 Task: Open a blank worksheet and write heading  Catalyst Sales. Add 10 people name  'Alexander Cooper, Victoria Hayes, Daniel Carter, Chloe Murphy, Christopher Ross, Natalie Price, Jack Peterson, Harper Foster, Joseph Gray, Lily Reed'Item code in between  450-900. Product range in between  1000-10000. Add Products  Nike shoe, Adidas shoe, Gucci T-shirt, Louis Vuitton bag, Zara Shirt, H&M jeans, Chanel perfume, Versace perfume, Ralph Lauren, Prada ShirtChoose quantity  1 to 10 Tax 12 percent commission 2 percent Total Add Amount. Save page Attendance Monitoring Sheetbook
Action: Mouse moved to (5, 26)
Screenshot: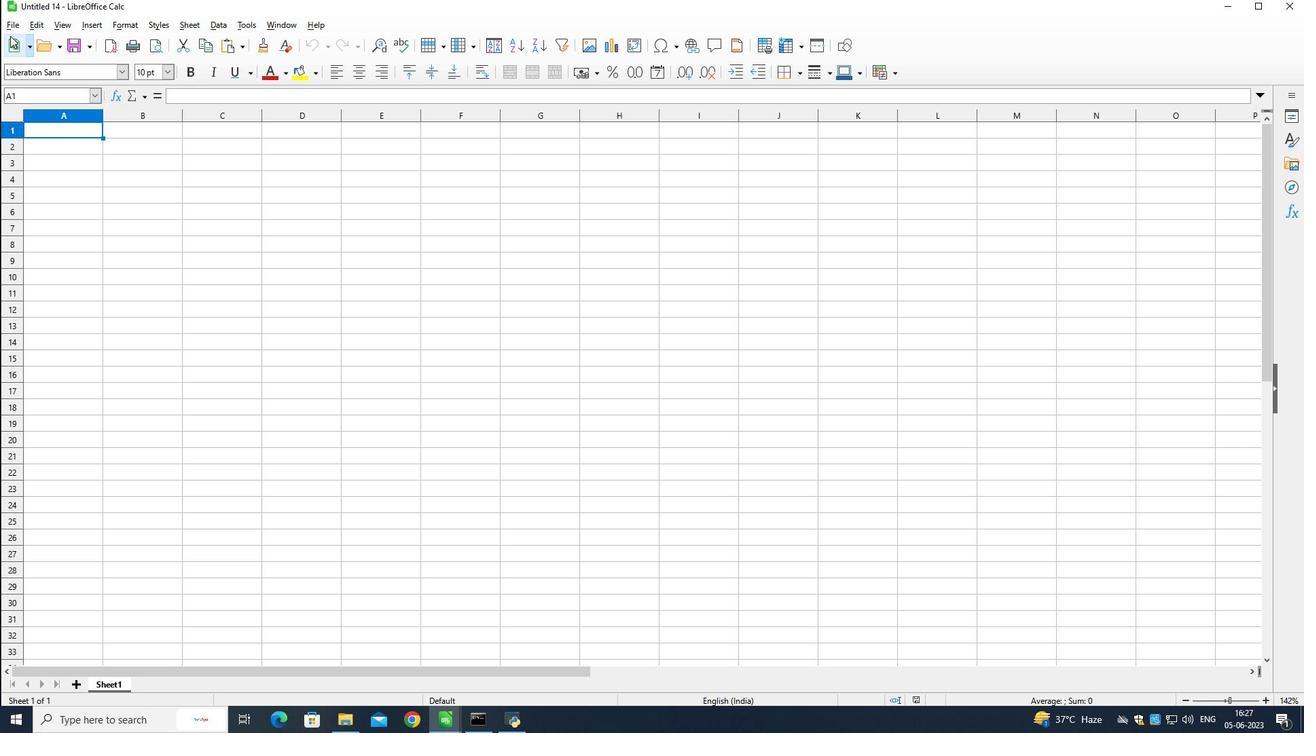 
Action: Mouse pressed left at (5, 26)
Screenshot: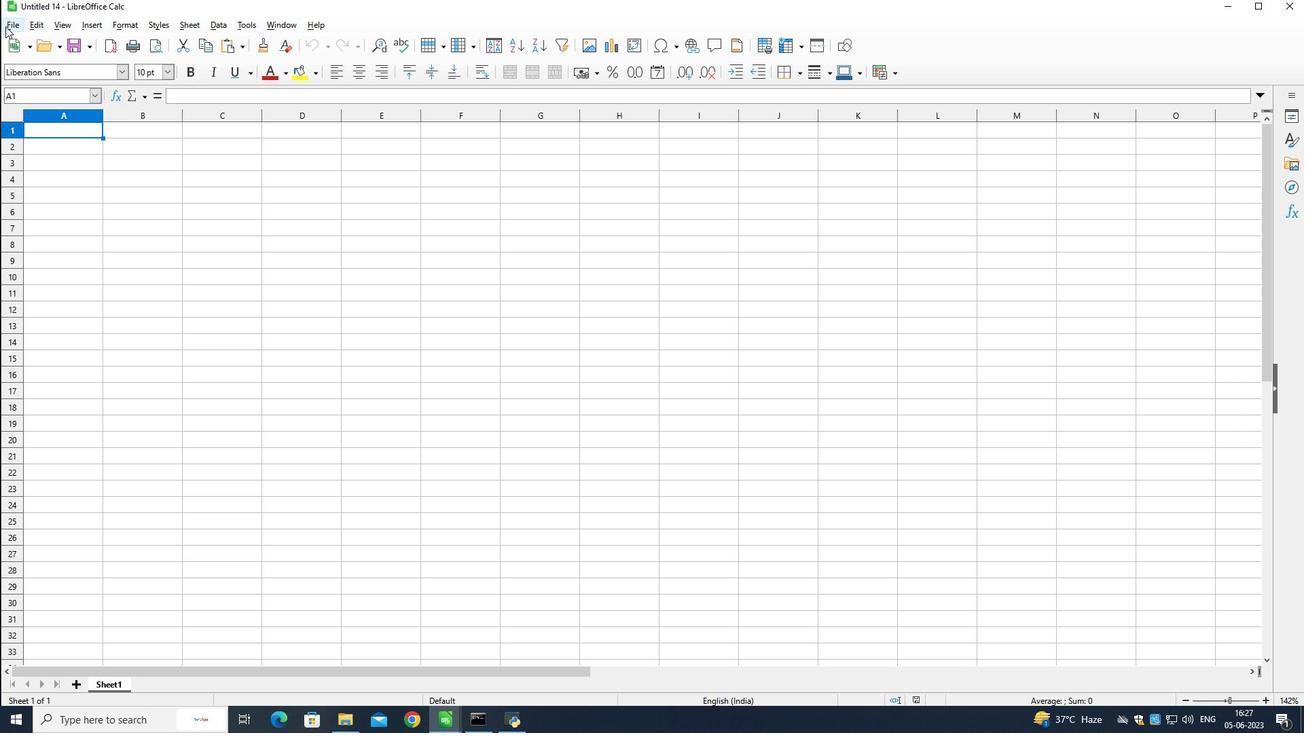 
Action: Mouse pressed left at (5, 26)
Screenshot: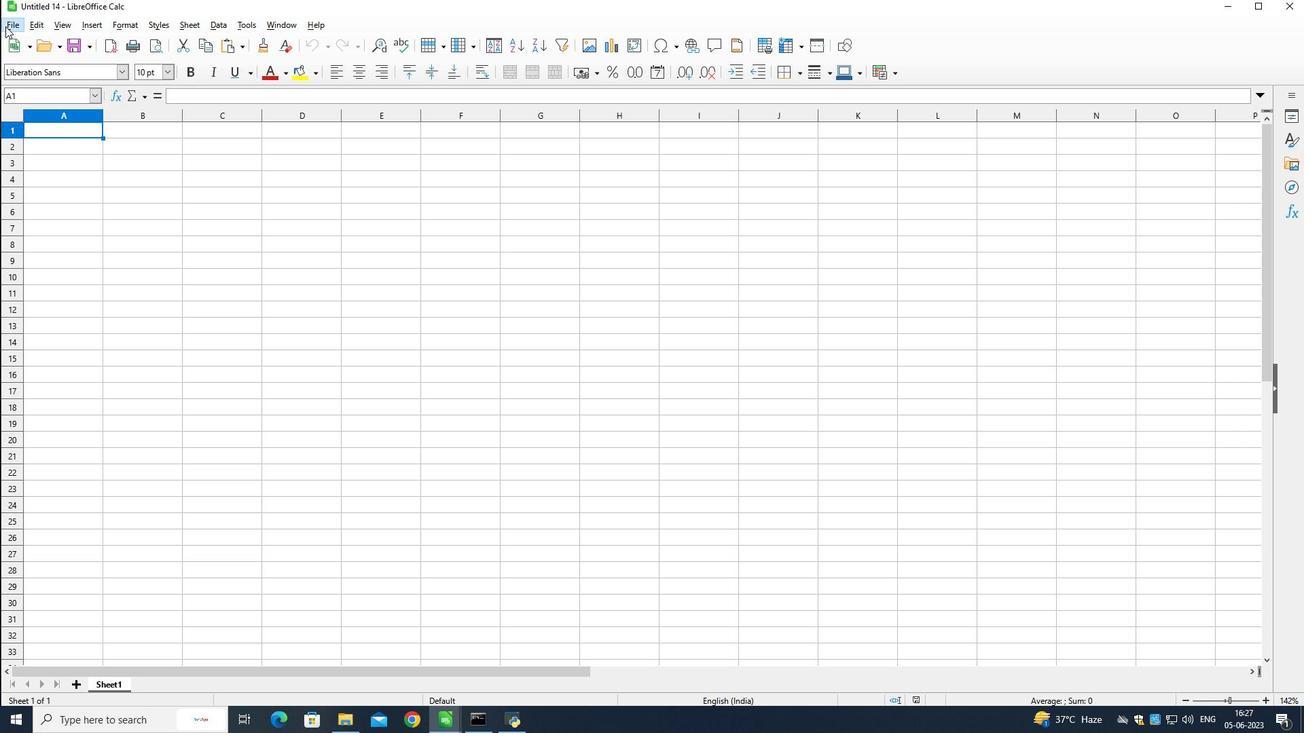 
Action: Mouse moved to (123, 127)
Screenshot: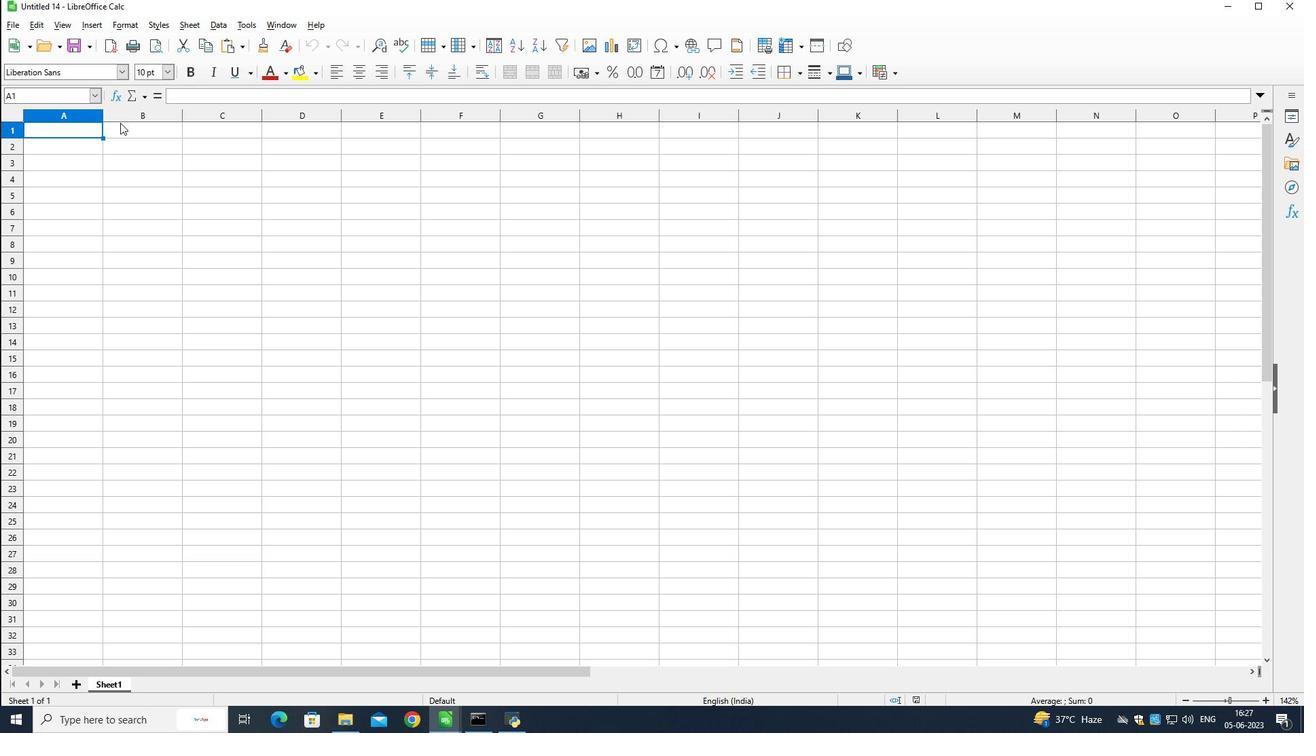 
Action: Mouse pressed left at (123, 127)
Screenshot: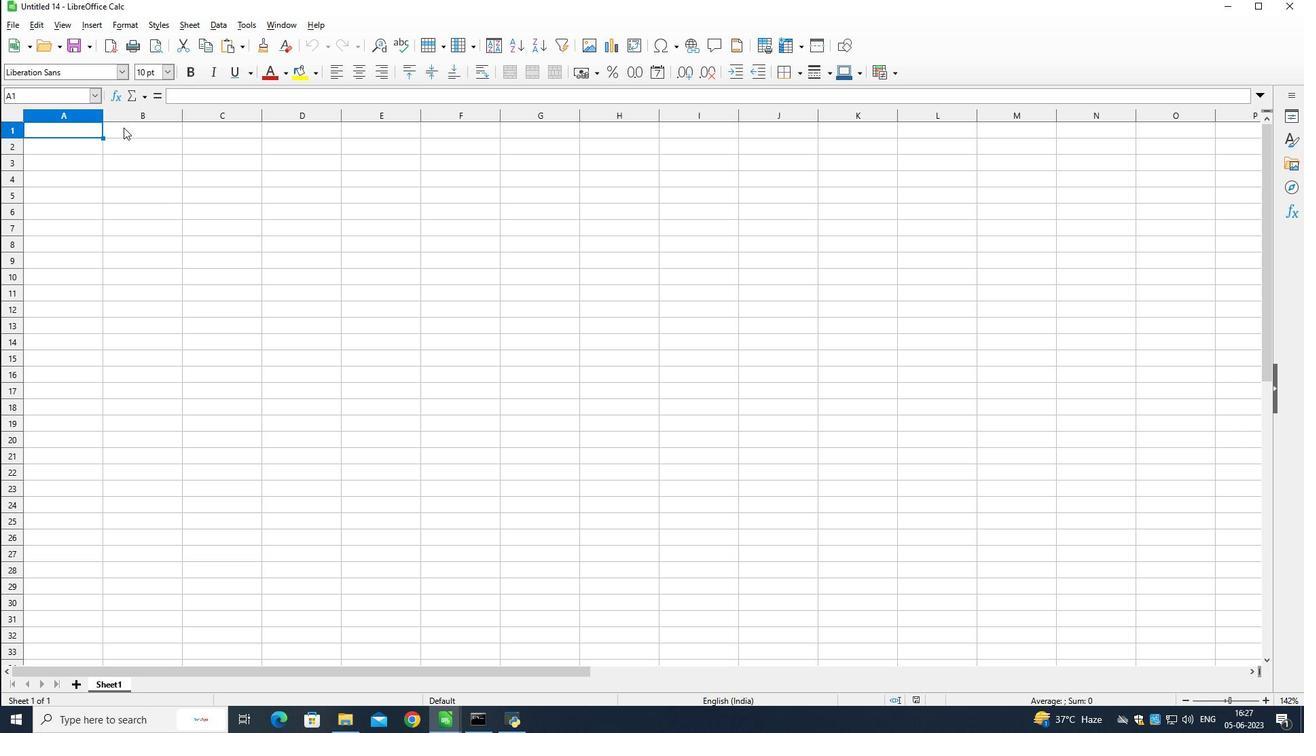 
Action: Mouse moved to (133, 148)
Screenshot: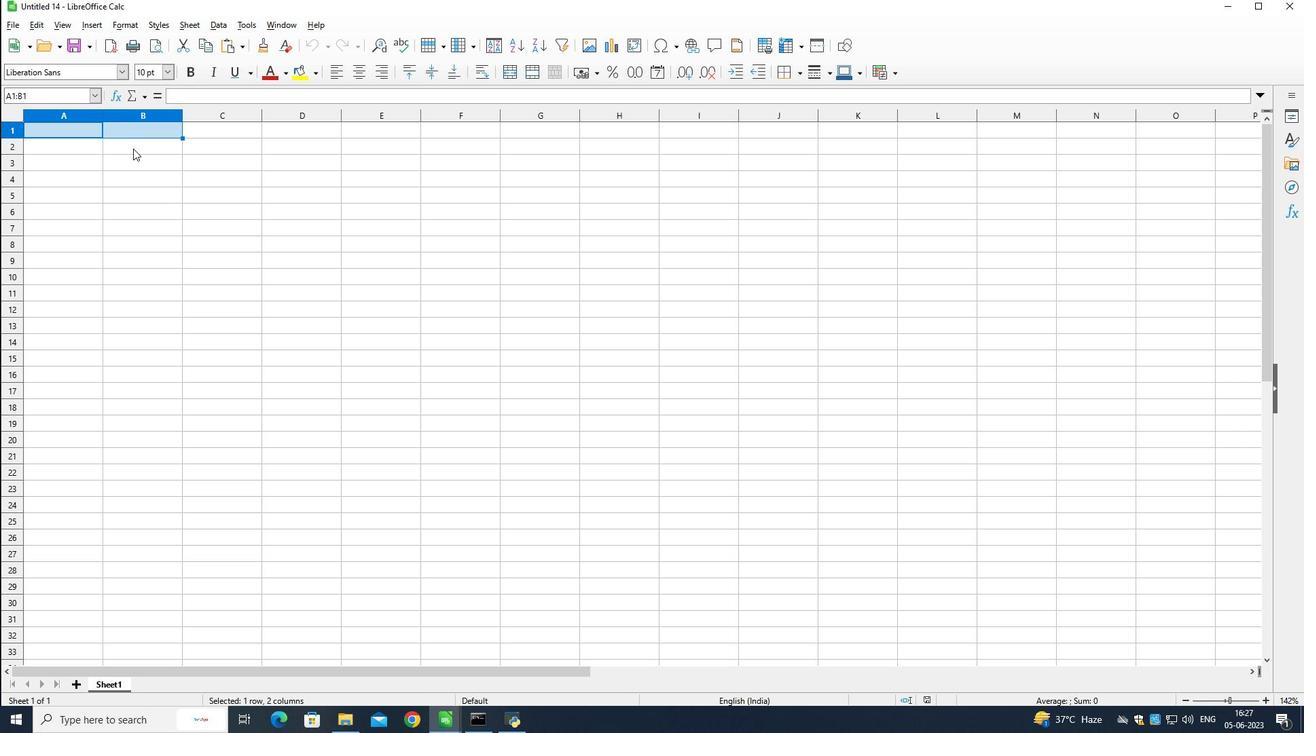 
Action: Mouse pressed right at (133, 148)
Screenshot: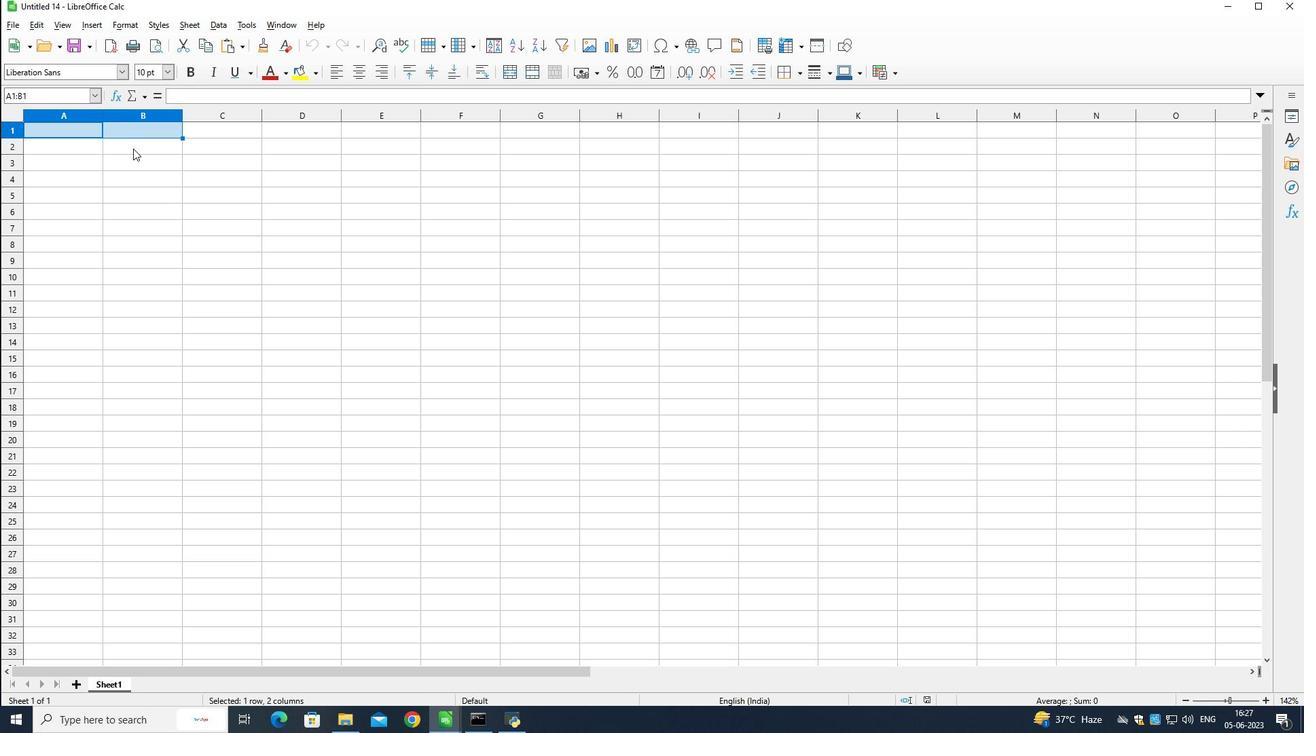 
Action: Mouse moved to (133, 129)
Screenshot: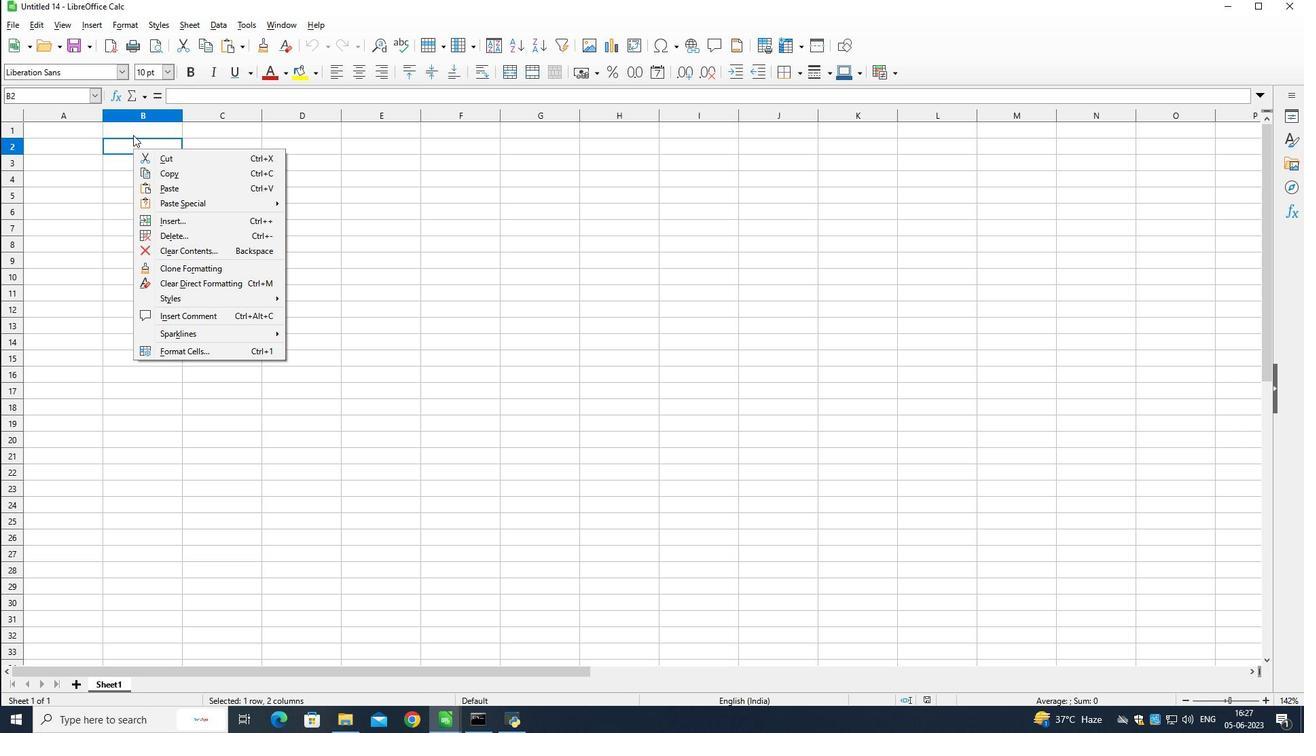 
Action: Mouse pressed left at (133, 129)
Screenshot: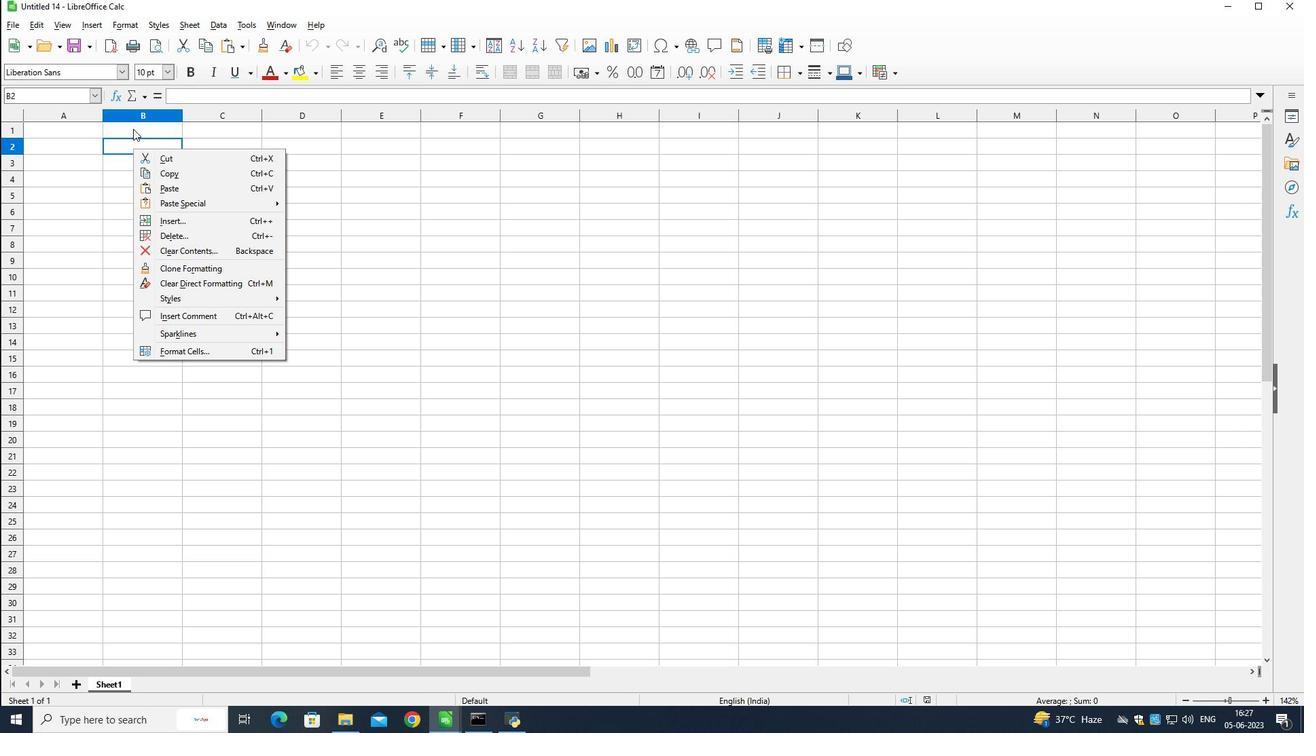 
Action: Mouse pressed left at (133, 129)
Screenshot: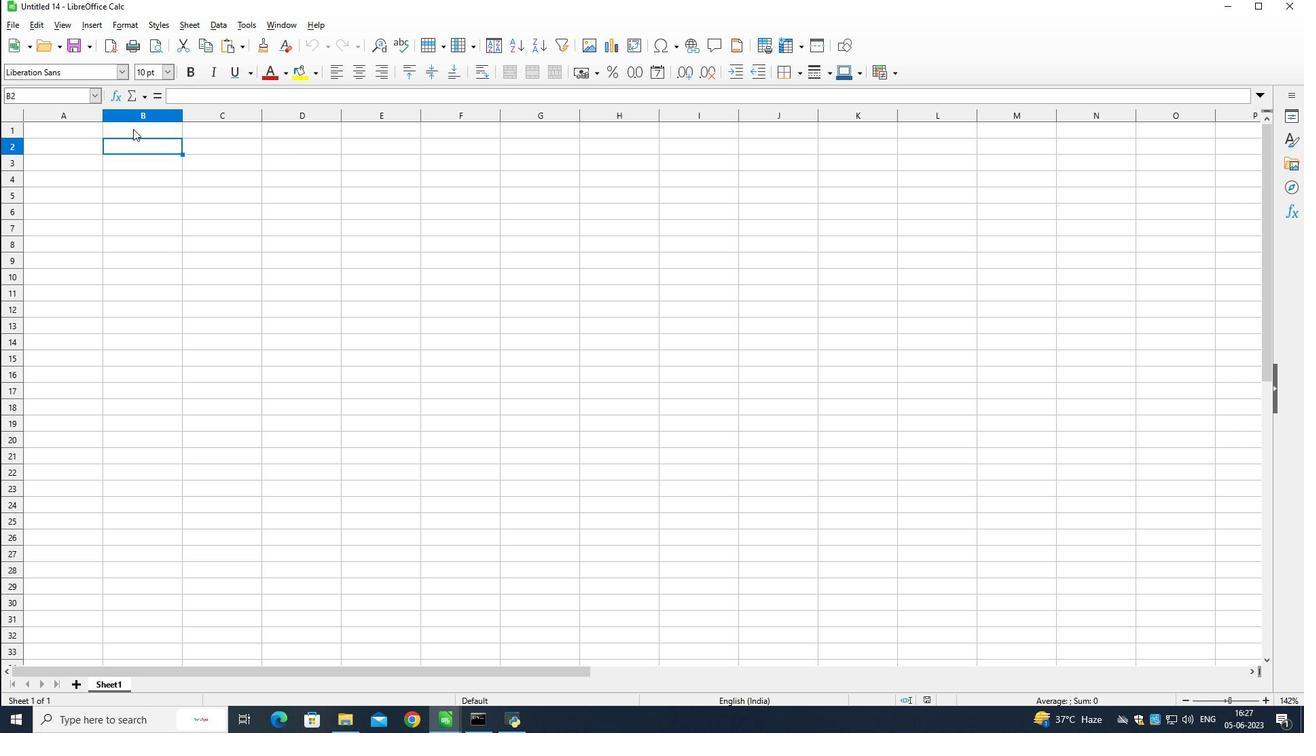 
Action: Mouse moved to (112, 133)
Screenshot: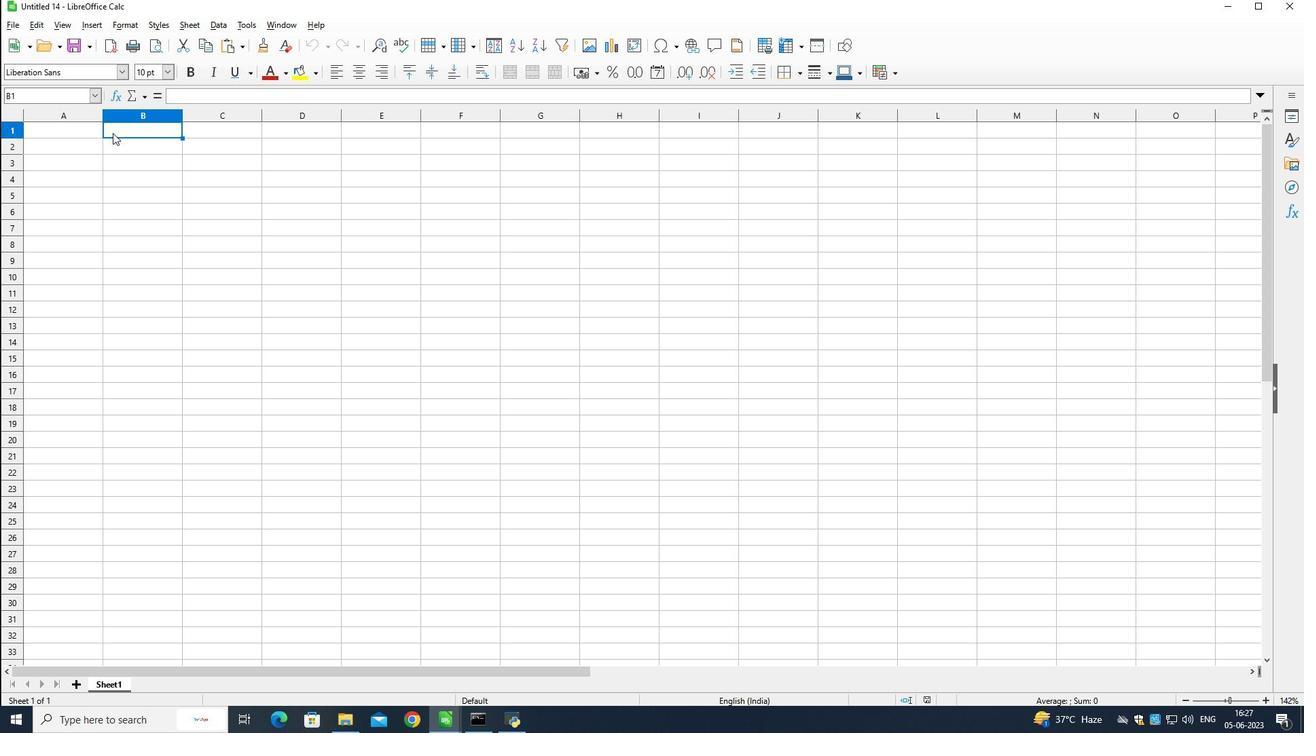 
Action: Key pressed <Key.shift>Catalyst<Key.space><Key.shift>sales<Key.down><Key.left><Key.shift><Key.shift><Key.shift><Key.shift><Key.shift><Key.shift><Key.shift>M<Key.backspace><Key.shift>Name<Key.down><Key.shift>Alexander<Key.space><Key.shift>Cooper<Key.down><Key.shift>Victoria<Key.space><Key.shift>hay<Key.backspace><Key.backspace><Key.backspace><Key.shift>Hayes<Key.down><Key.shift>Daniel<Key.space><Key.shift>carter<Key.down><Key.shift>Chloe<Key.space><Key.shift>Murphy<Key.down><Key.shift>christo
Screenshot: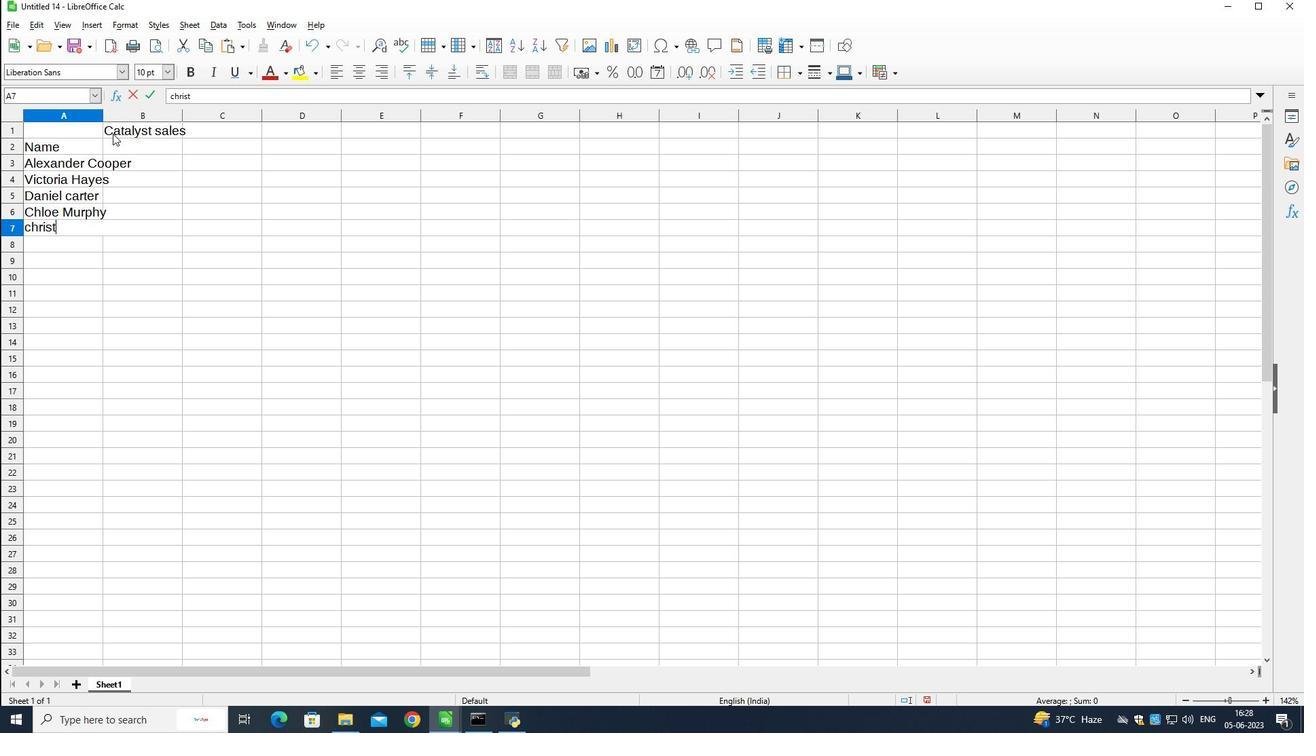 
Action: Mouse moved to (65, 130)
Screenshot: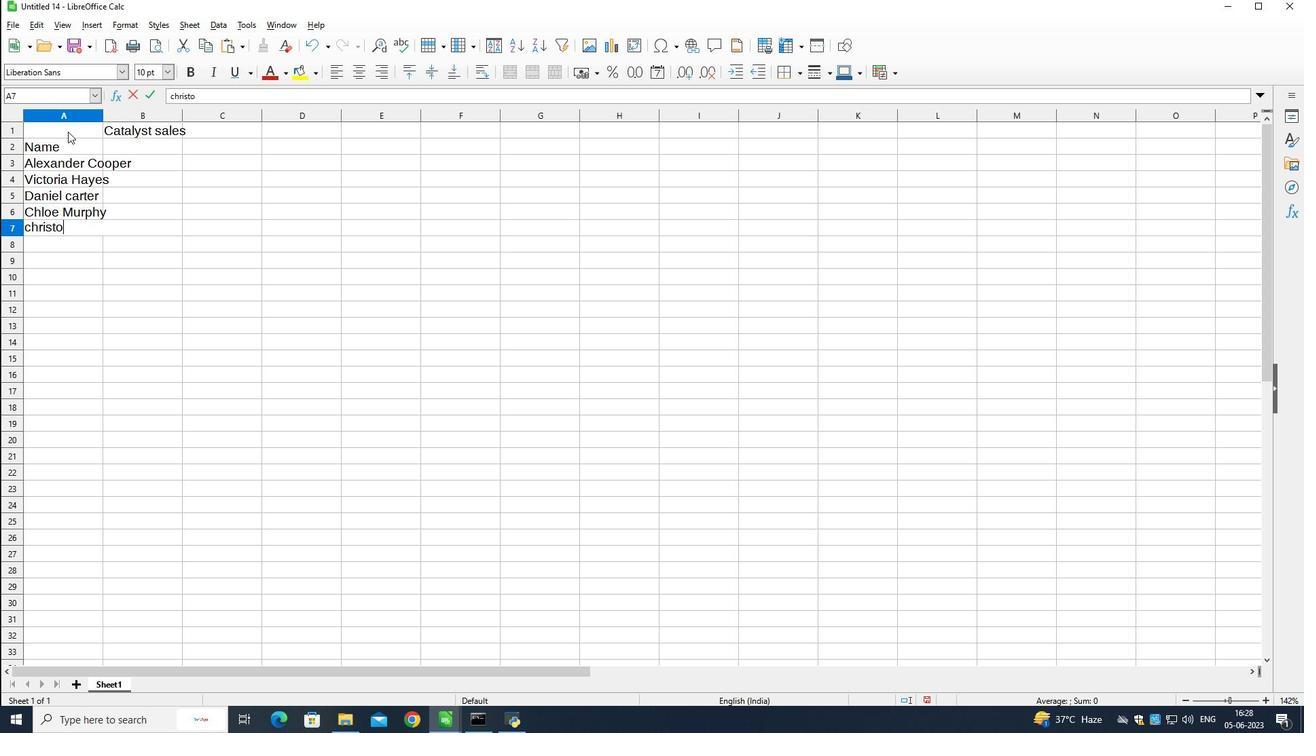 
Action: Key pressed pher<Key.down><Key.shift>Natalie<Key.space><Key.shift>priec<Key.backspace><Key.backspace>ce<Key.down><Key.shift>Jack<Key.space><Key.shift><Key.shift>Peterson<Key.down><Key.shift>Harper<Key.space><Key.shift>Foster<Key.down><Key.shift>Josph<Key.space><Key.shift>Gray<Key.down><Key.shift>Lily<Key.space><Key.shift>Reed
Screenshot: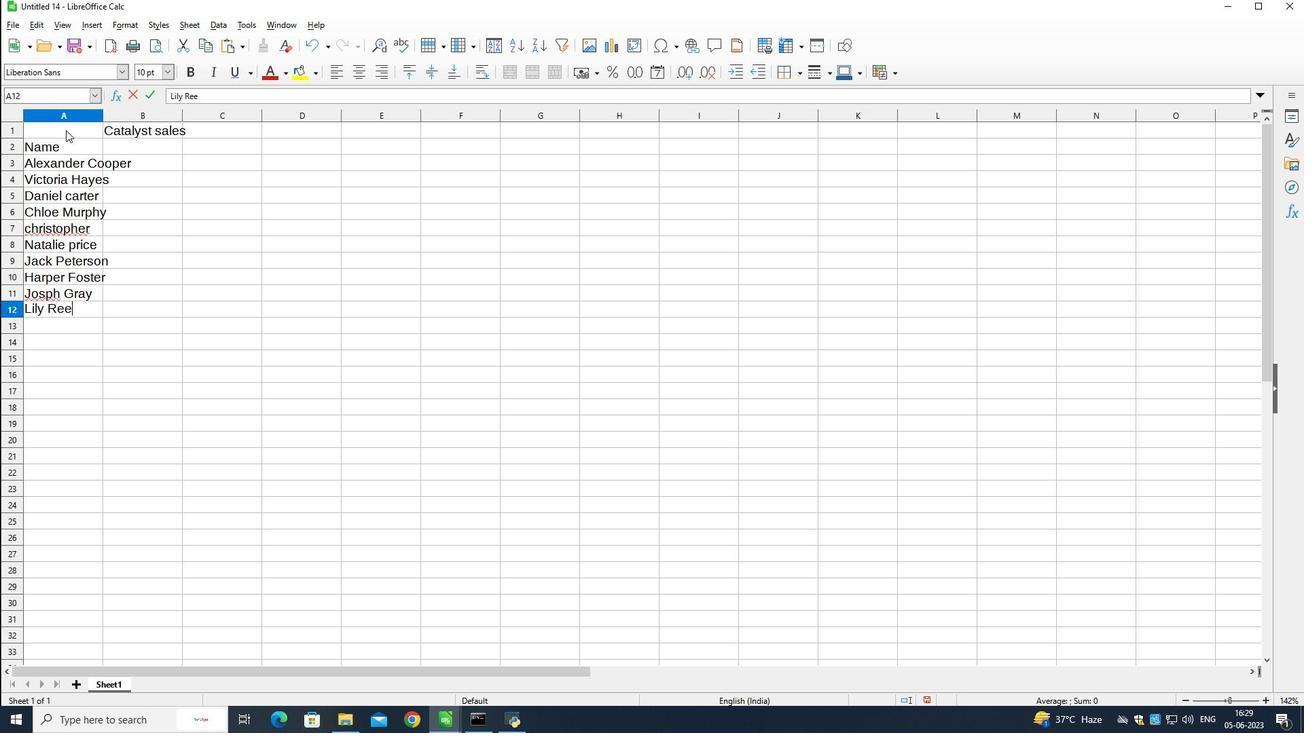 
Action: Mouse moved to (86, 116)
Screenshot: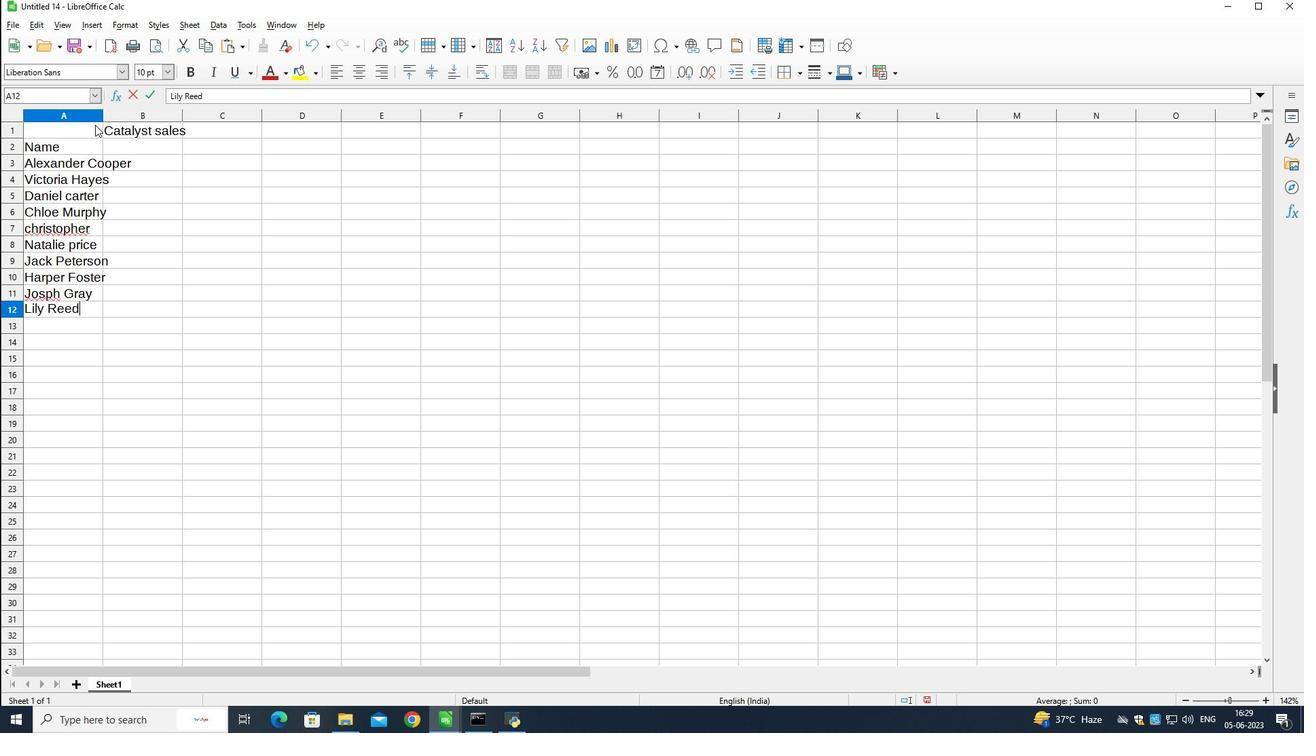 
Action: Mouse pressed left at (86, 116)
Screenshot: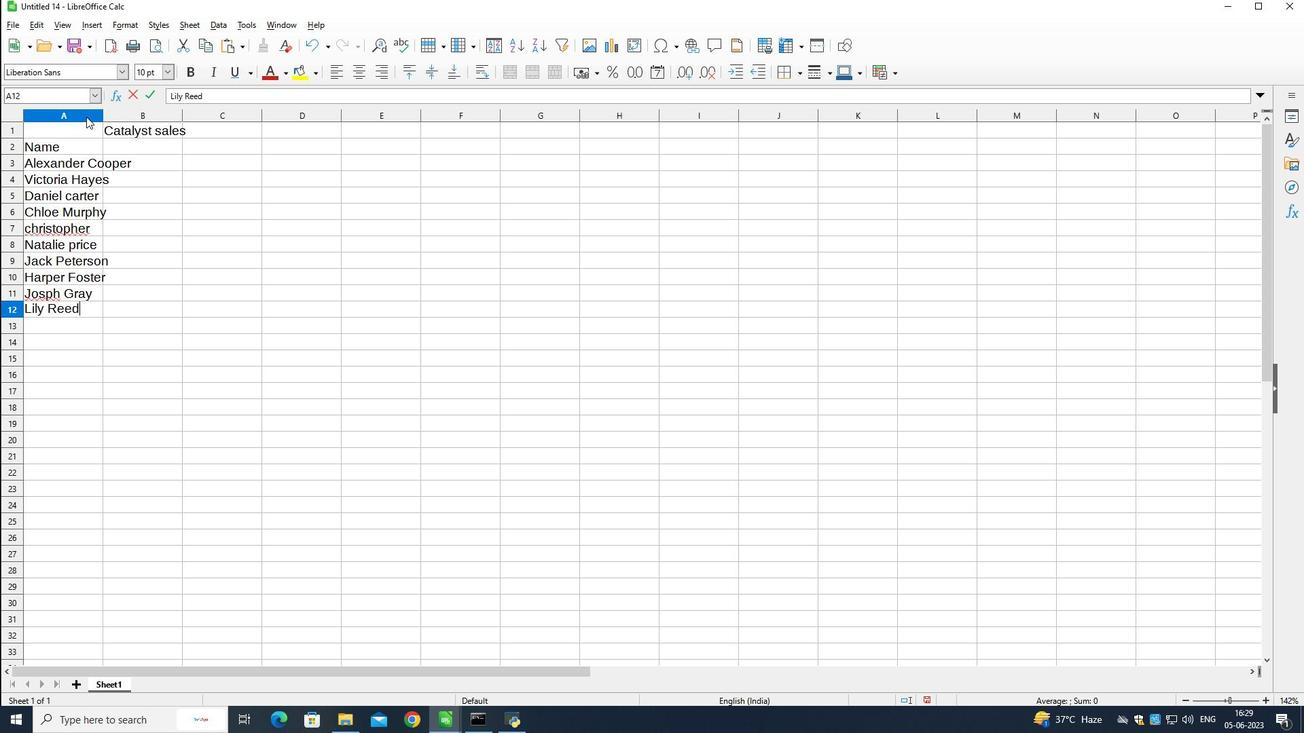 
Action: Mouse moved to (102, 114)
Screenshot: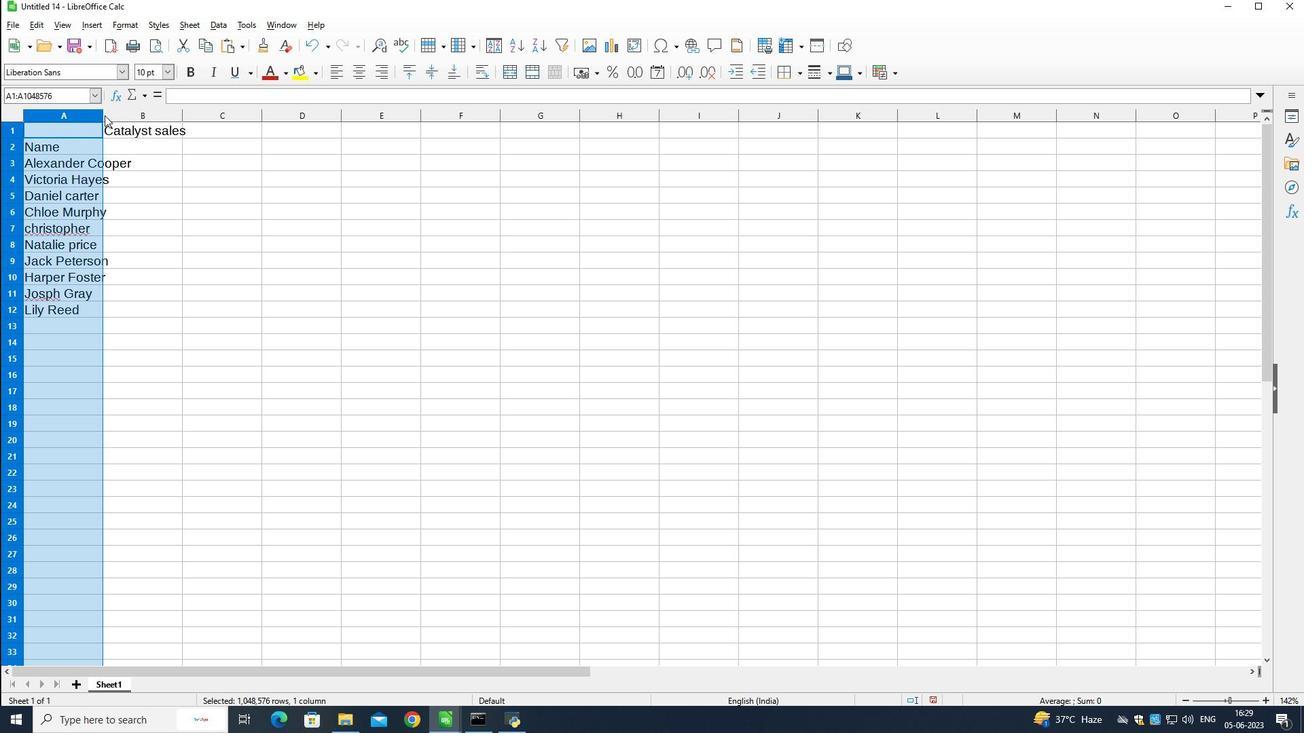 
Action: Mouse pressed left at (102, 114)
Screenshot: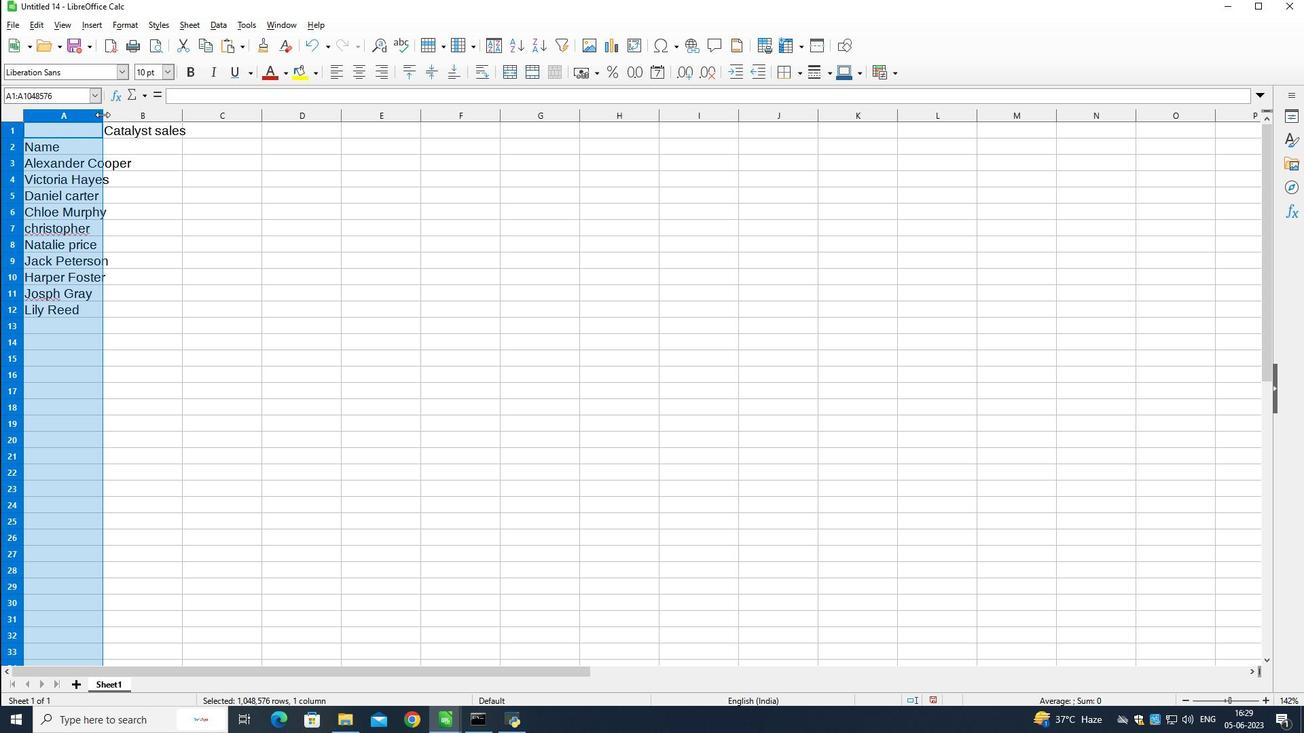 
Action: Mouse moved to (167, 150)
Screenshot: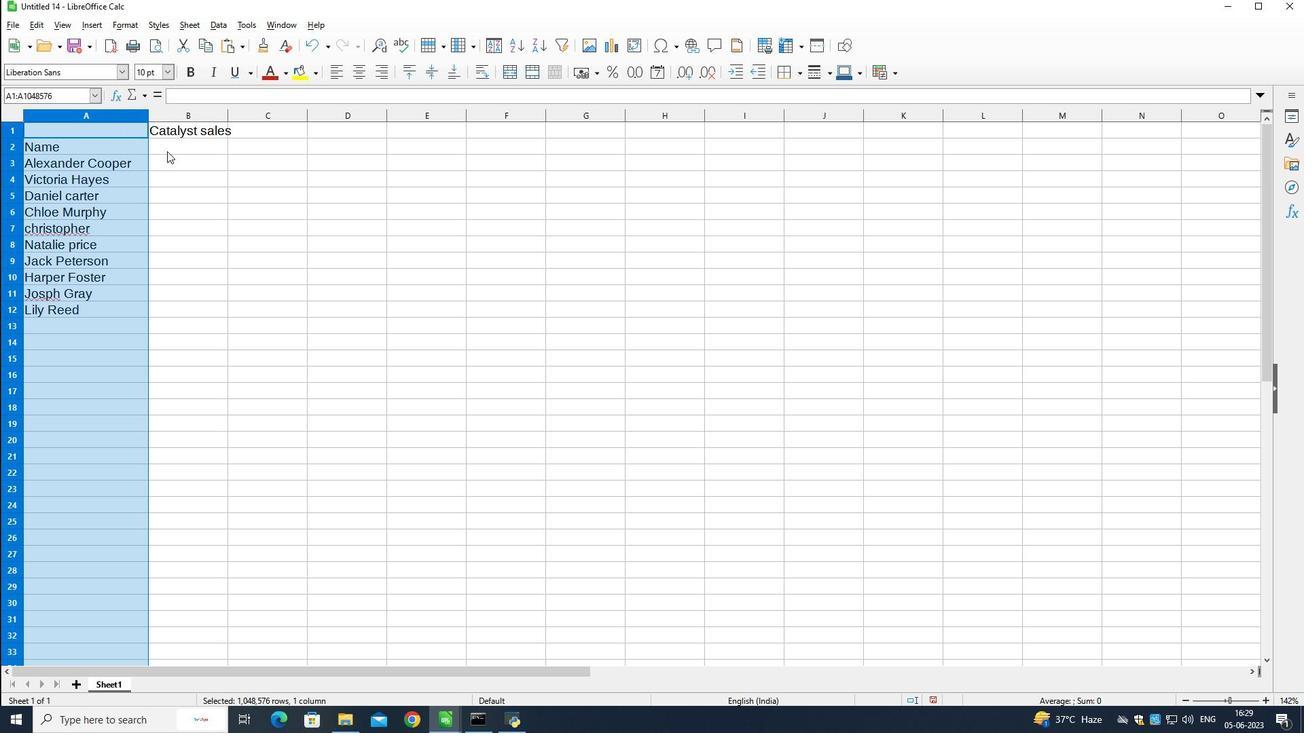 
Action: Mouse pressed left at (167, 150)
Screenshot: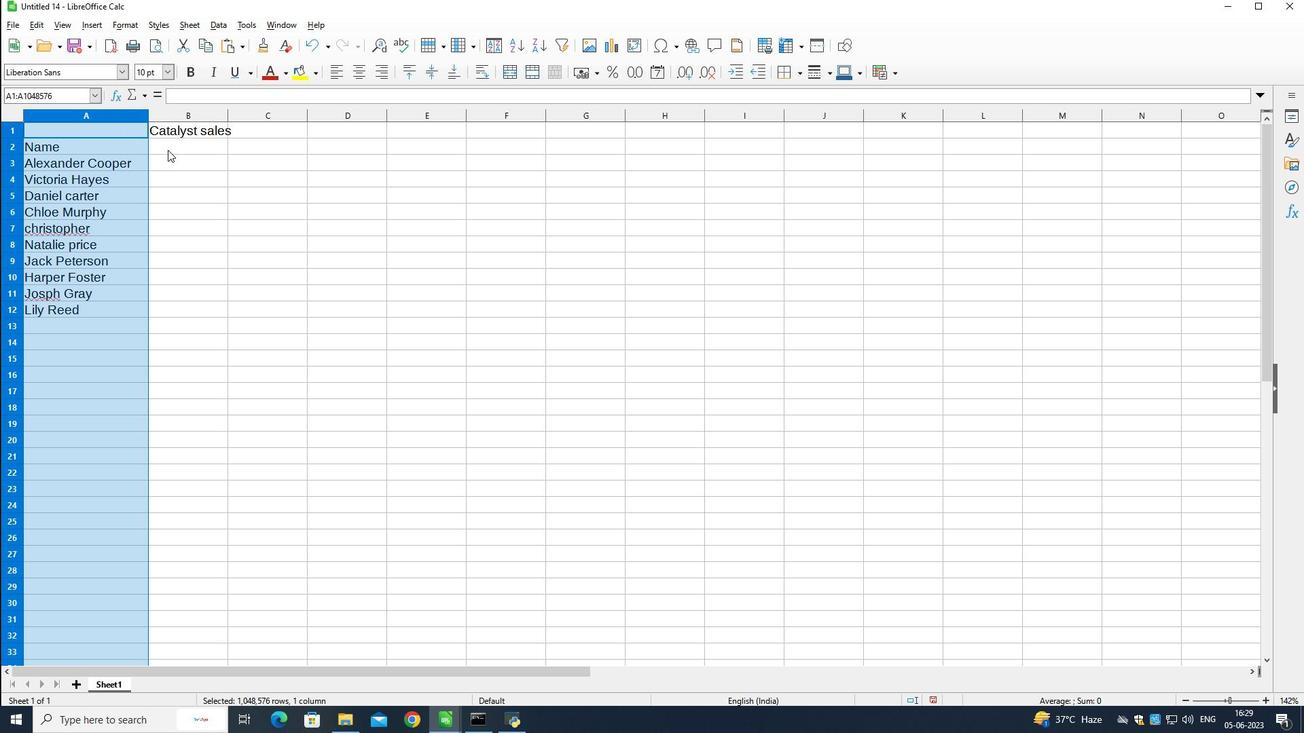 
Action: Key pressed <Key.shift>i<Key.backspace><Key.shift>Item<Key.space><Key.shift>Code<Key.down>450<Key.down>
Screenshot: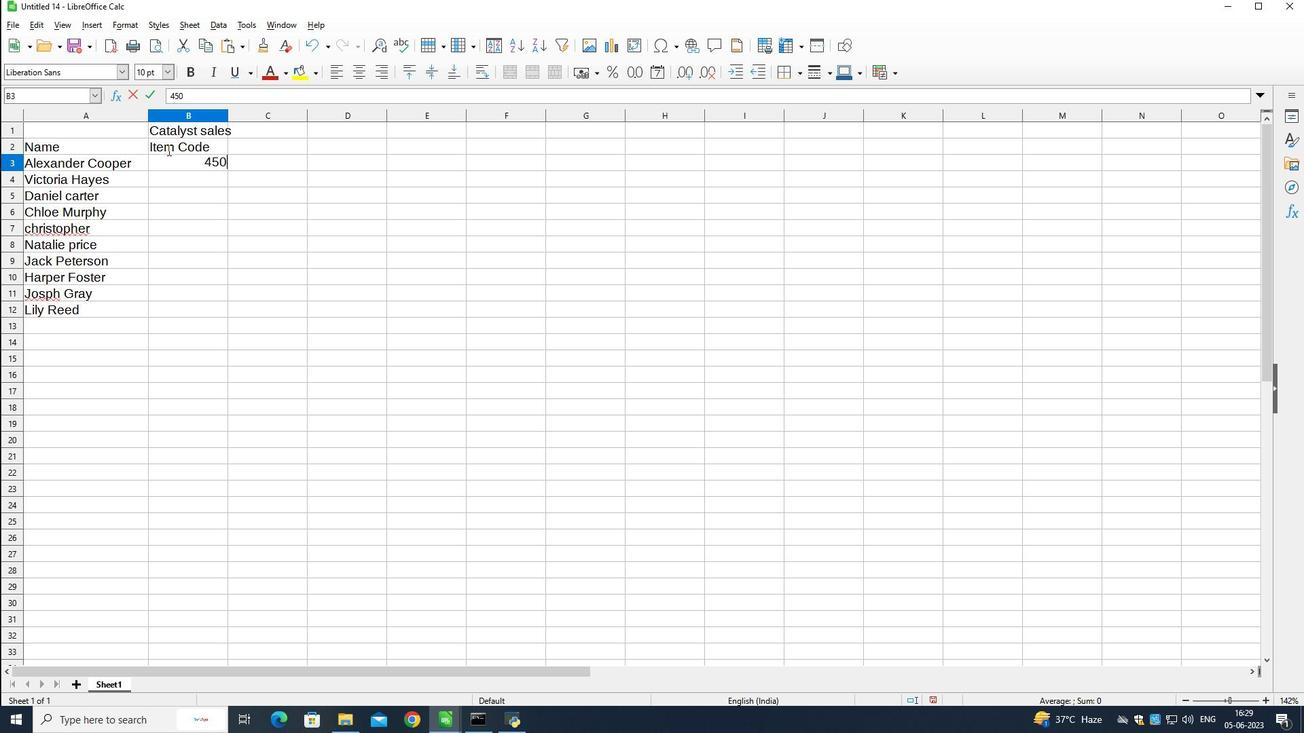 
Action: Mouse moved to (203, 154)
Screenshot: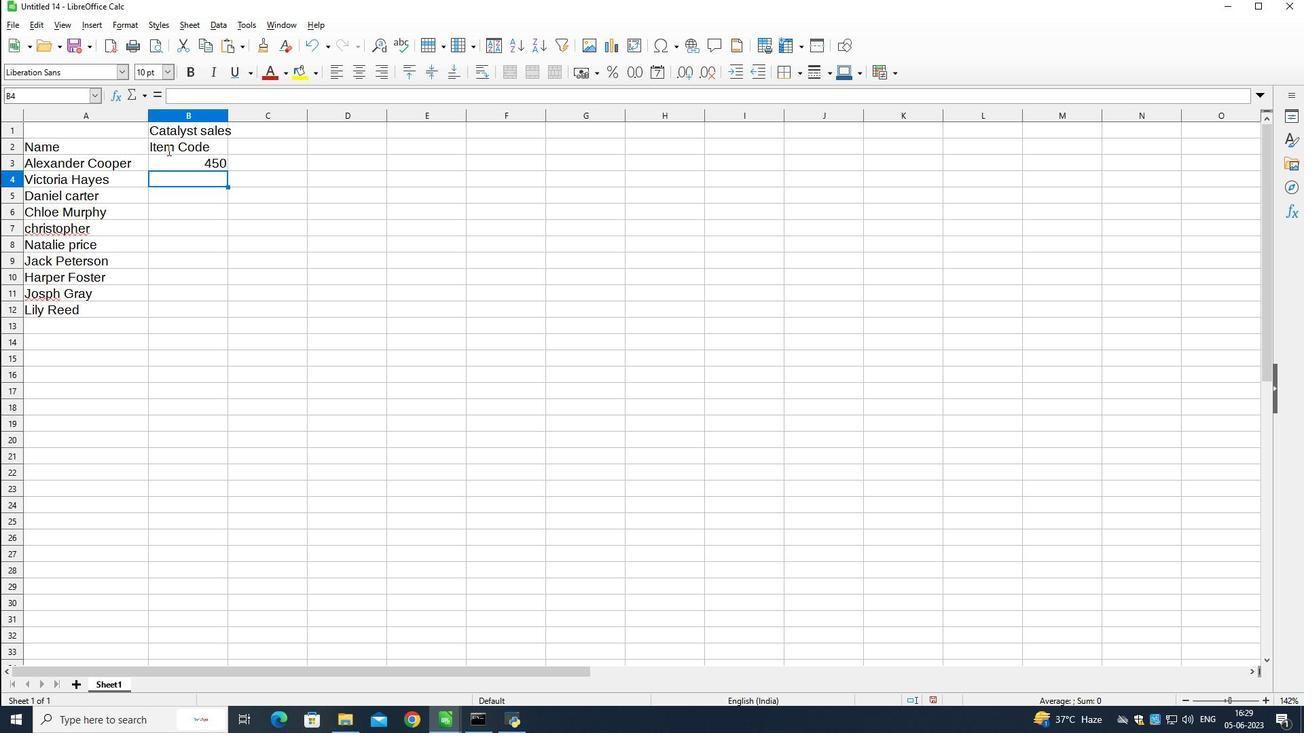 
Action: Key pressed 500<Key.down>550<Key.down>600<Key.down>650<Key.down>700<Key.down>4<Key.backspace>750<Key.down>800<Key.down>850<Key.down>900
Screenshot: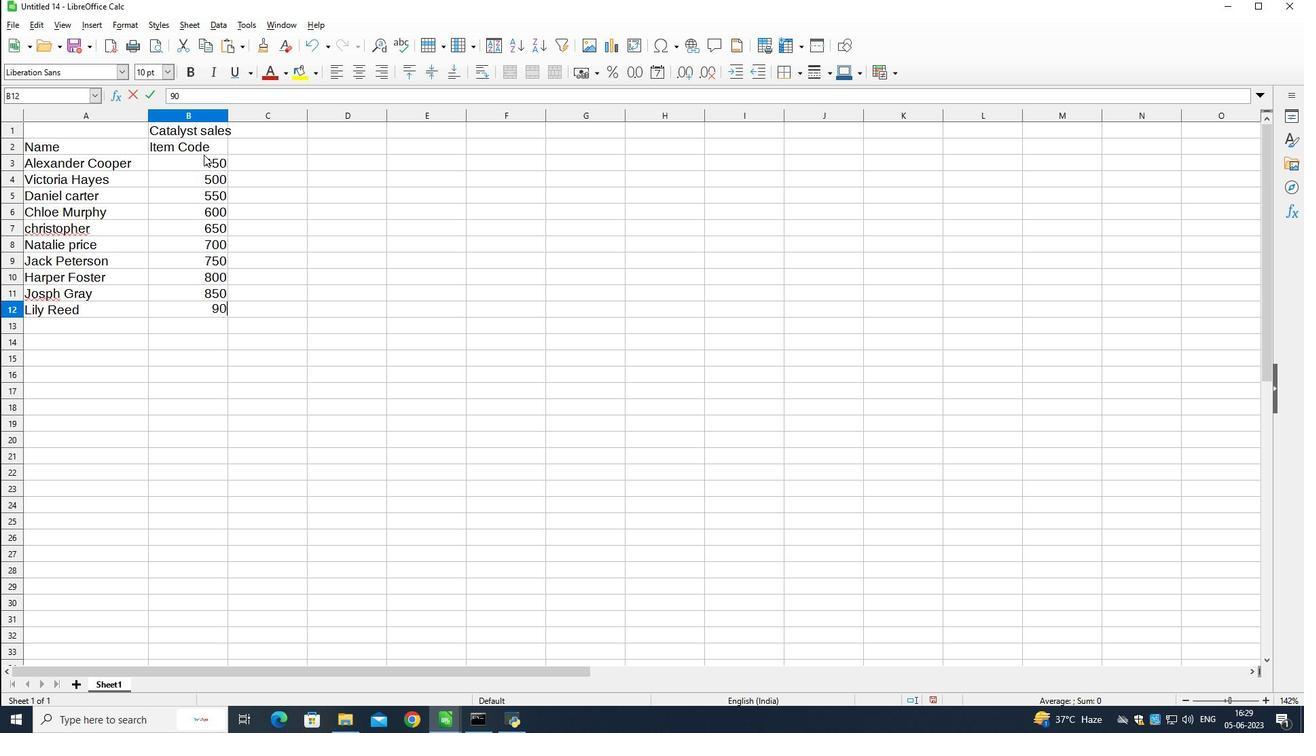 
Action: Mouse moved to (238, 146)
Screenshot: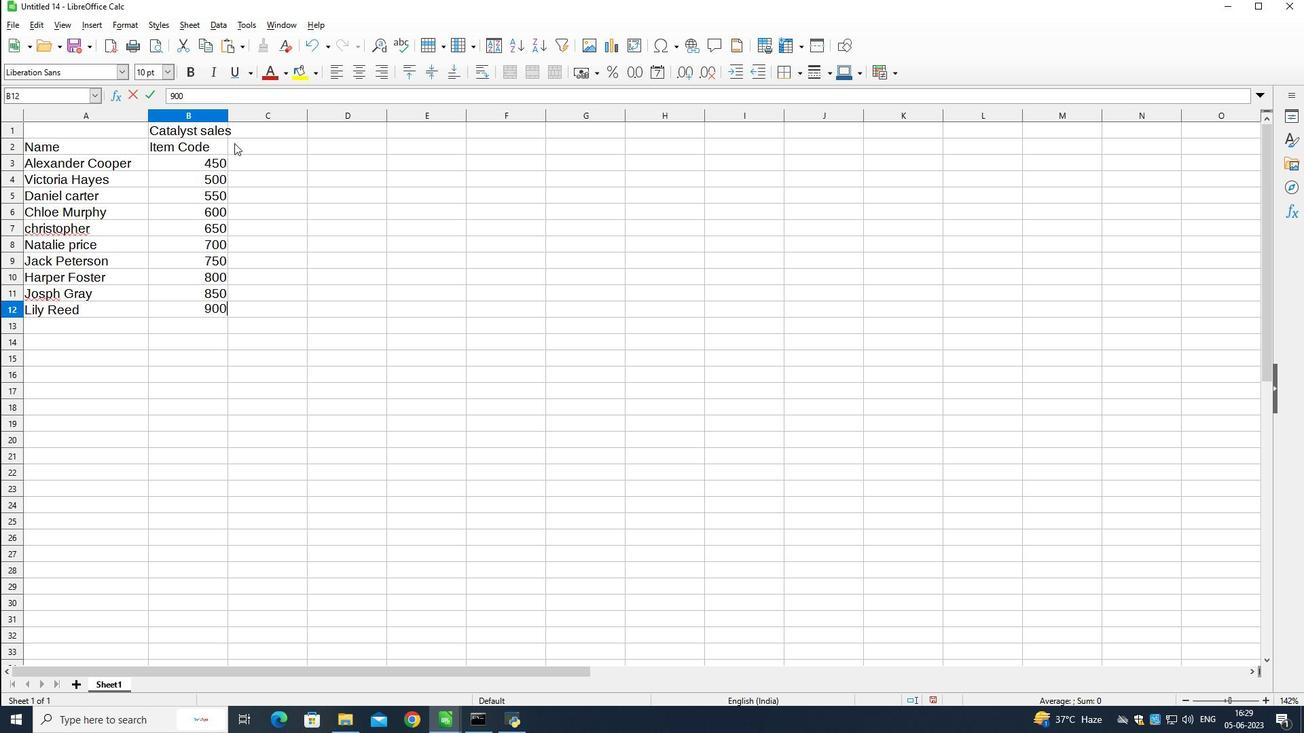 
Action: Mouse pressed left at (238, 146)
Screenshot: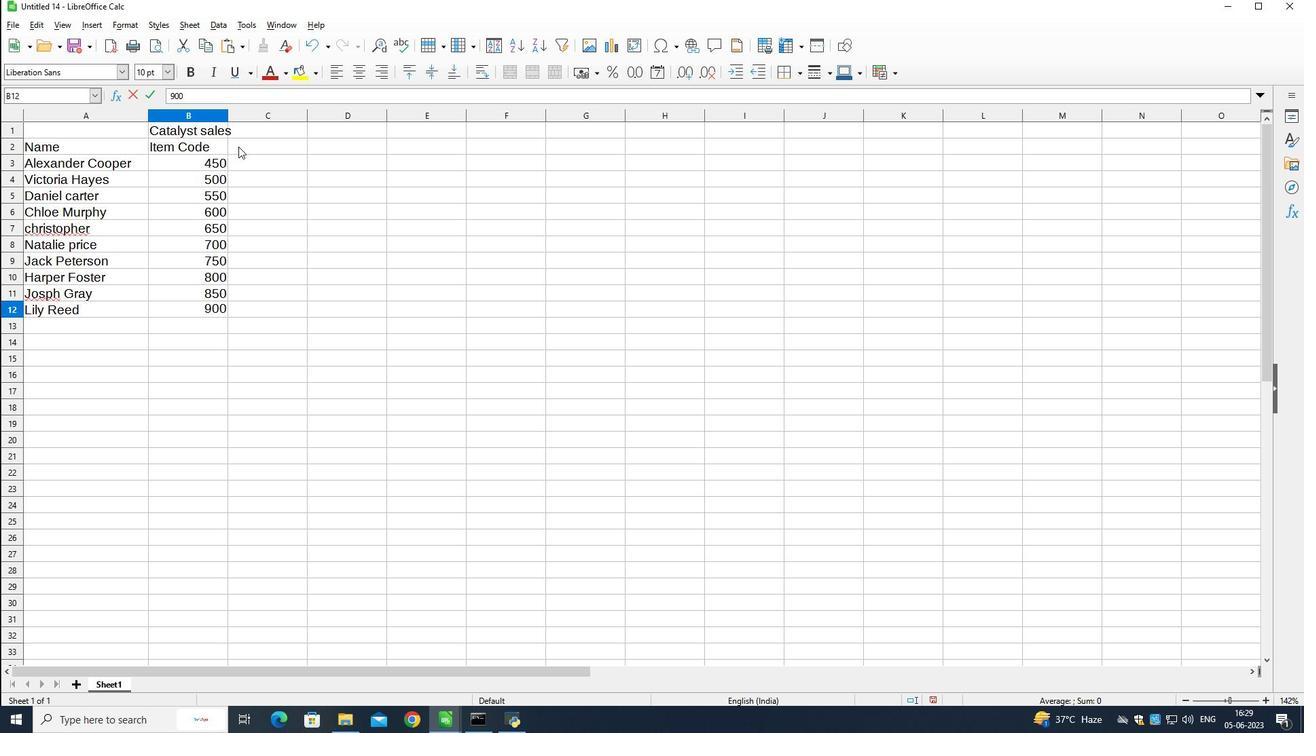 
Action: Key pressed <Key.shift>Product<Key.space><Key.shift>Range<Key.down><Key.shift>Nike<Key.space><Key.shift>Shoe<Key.down><Key.shift>Adidas<Key.space><Key.shift>Shoe<Key.down><Key.shift><Key.shift><Key.shift>Gucci<Key.space><Key.shift><Key.shift><Key.shift><Key.shift><Key.shift><Key.shift><Key.shift><Key.shift><Key.shift><Key.shift>T-shirt<Key.down><Key.shift>Louis<Key.space><Key.shift>Vuitton<Key.down><Key.shift><Key.shift>Zara<Key.space><Key.shift>shirt<Key.down><Key.shift>H&M<Key.space><Key.shift>jeans<Key.down><Key.shift>Chanel<Key.space><Key.shift>Pre<Key.backspace><Key.backspace>erfume<Key.down><Key.shift>Verssa<Key.backspace><Key.backspace>ace<Key.space><Key.backspace><Key.backspace><Key.backspace><Key.backspace>ace<Key.space><Key.shift>Perume<Key.down><Key.shift>Ralph<Key.space><Key.shift>Lauren<Key.down><Key.shift><Key.shift><Key.shift><Key.shift><Key.shift><Key.shift><Key.shift><Key.shift><Key.shift><Key.shift><Key.shift><Key.shift><Key.shift>Parada<Key.space><Key.shift><Key.shift><Key.shift>shirt
Screenshot: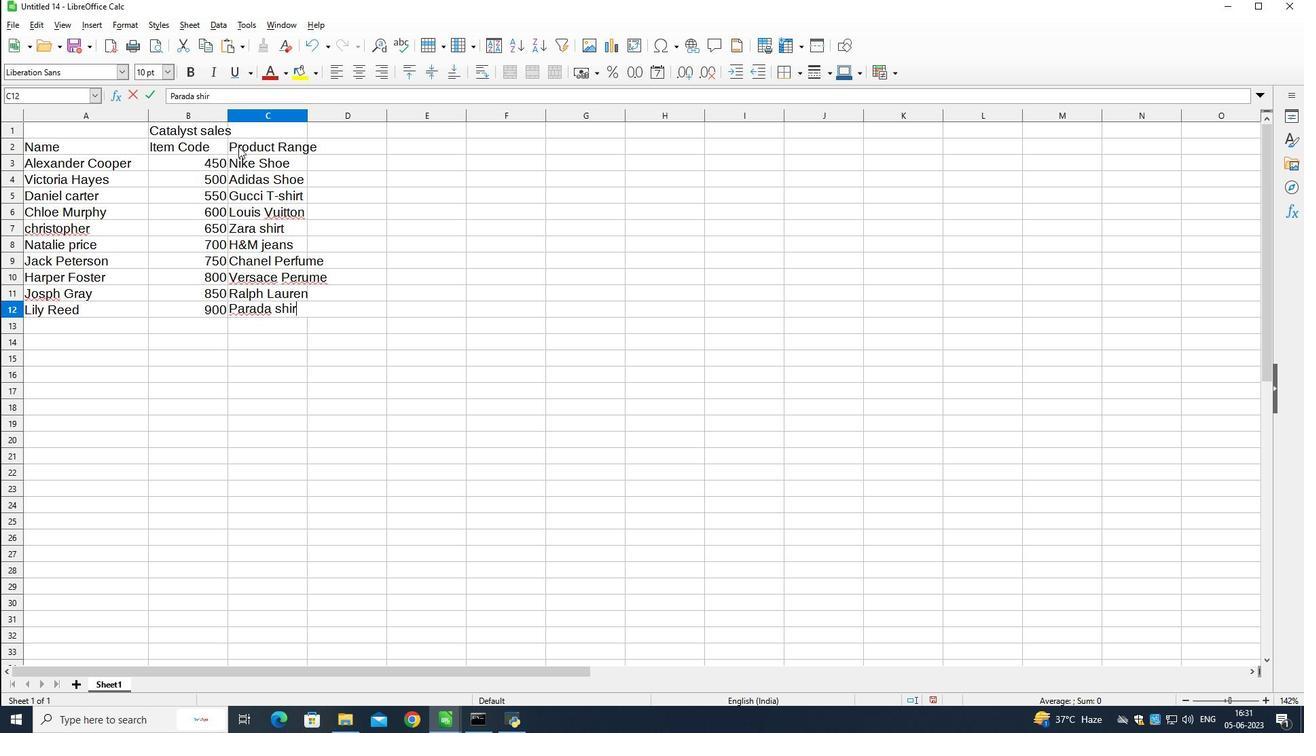 
Action: Mouse moved to (272, 117)
Screenshot: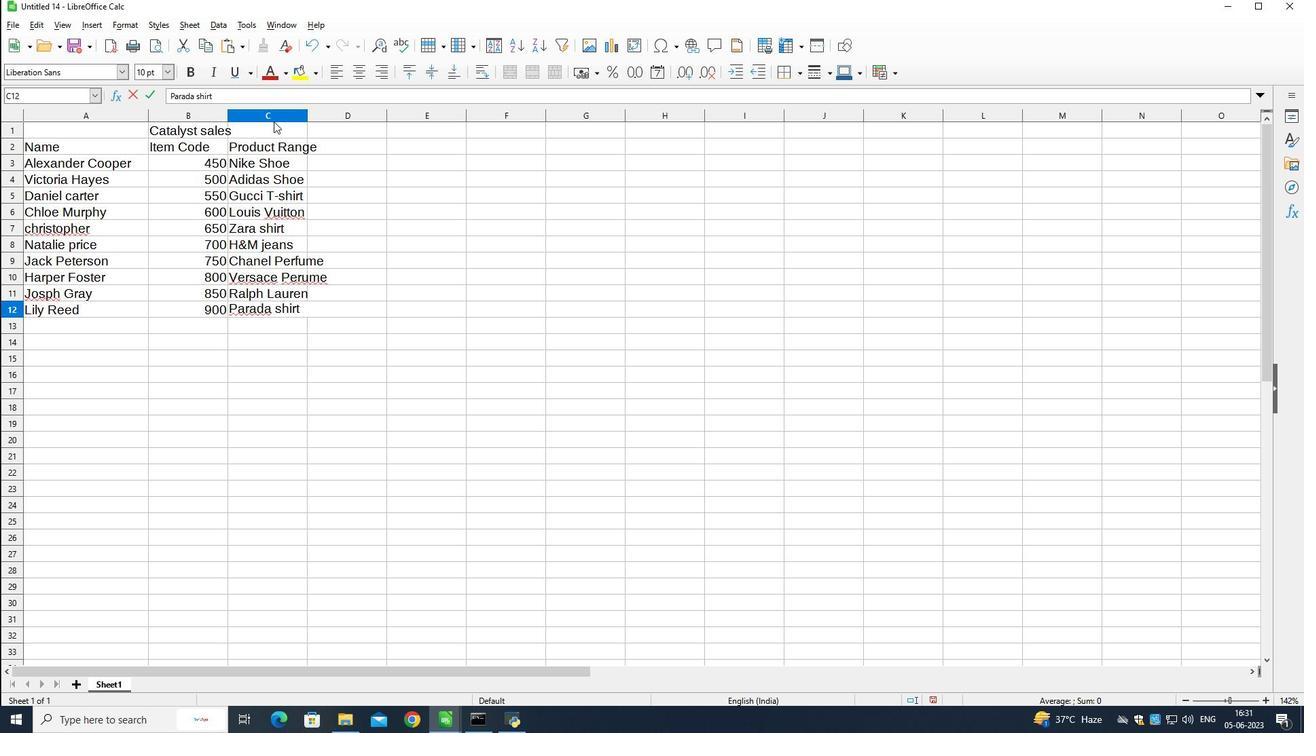 
Action: Mouse pressed left at (272, 117)
Screenshot: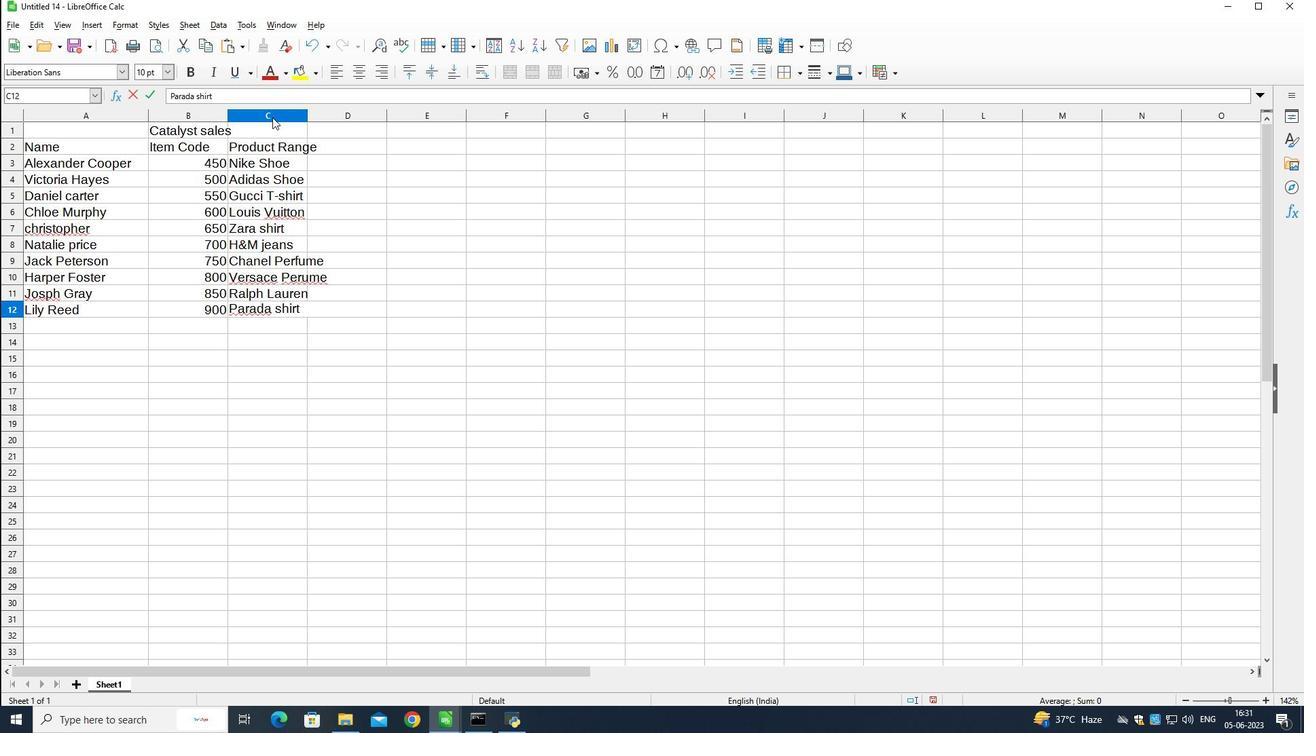 
Action: Mouse moved to (308, 114)
Screenshot: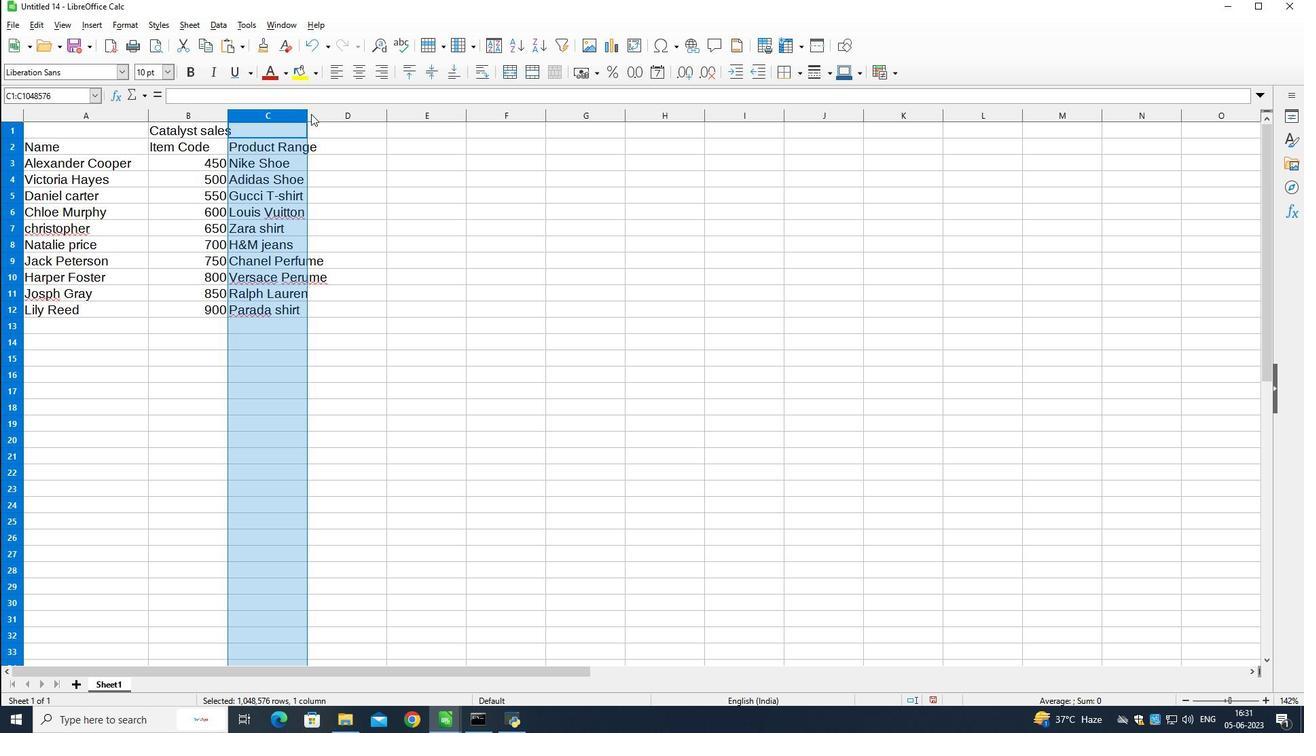 
Action: Mouse pressed left at (308, 114)
Screenshot: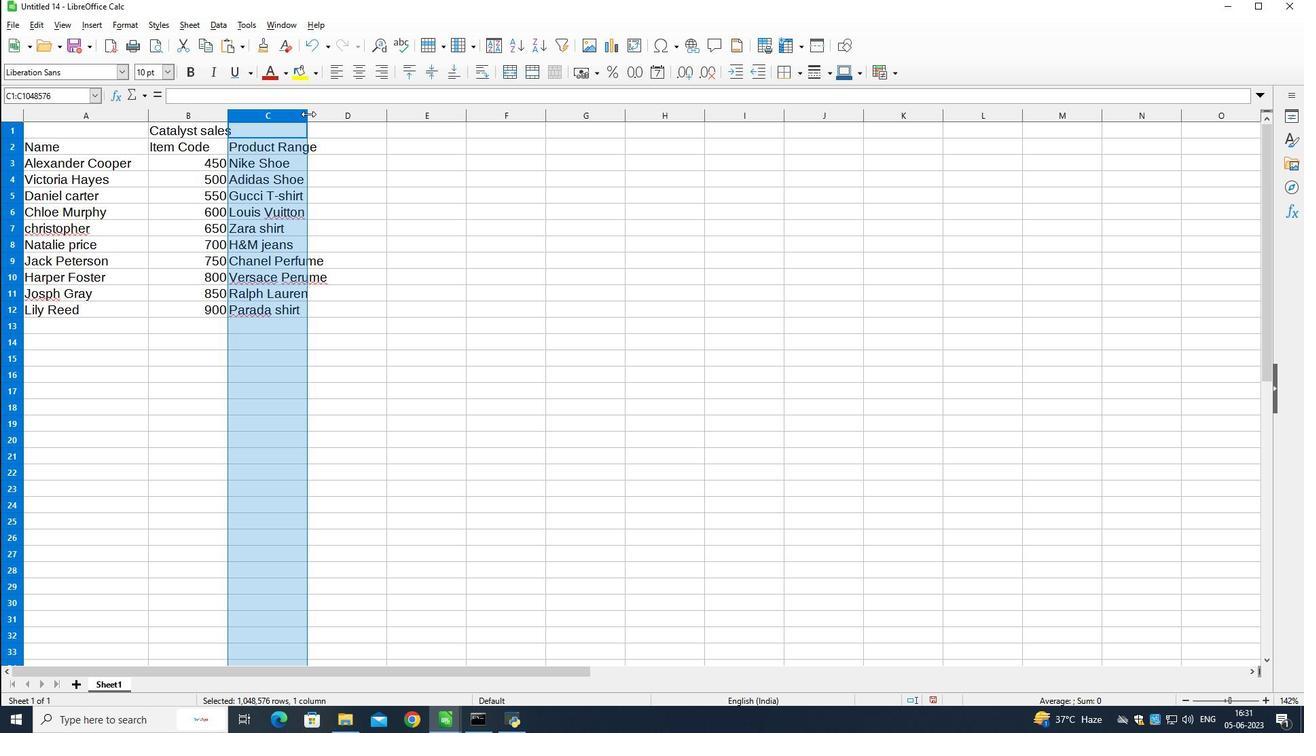 
Action: Mouse moved to (350, 151)
Screenshot: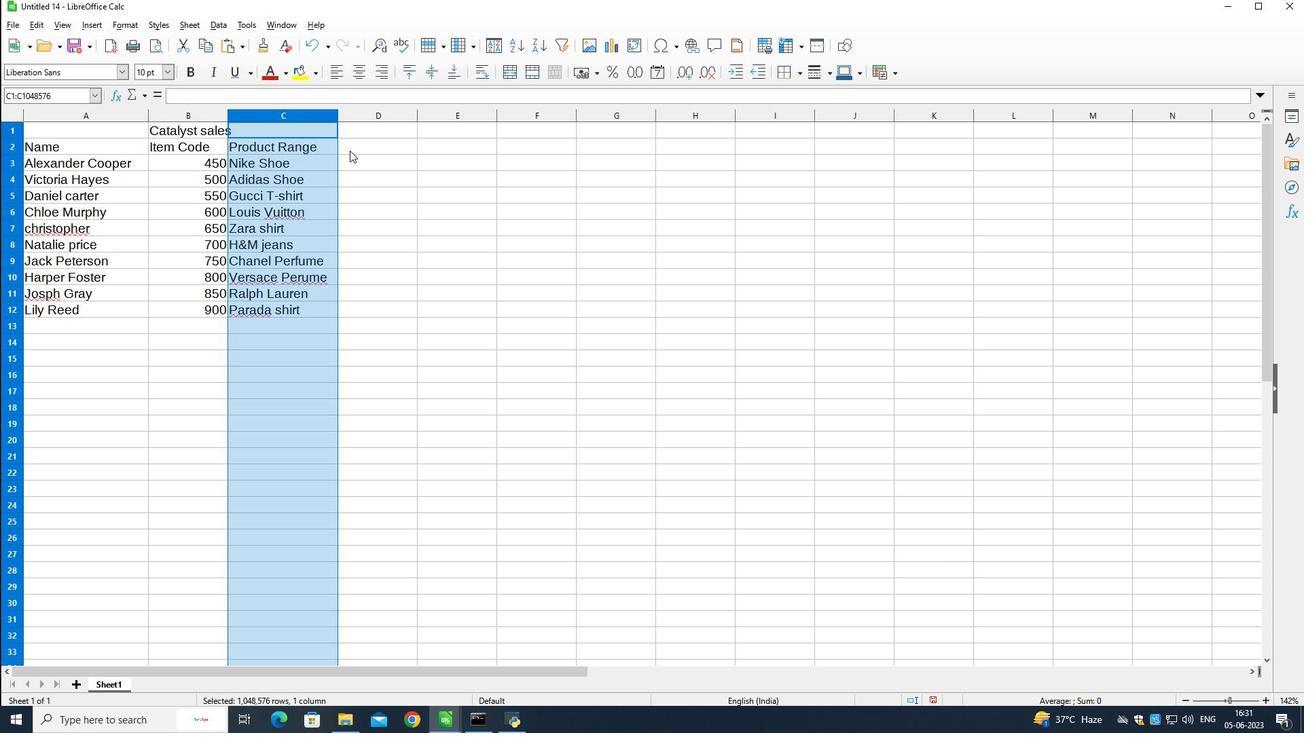 
Action: Mouse pressed left at (350, 151)
Screenshot: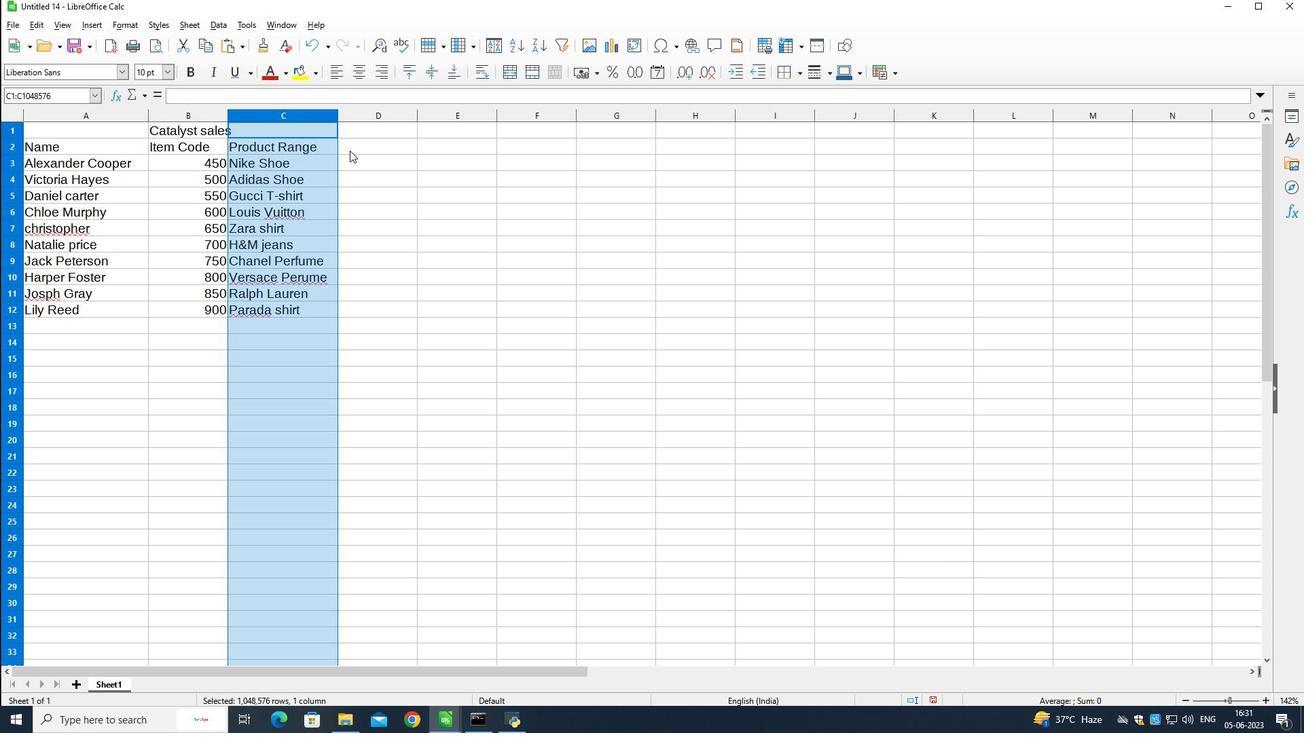 
Action: Mouse moved to (350, 144)
Screenshot: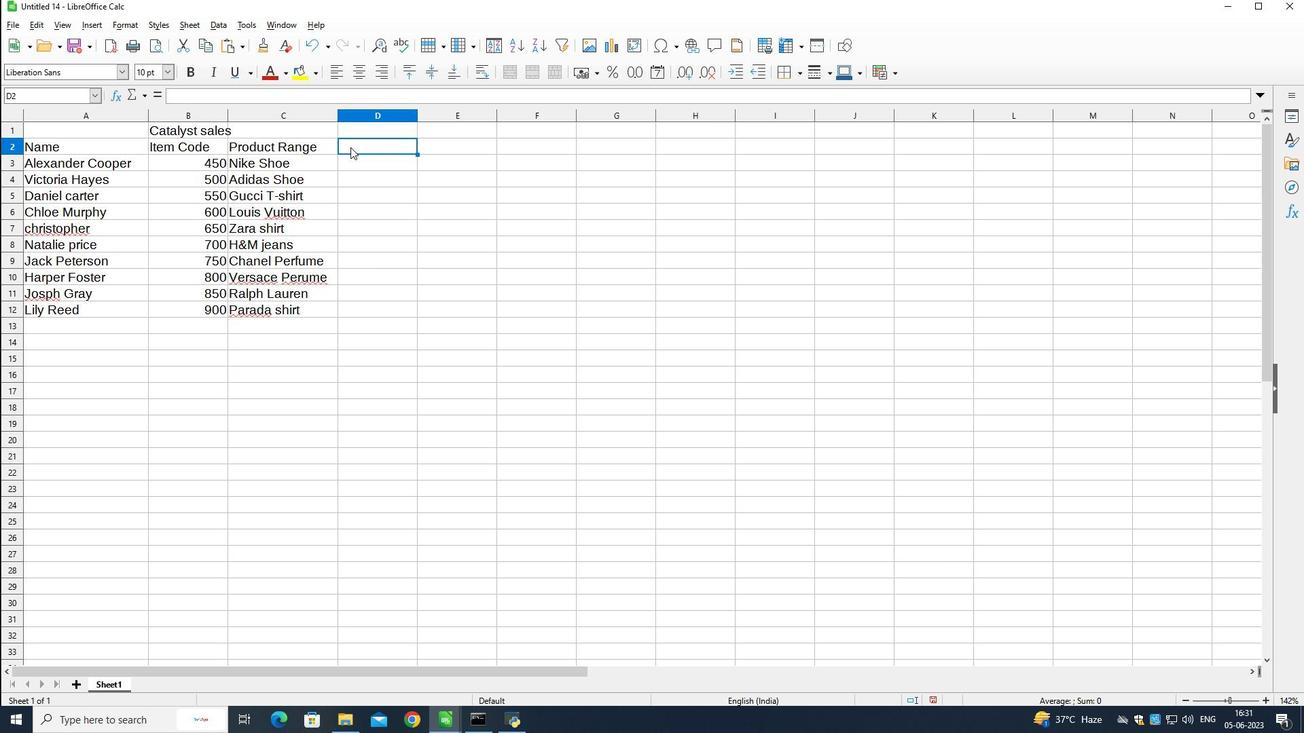 
Action: Key pressed <Key.shift>Quantity<Key.down>1<Key.down>5<Key.down>6<Key.down>4<Key.down>8<Key.down>9<Key.down>6<Key.down>4<Key.down>87<Key.backspace><Key.down>7
Screenshot: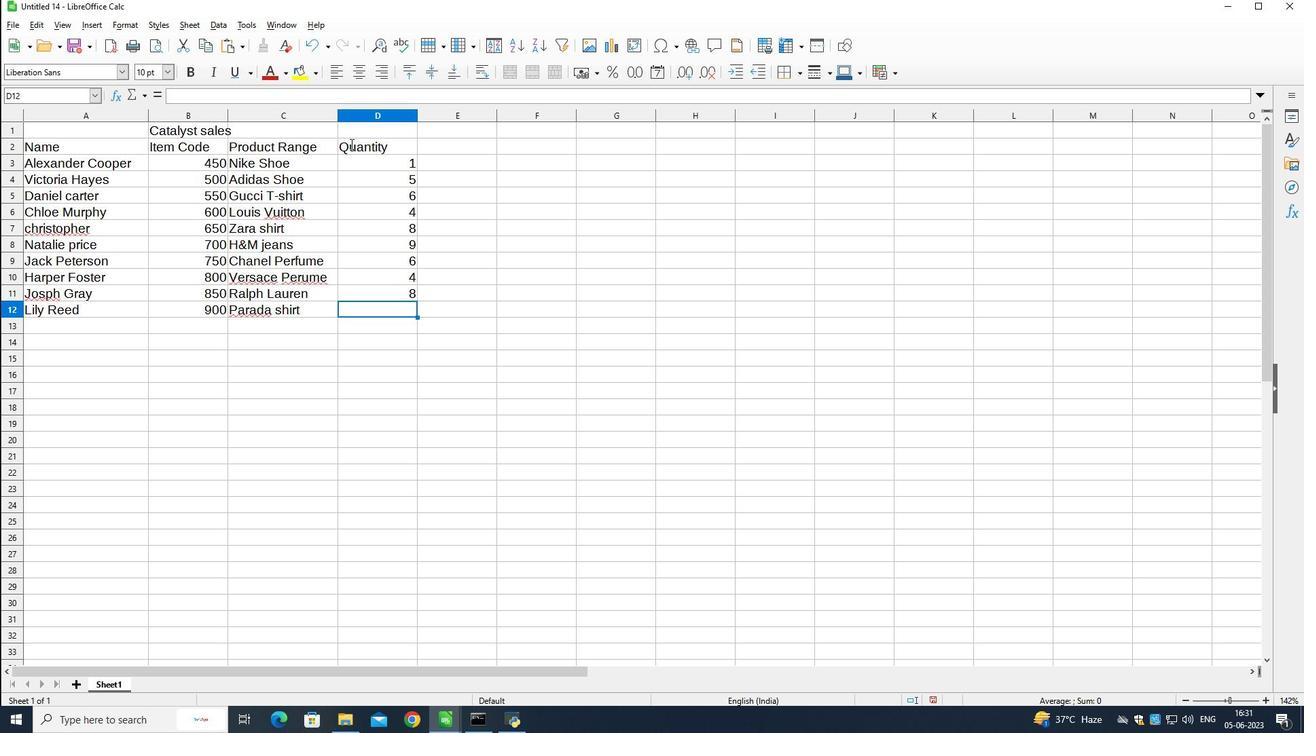 
Action: Mouse moved to (437, 144)
Screenshot: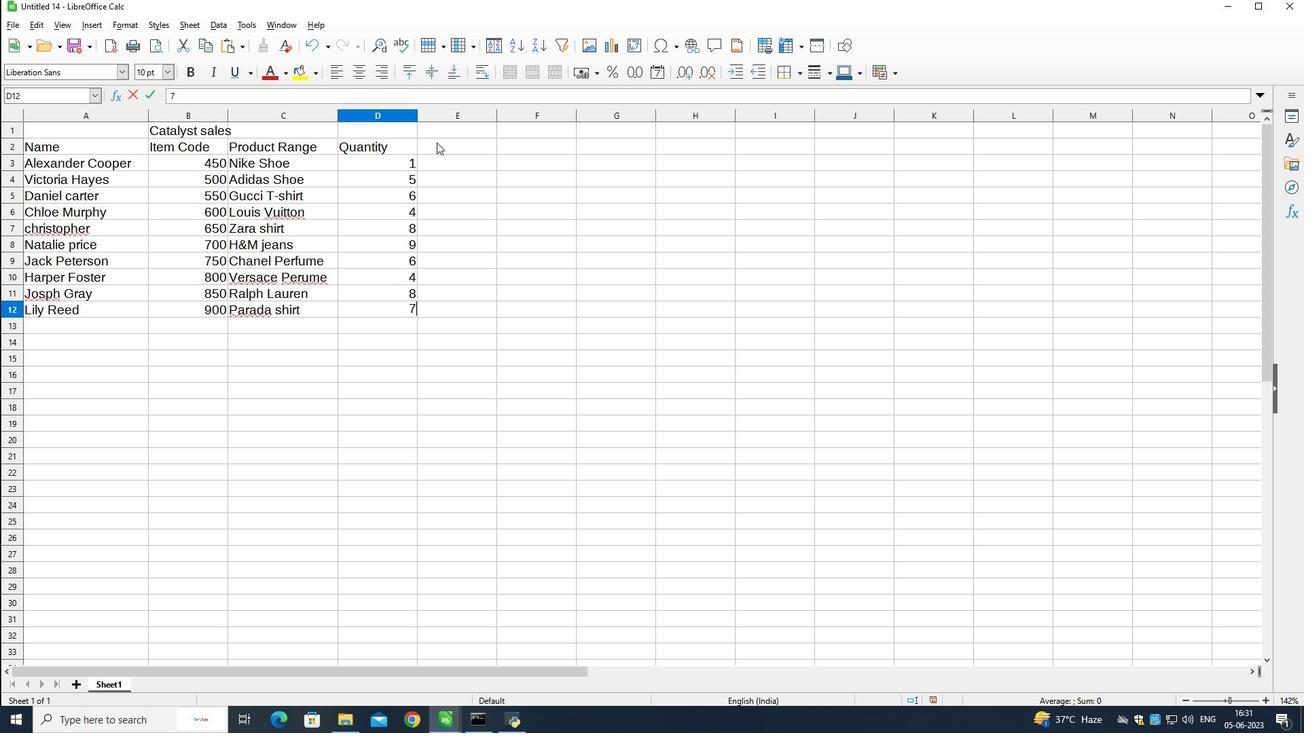 
Action: Mouse pressed left at (437, 144)
Screenshot: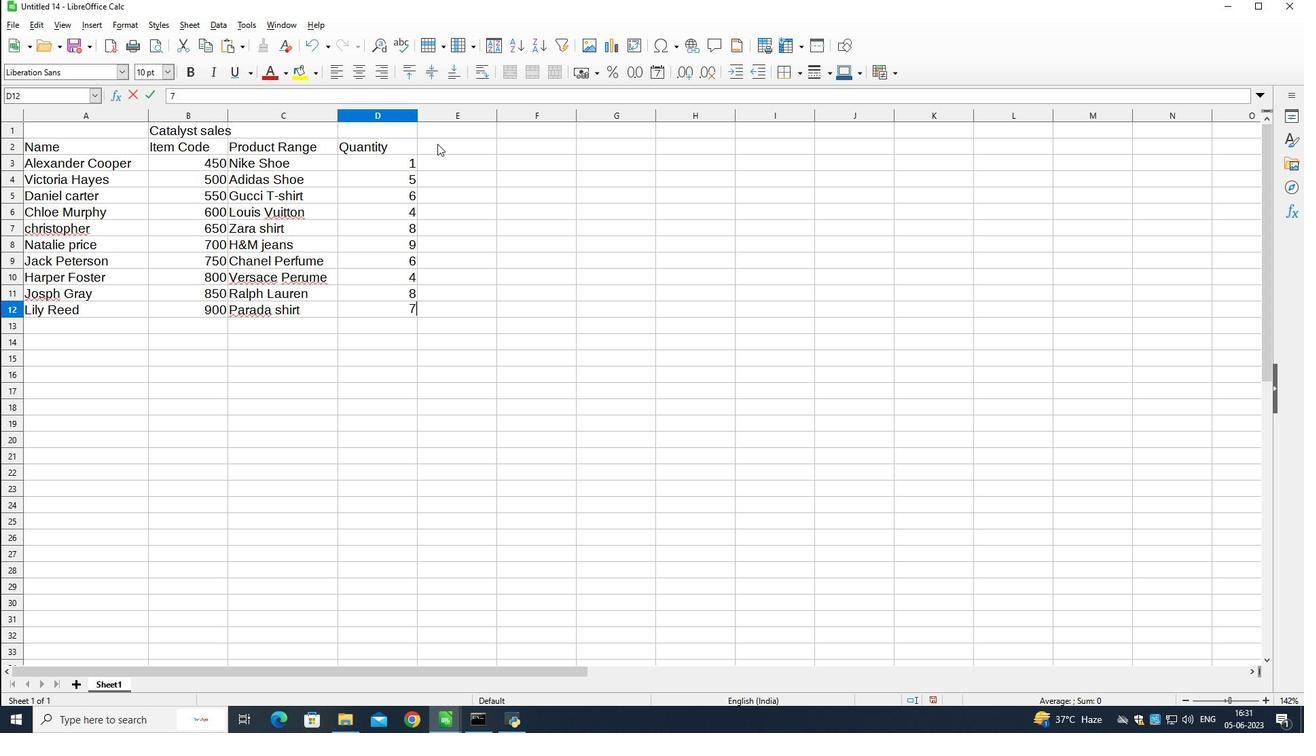
Action: Key pressed <Key.shift>Amo
Screenshot: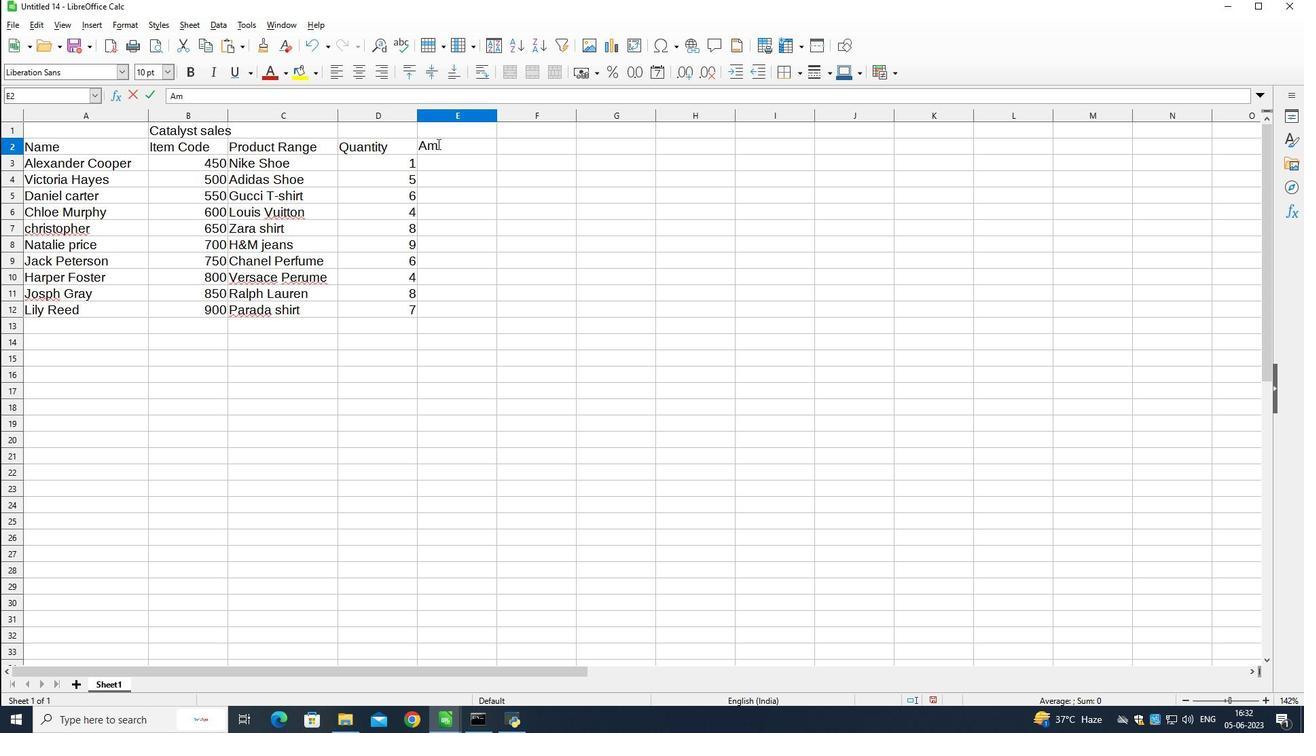 
Action: Mouse moved to (1088, 214)
Screenshot: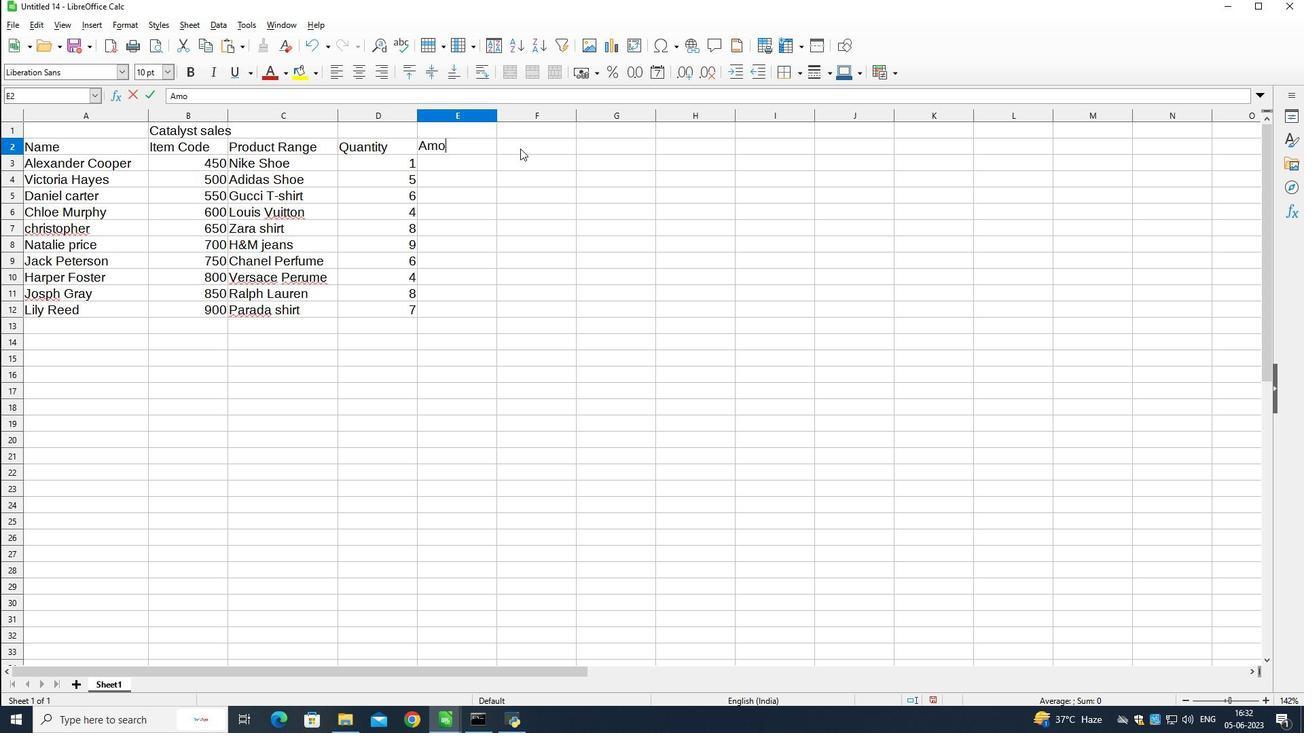 
Action: Key pressed unt<Key.down>-<Key.backspace>=sum<Key.shift_r>(
Screenshot: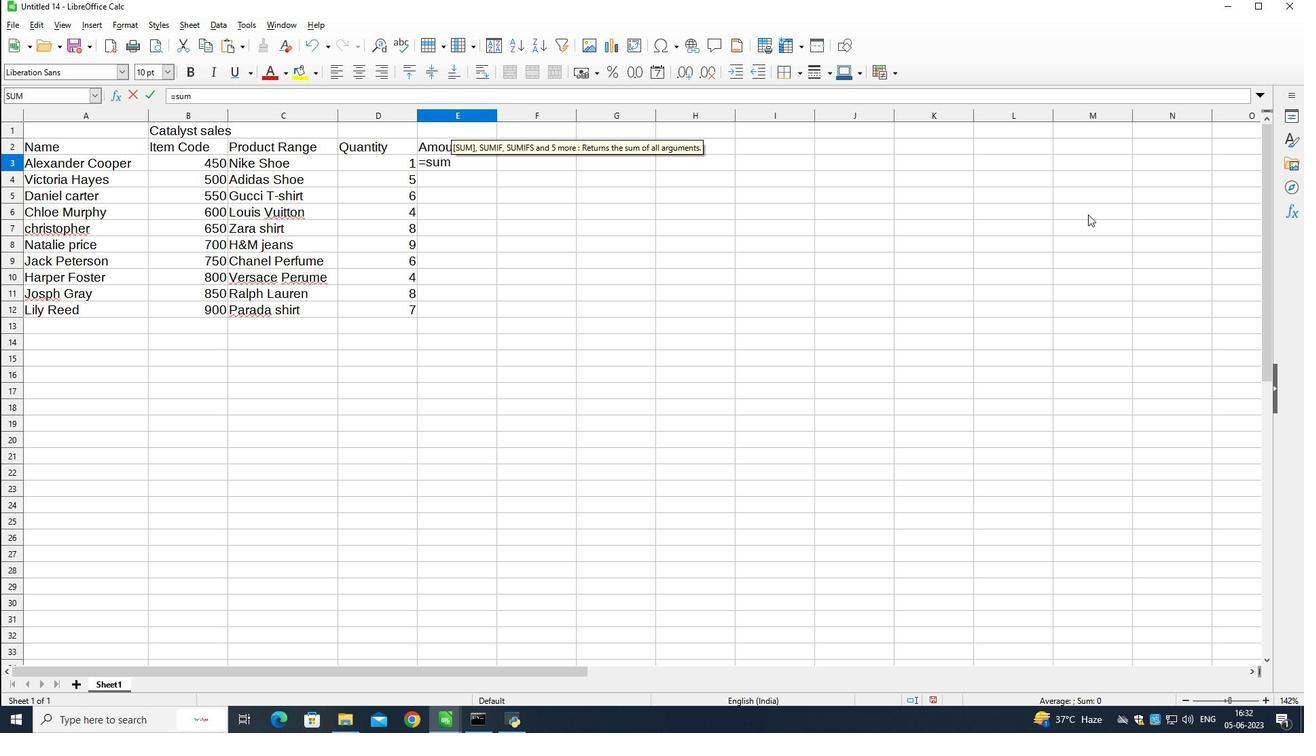 
Action: Mouse moved to (314, 162)
Screenshot: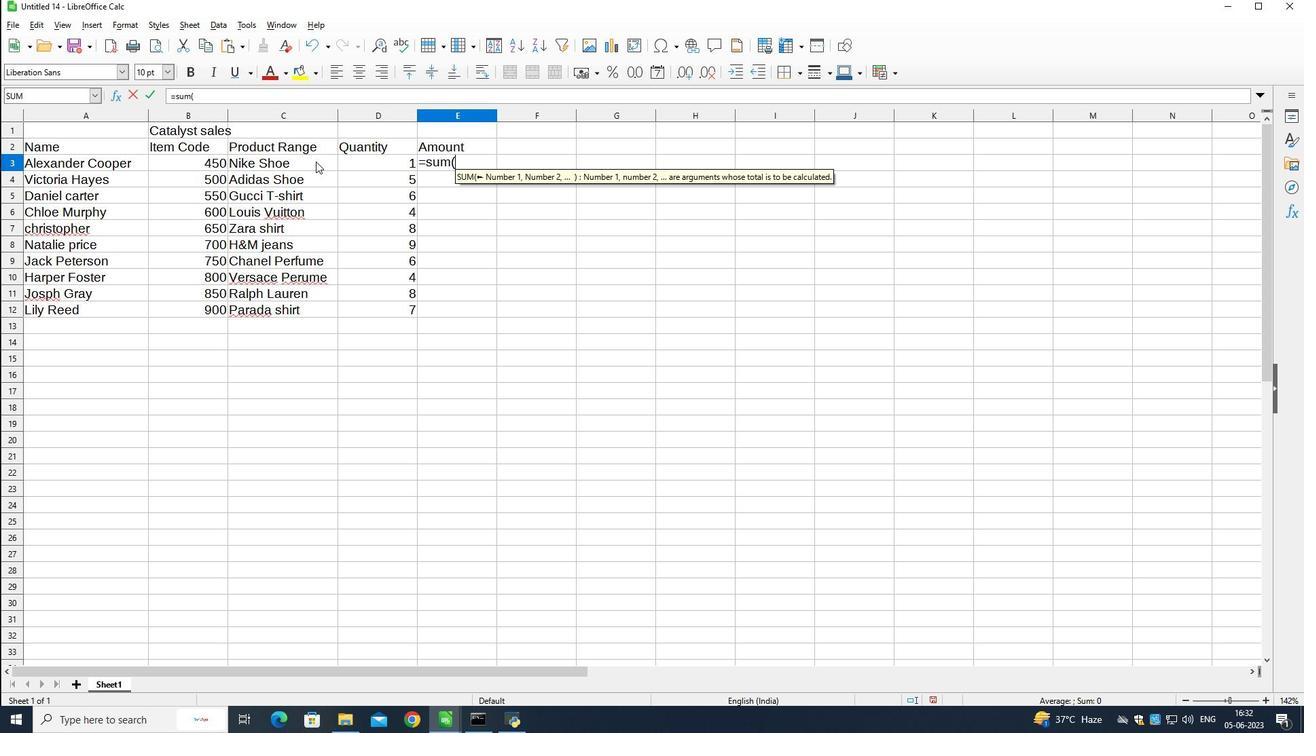 
Action: Mouse pressed left at (314, 162)
Screenshot: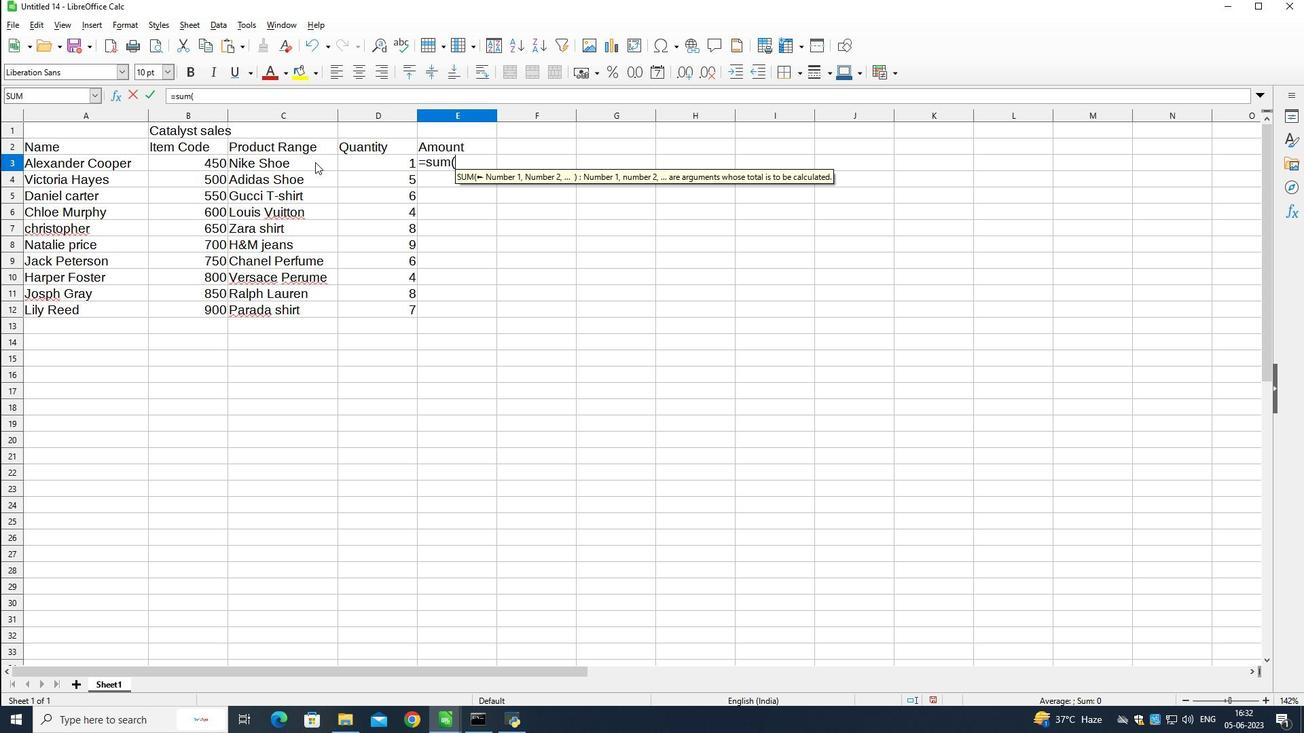 
Action: Mouse moved to (311, 163)
Screenshot: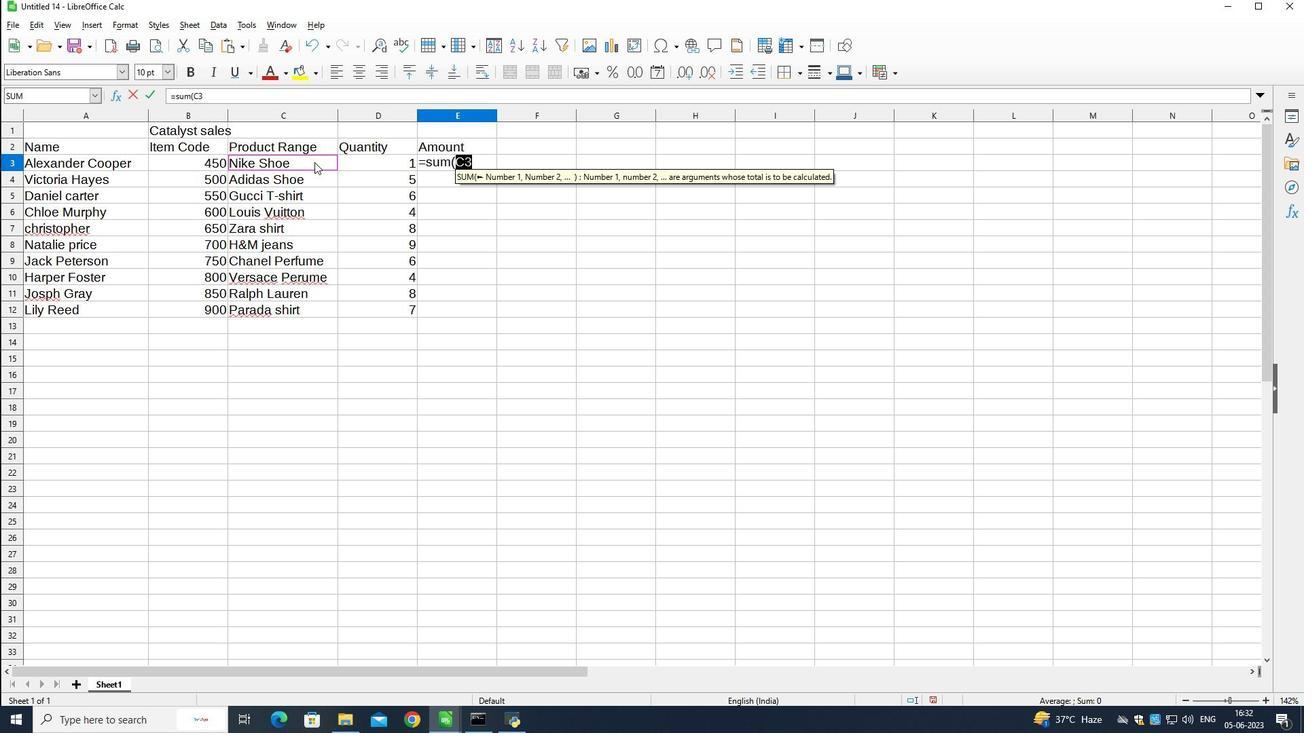 
Action: Key pressed *<Key.backspace><Key.backspace><Key.backspace>
Screenshot: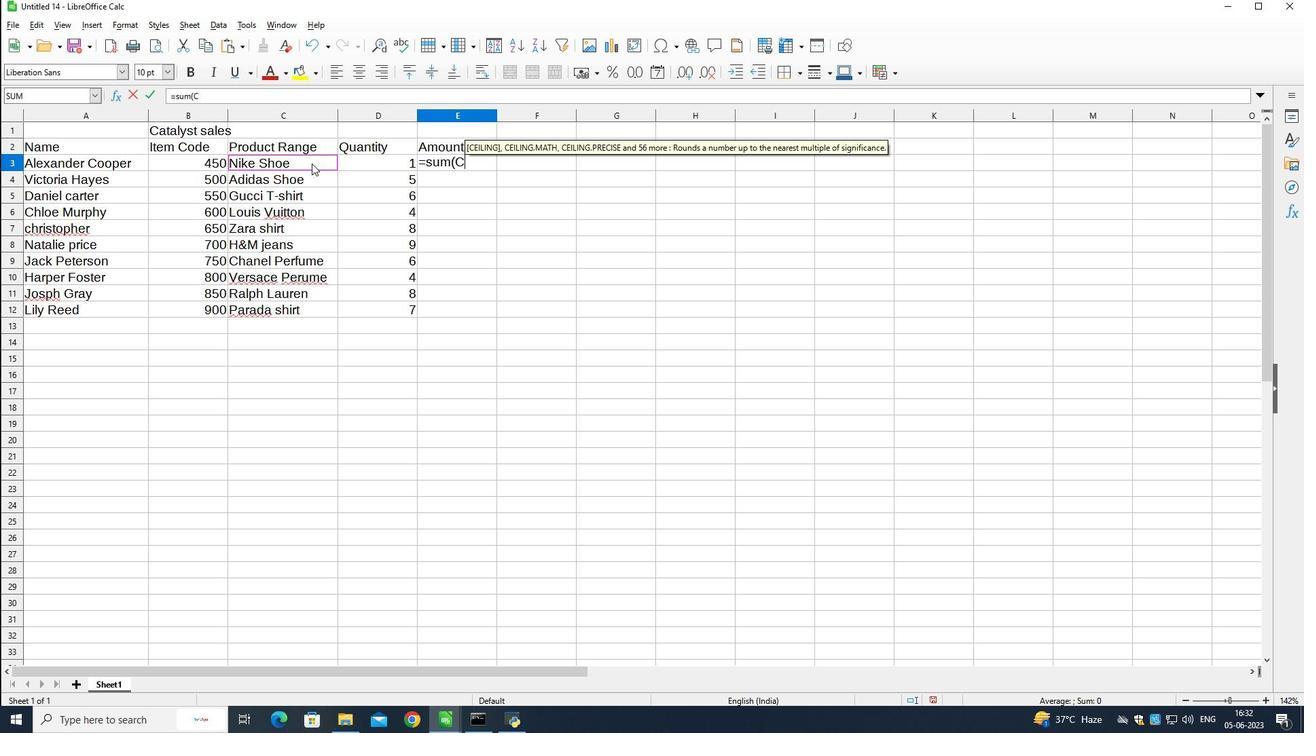
Action: Mouse moved to (408, 224)
Screenshot: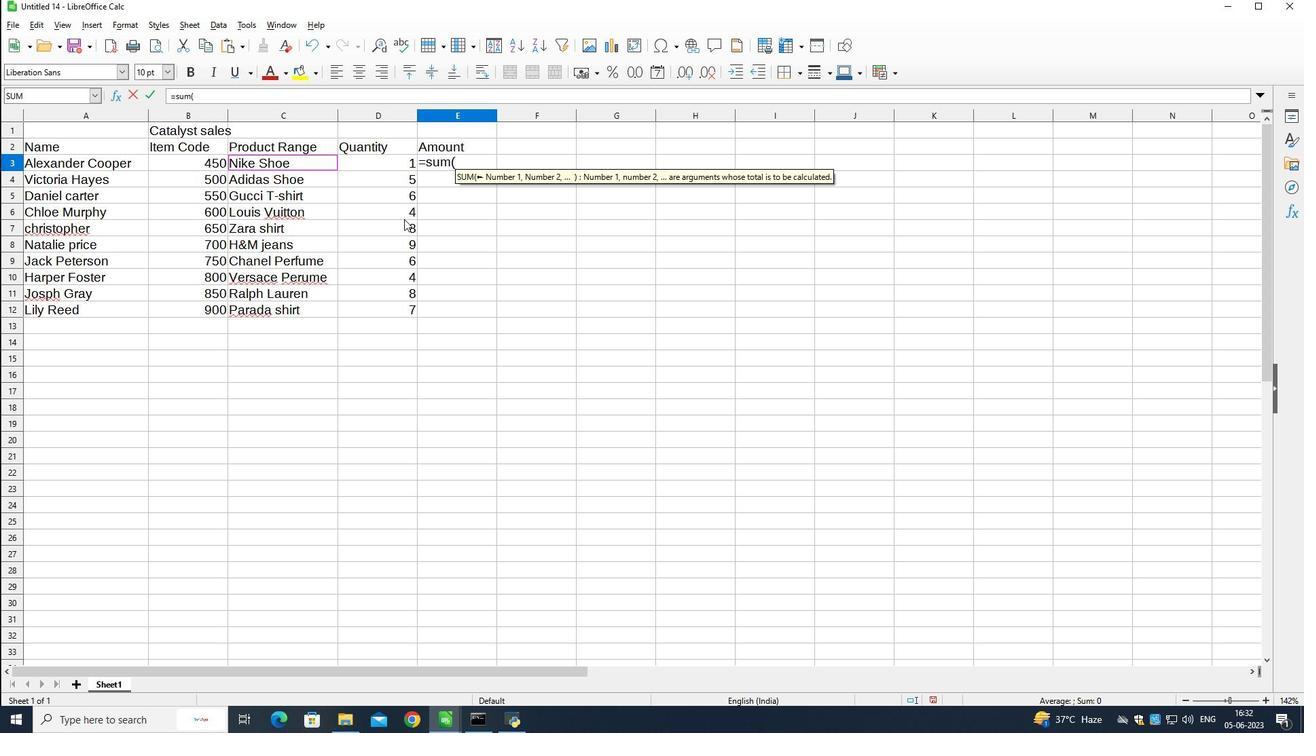 
Action: Mouse pressed left at (408, 224)
Screenshot: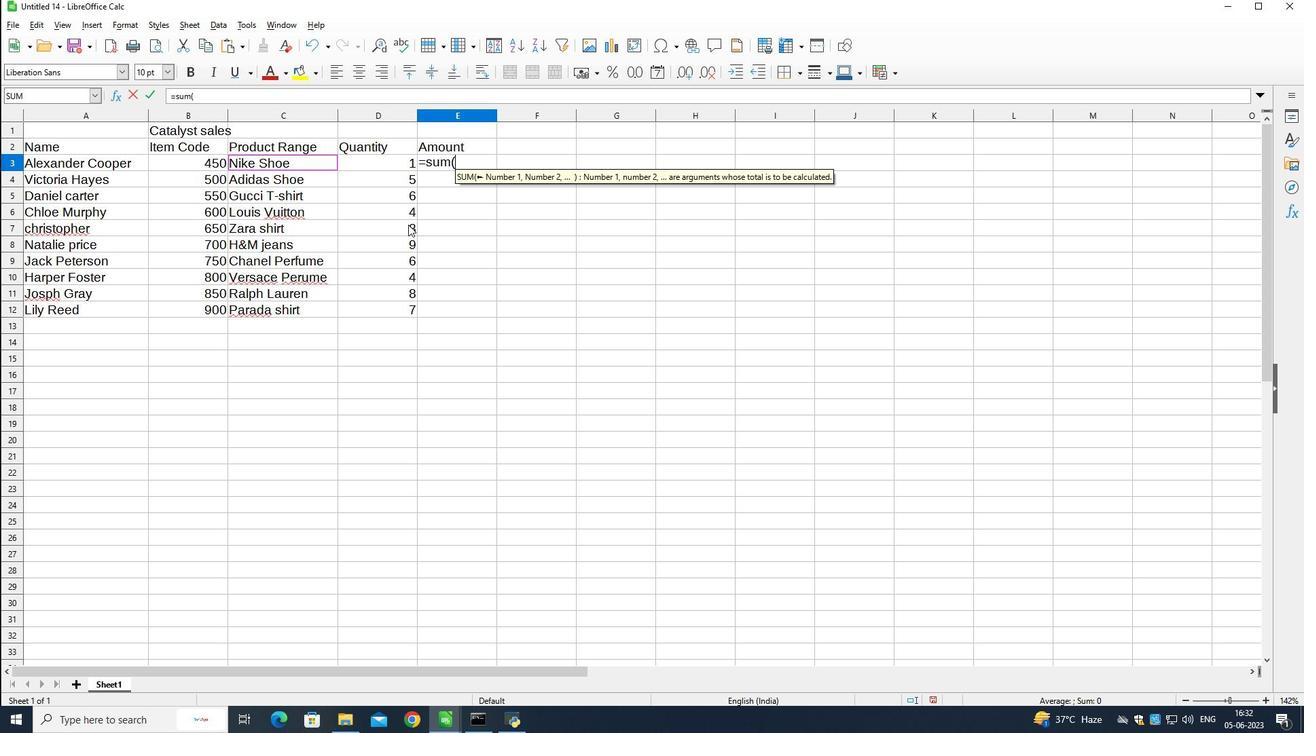 
Action: Mouse moved to (482, 195)
Screenshot: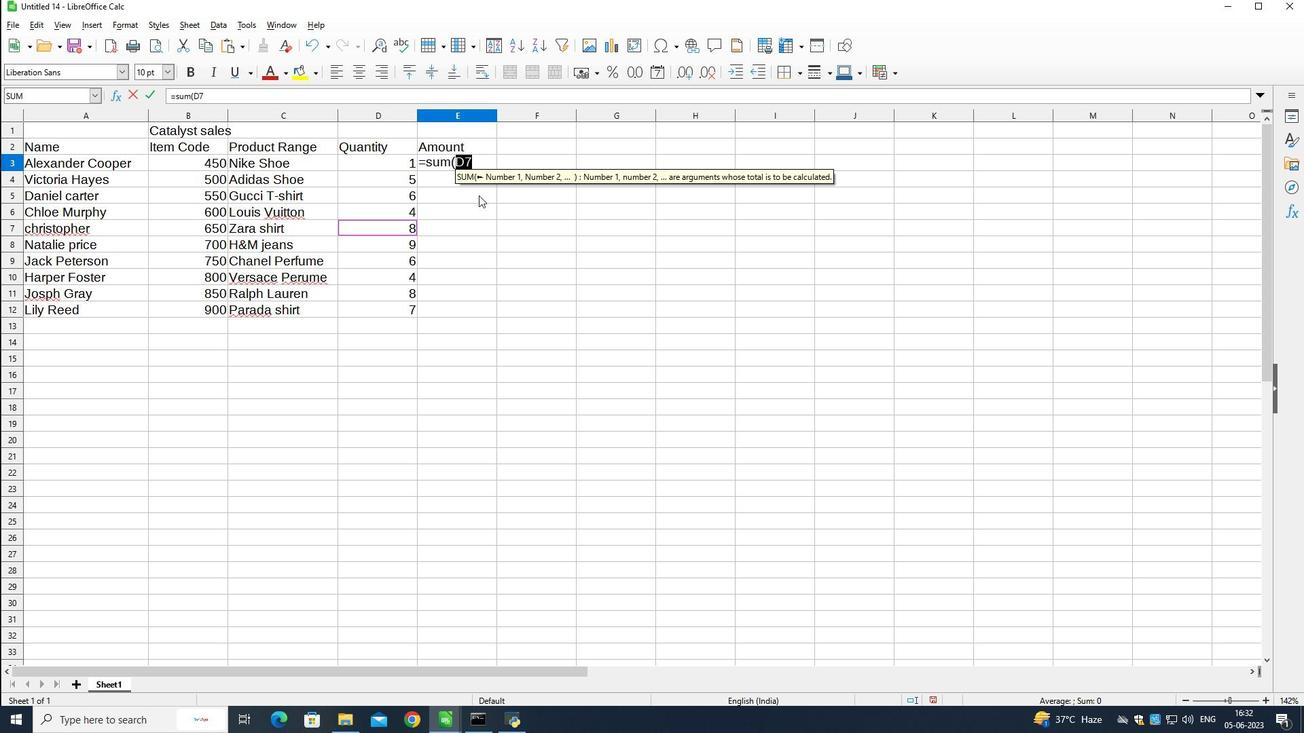 
Action: Mouse pressed left at (482, 195)
Screenshot: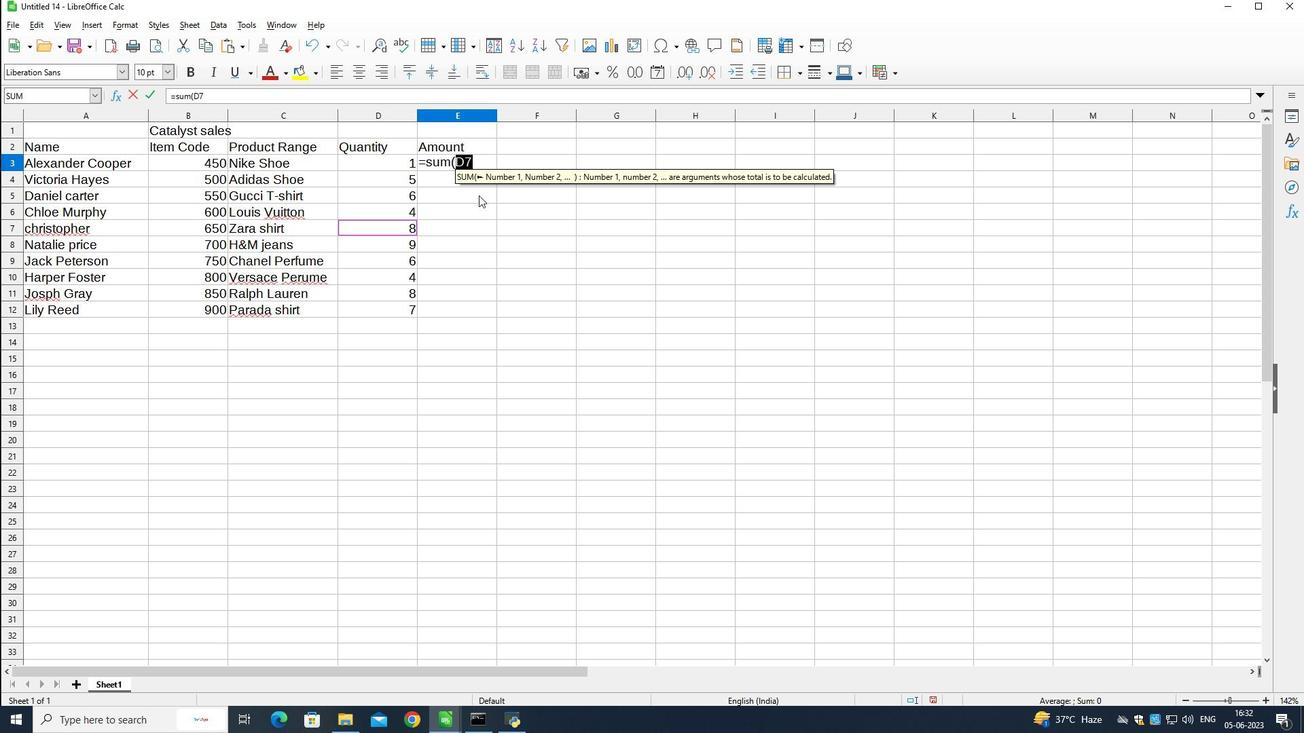 
Action: Mouse moved to (478, 258)
Screenshot: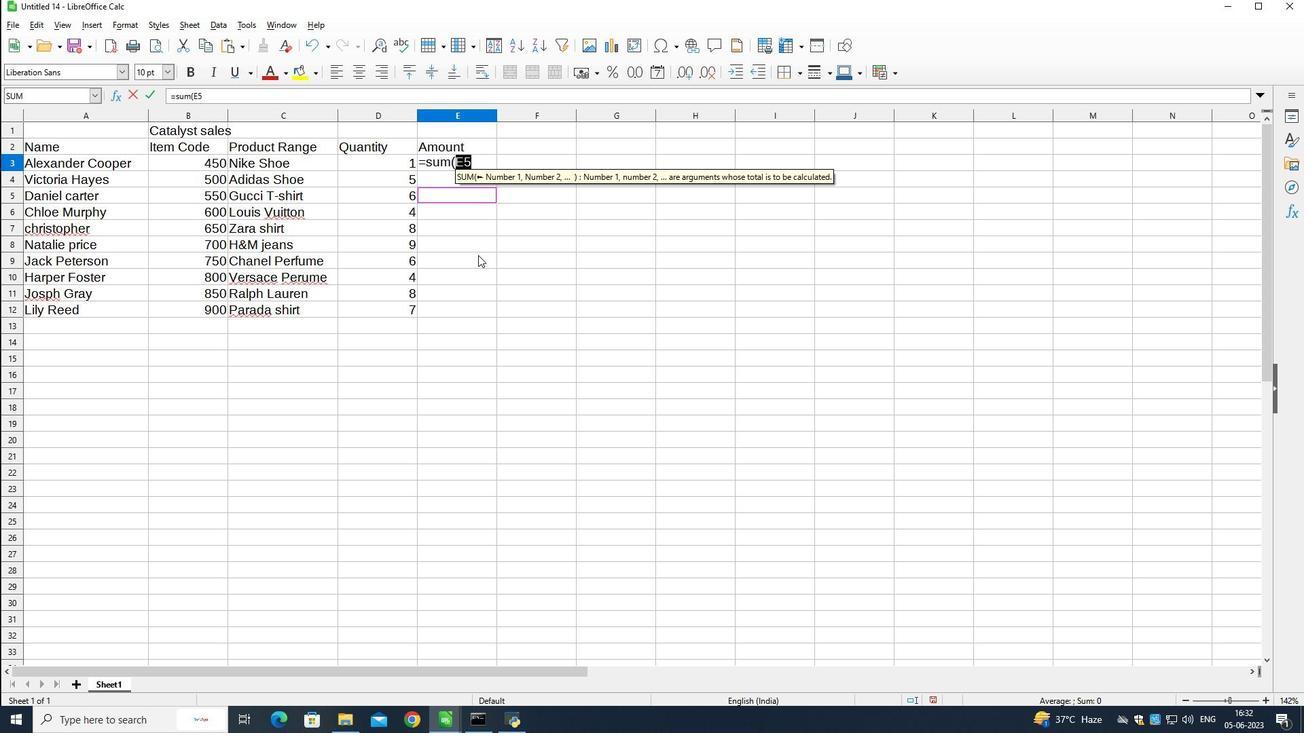 
Action: Mouse pressed left at (478, 258)
Screenshot: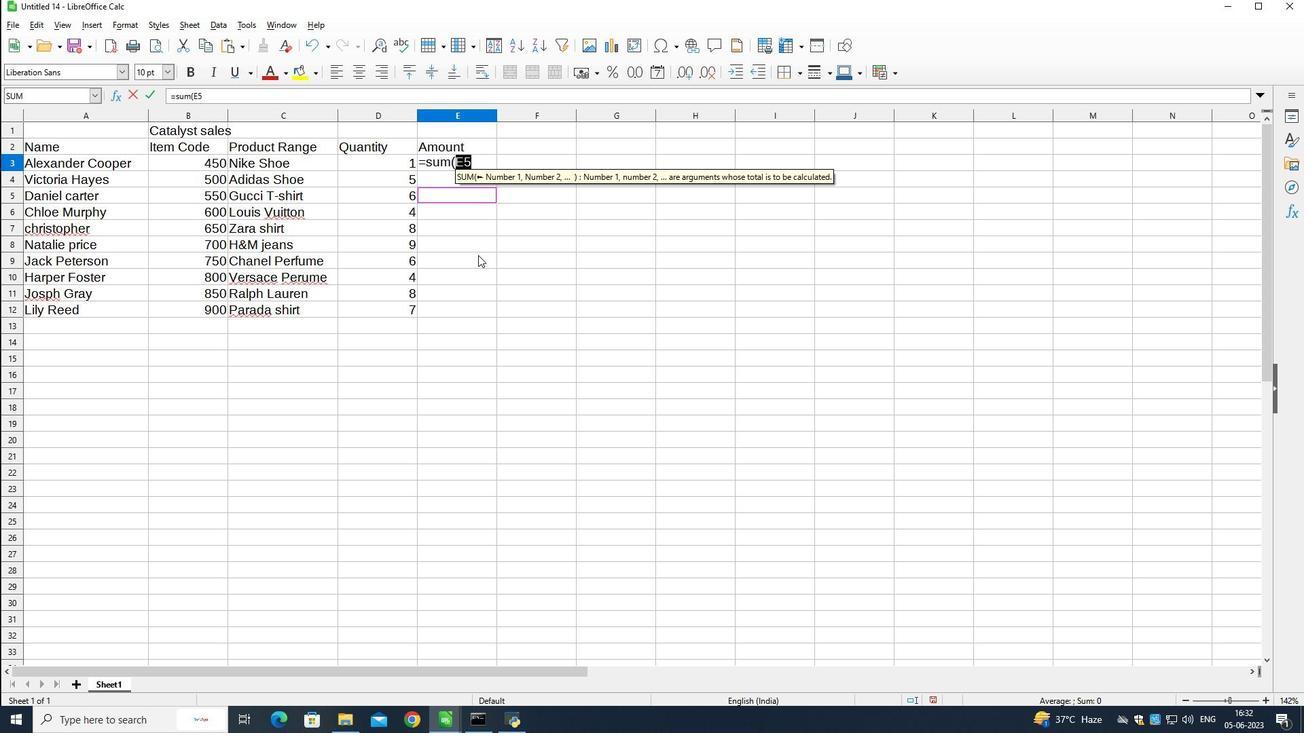 
Action: Mouse moved to (523, 161)
Screenshot: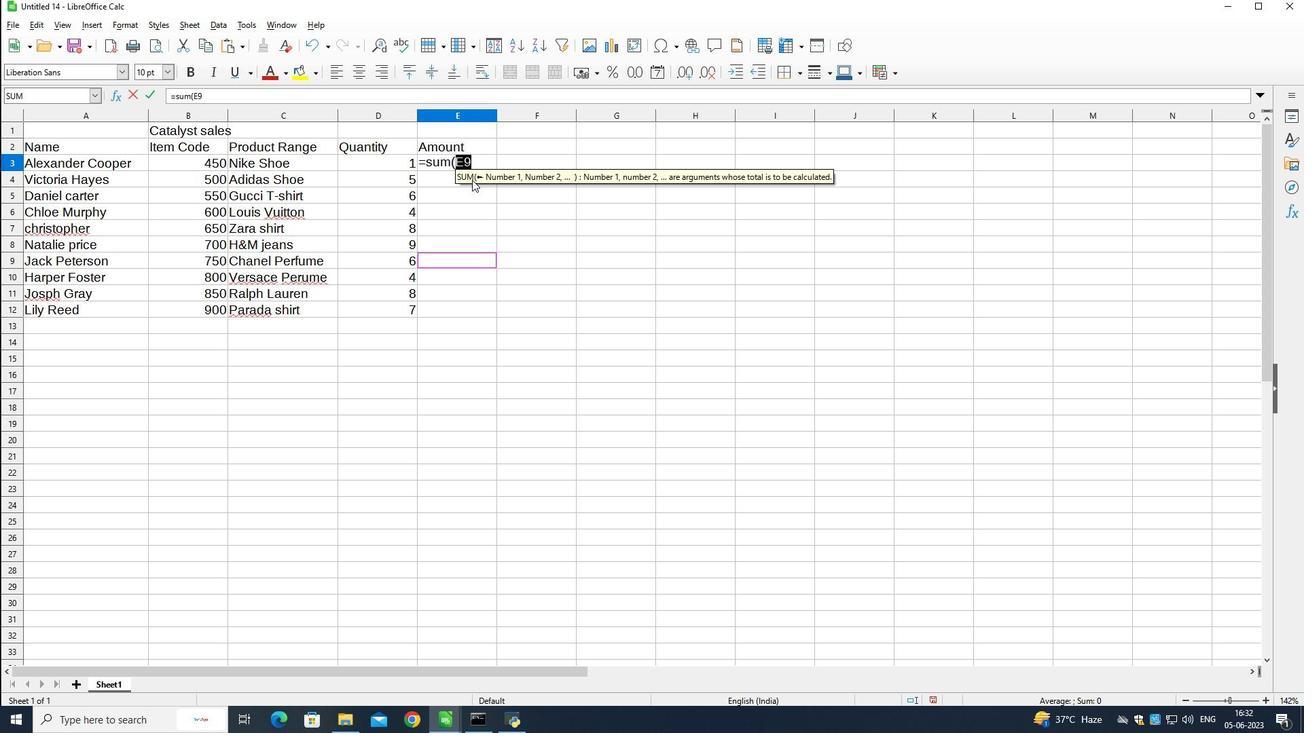 
Action: Key pressed <Key.backspace><Key.backspace><Key.backspace><Key.backspace><Key.backspace><Key.backspace><Key.backspace>
Screenshot: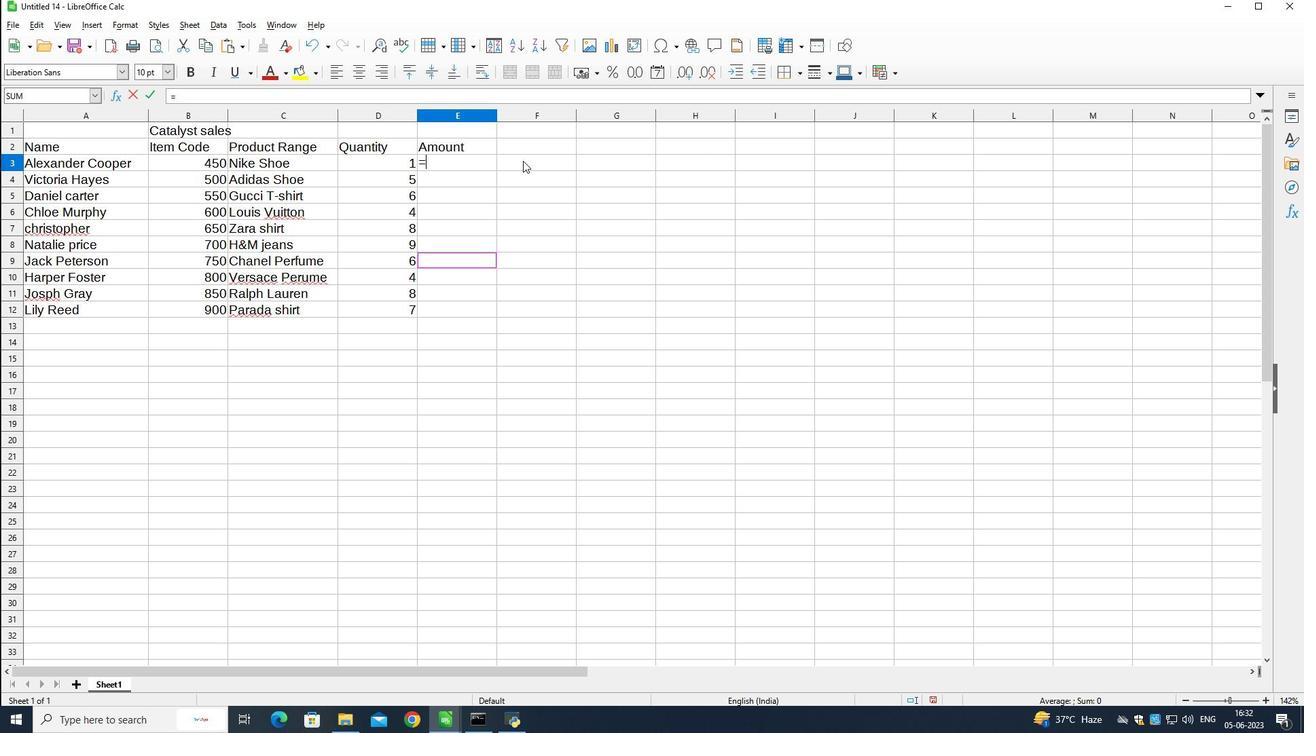 
Action: Mouse moved to (318, 145)
Screenshot: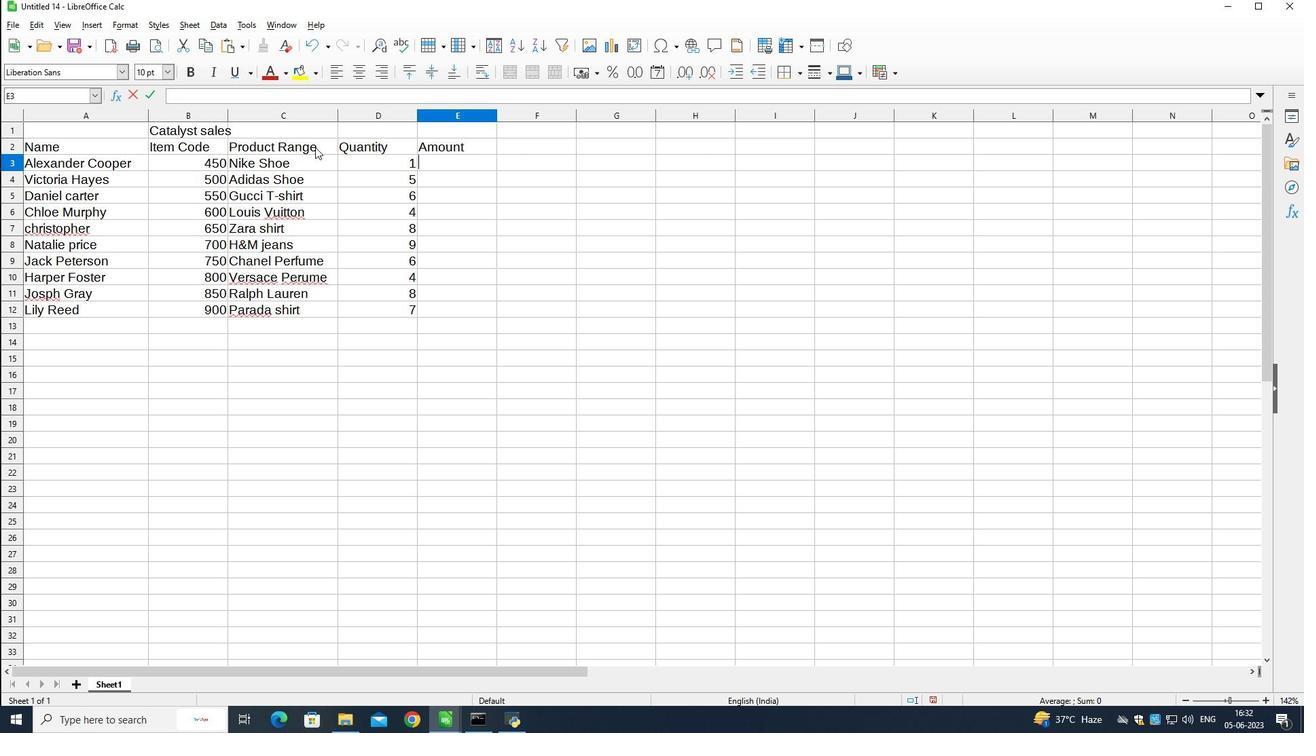 
Action: Mouse pressed left at (318, 145)
Screenshot: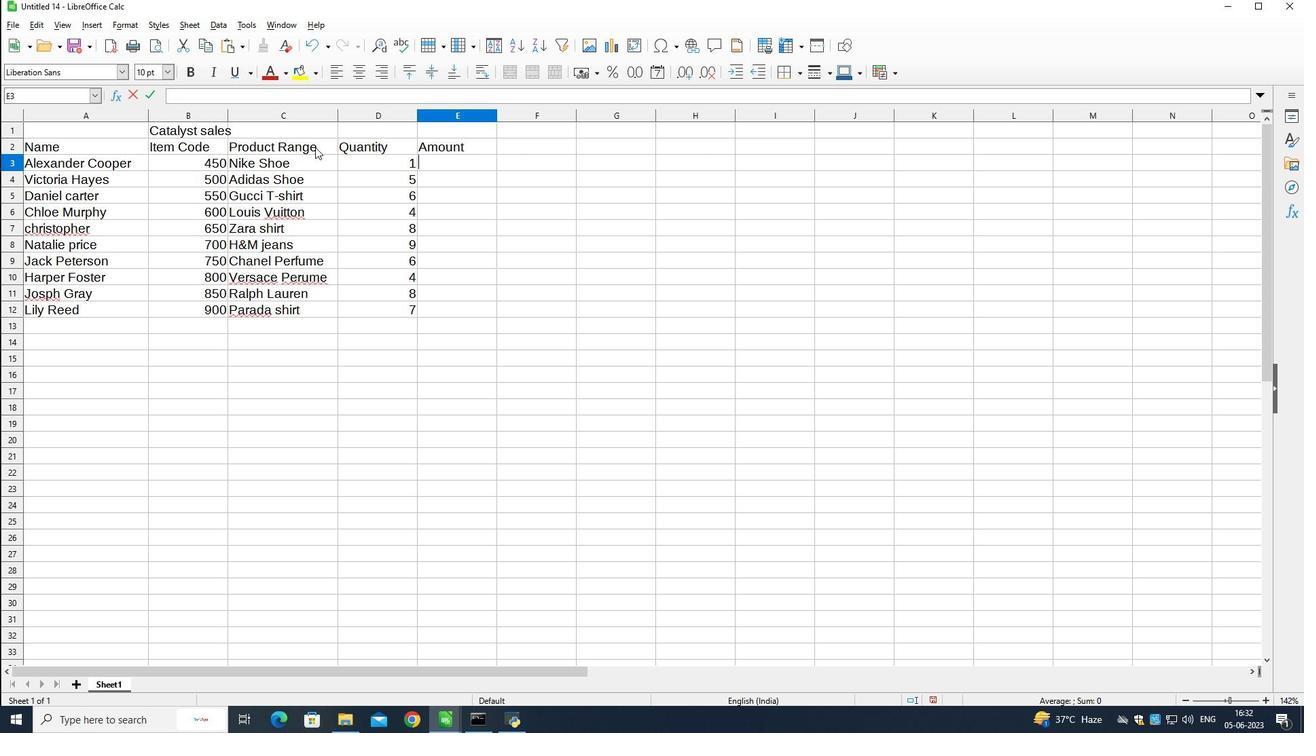 
Action: Mouse moved to (319, 145)
Screenshot: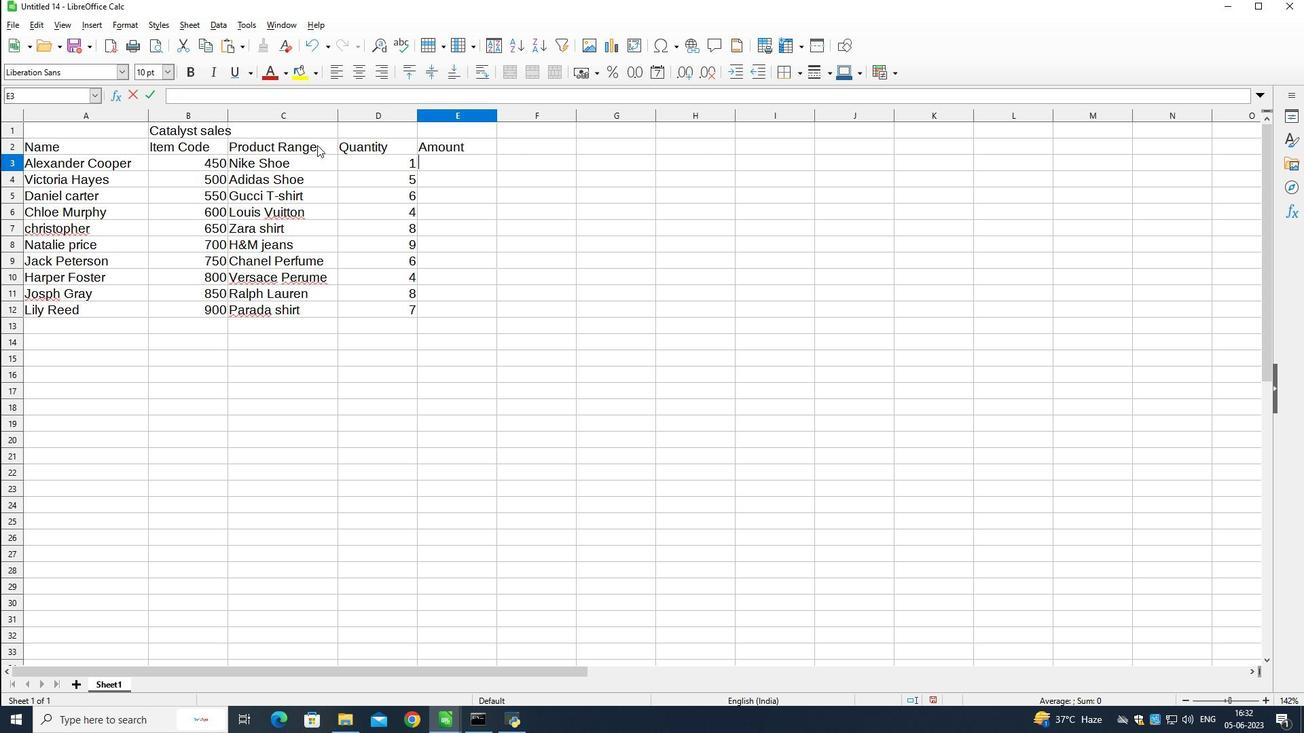 
Action: Mouse pressed left at (319, 145)
Screenshot: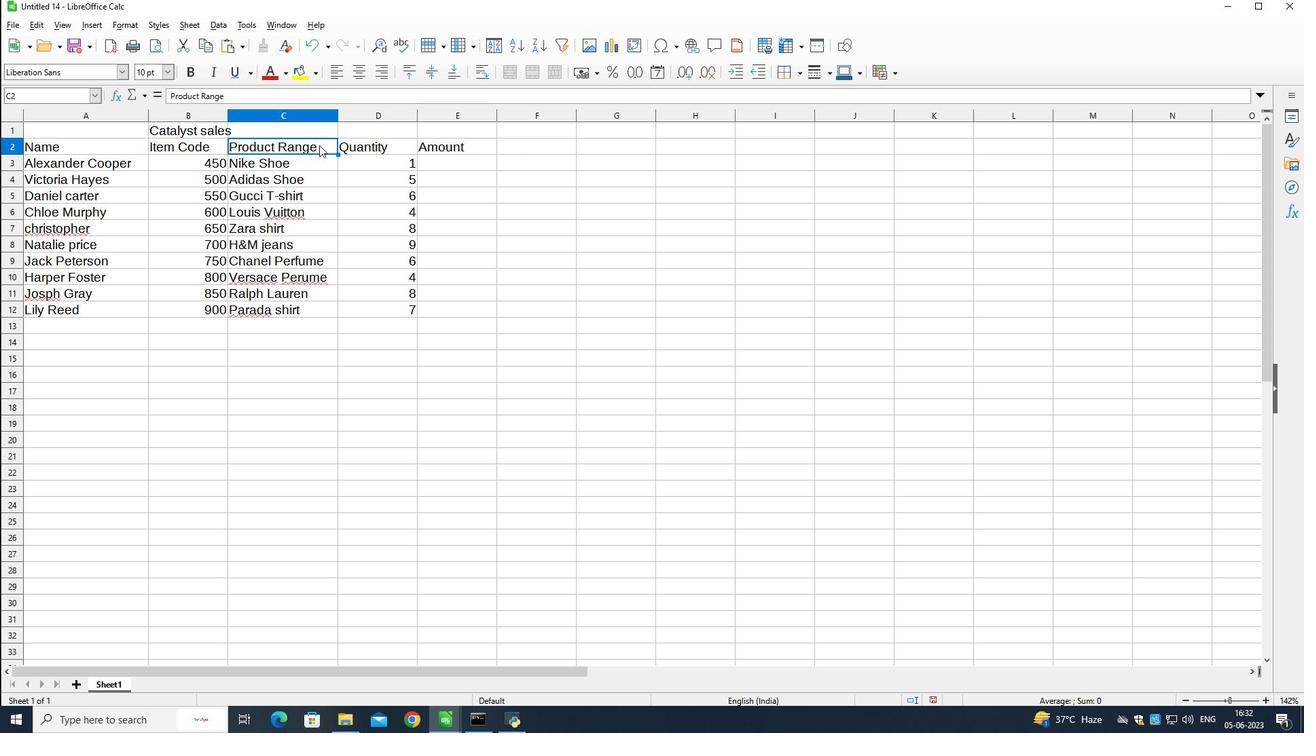 
Action: Mouse pressed left at (319, 145)
Screenshot: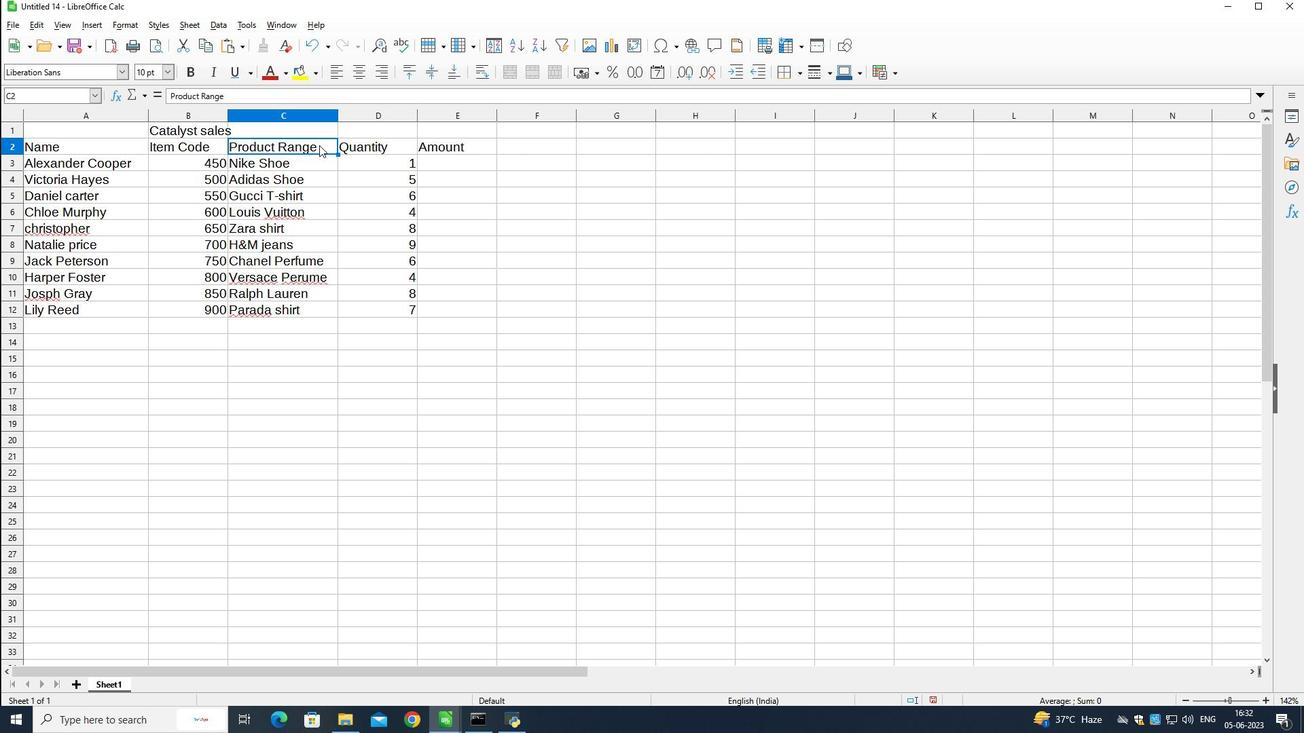 
Action: Mouse moved to (319, 145)
Screenshot: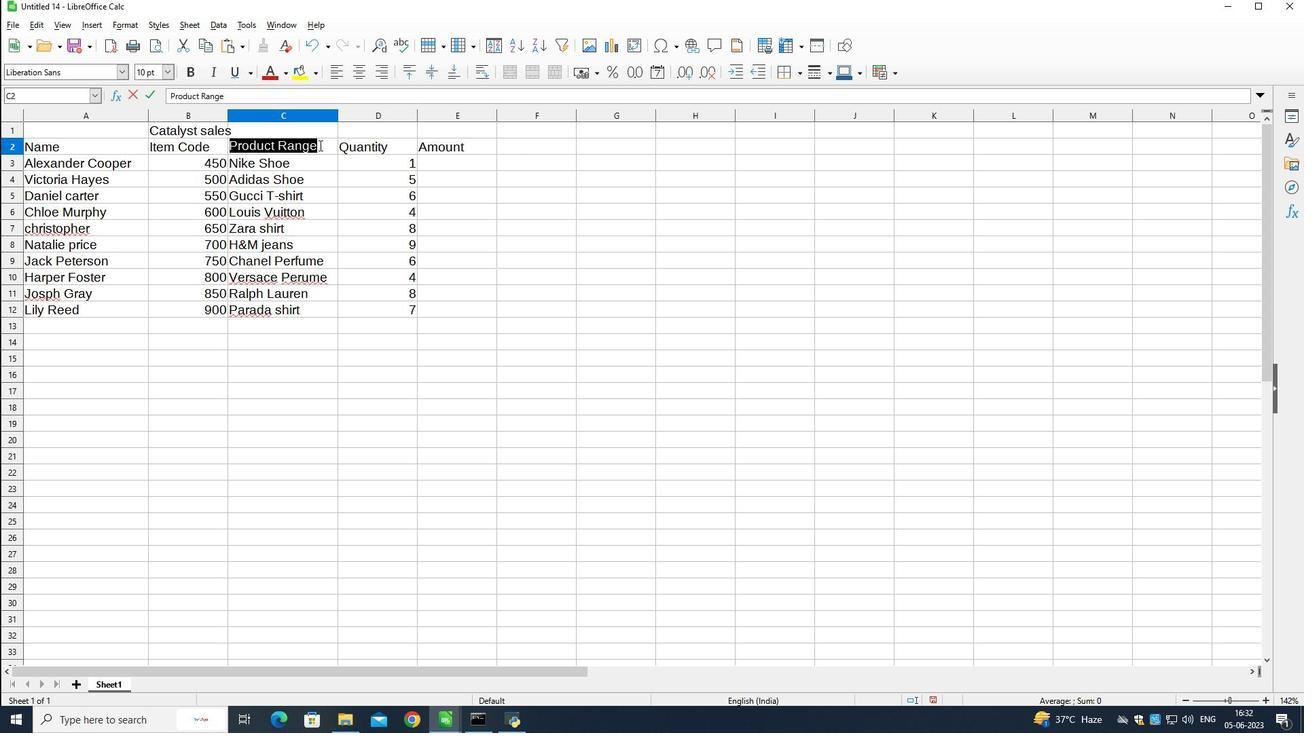 
Action: Mouse pressed left at (319, 145)
Screenshot: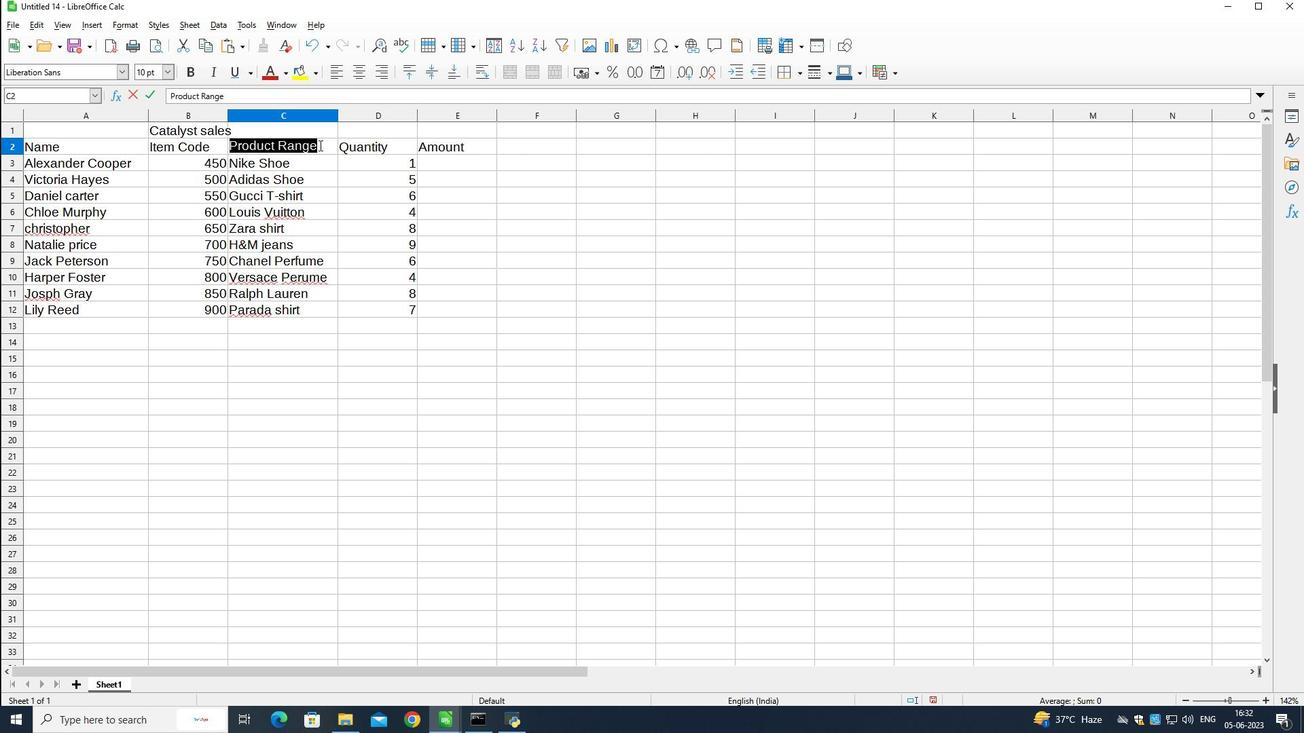 
Action: Key pressed <Key.backspace><Key.backspace><Key.backspace><Key.backspace><Key.backspace>
Screenshot: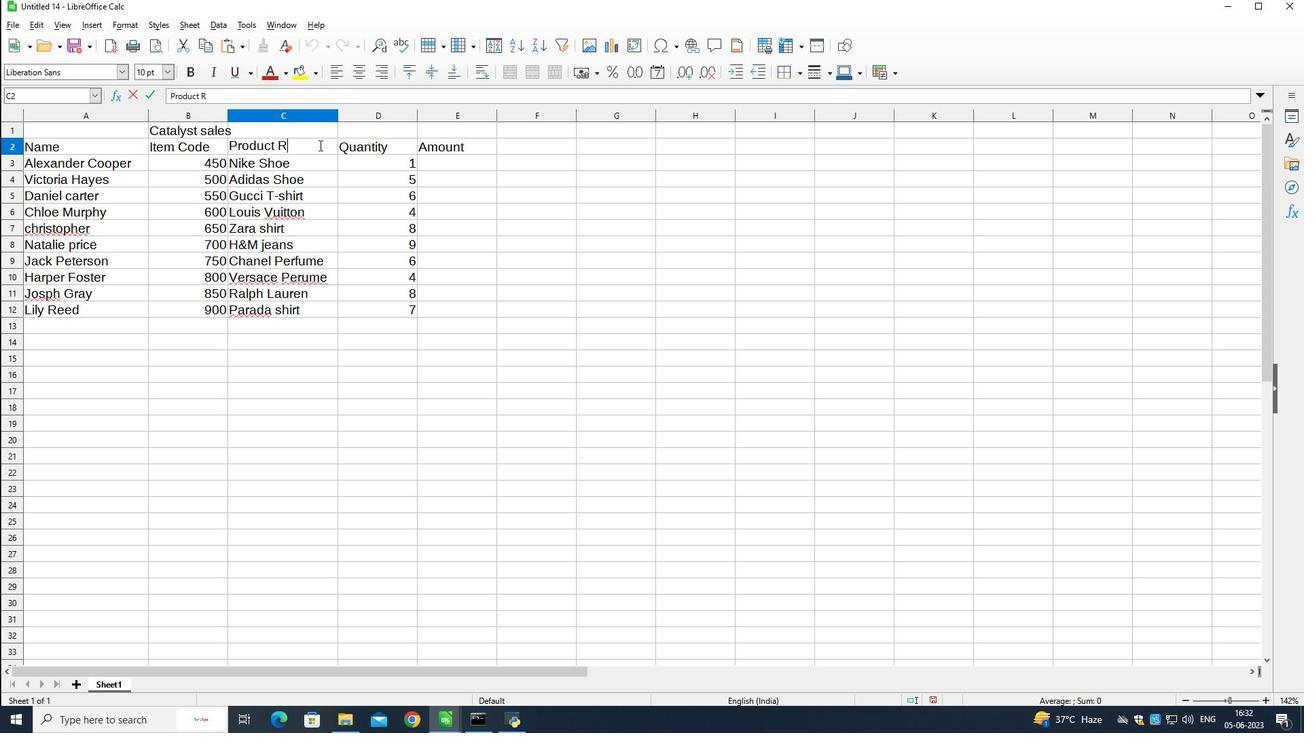 
Action: Mouse moved to (450, 146)
Screenshot: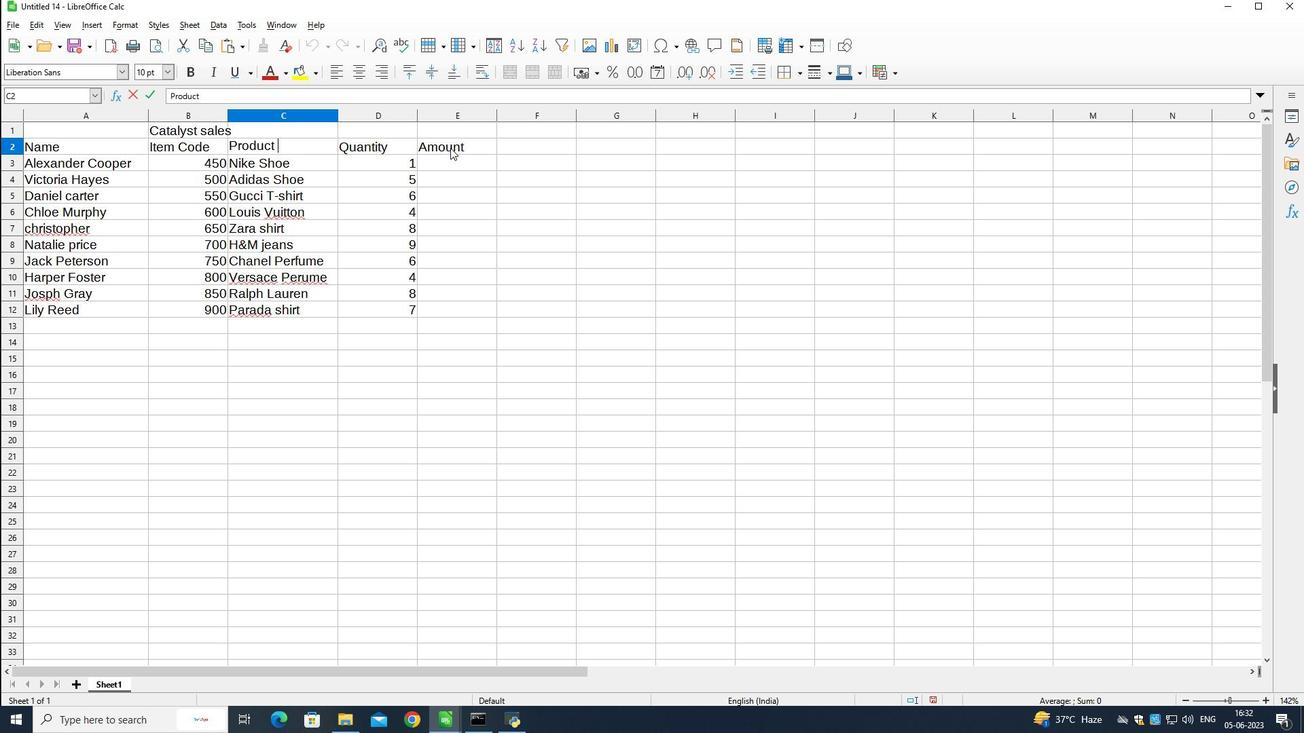
Action: Mouse pressed left at (450, 146)
Screenshot: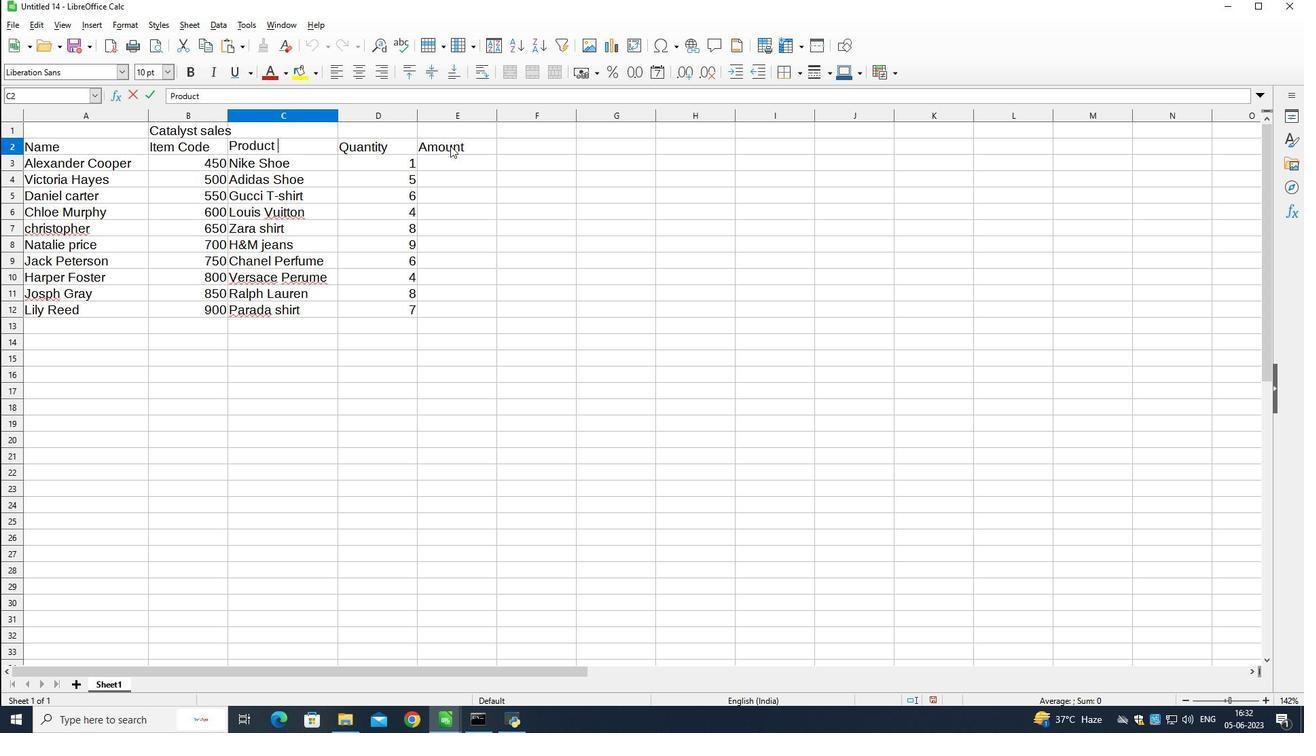 
Action: Mouse moved to (465, 144)
Screenshot: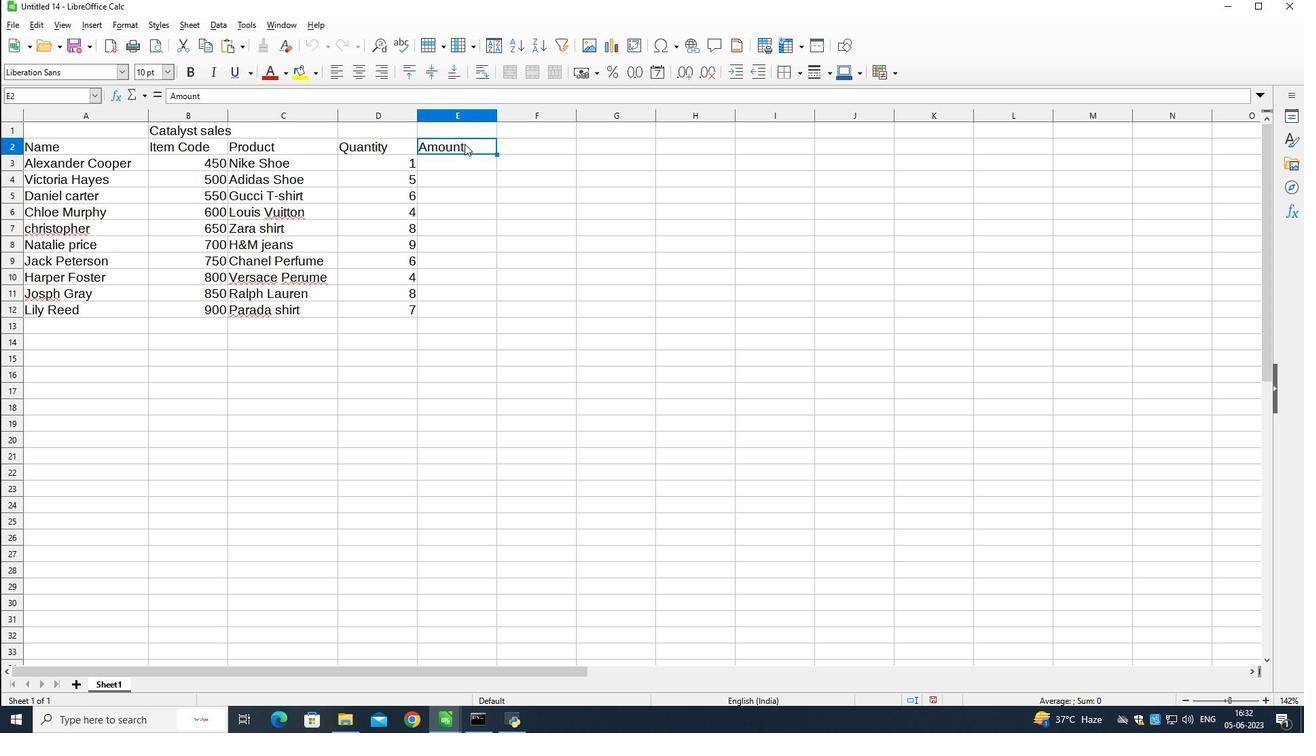 
Action: Mouse pressed left at (465, 144)
Screenshot: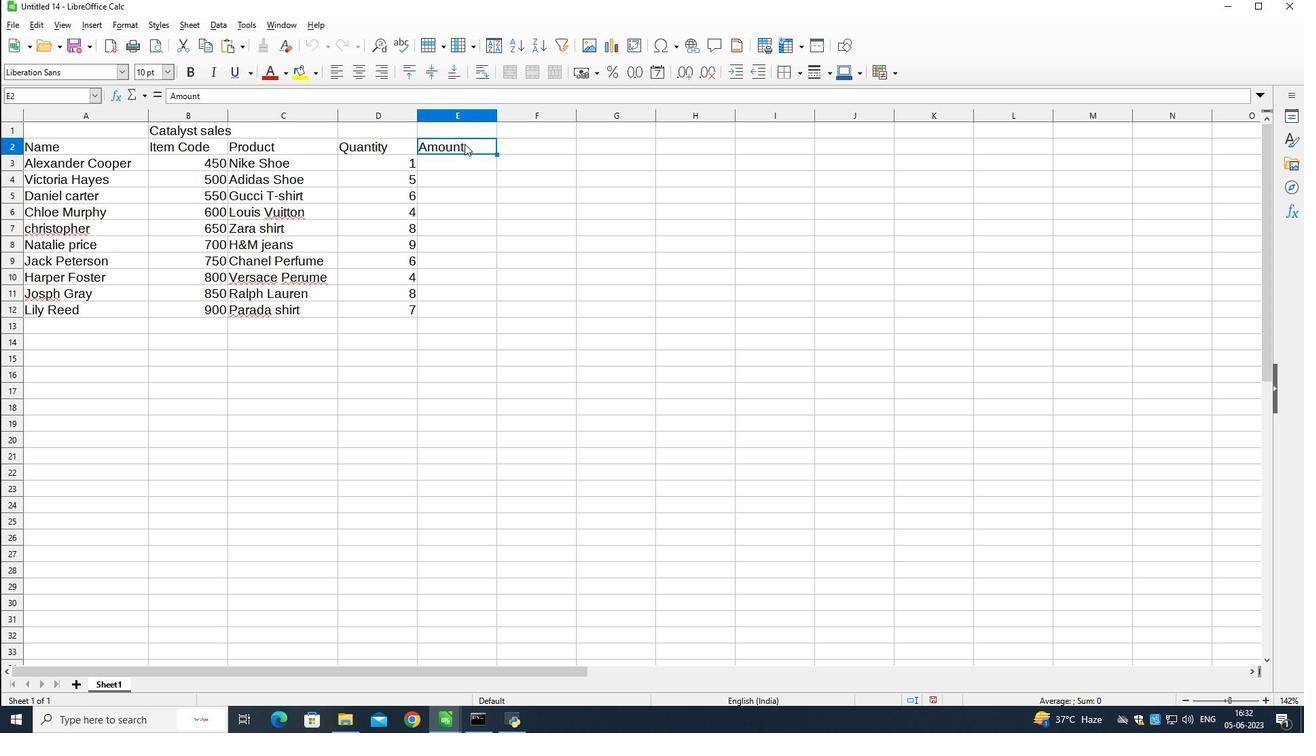 
Action: Mouse pressed left at (465, 144)
Screenshot: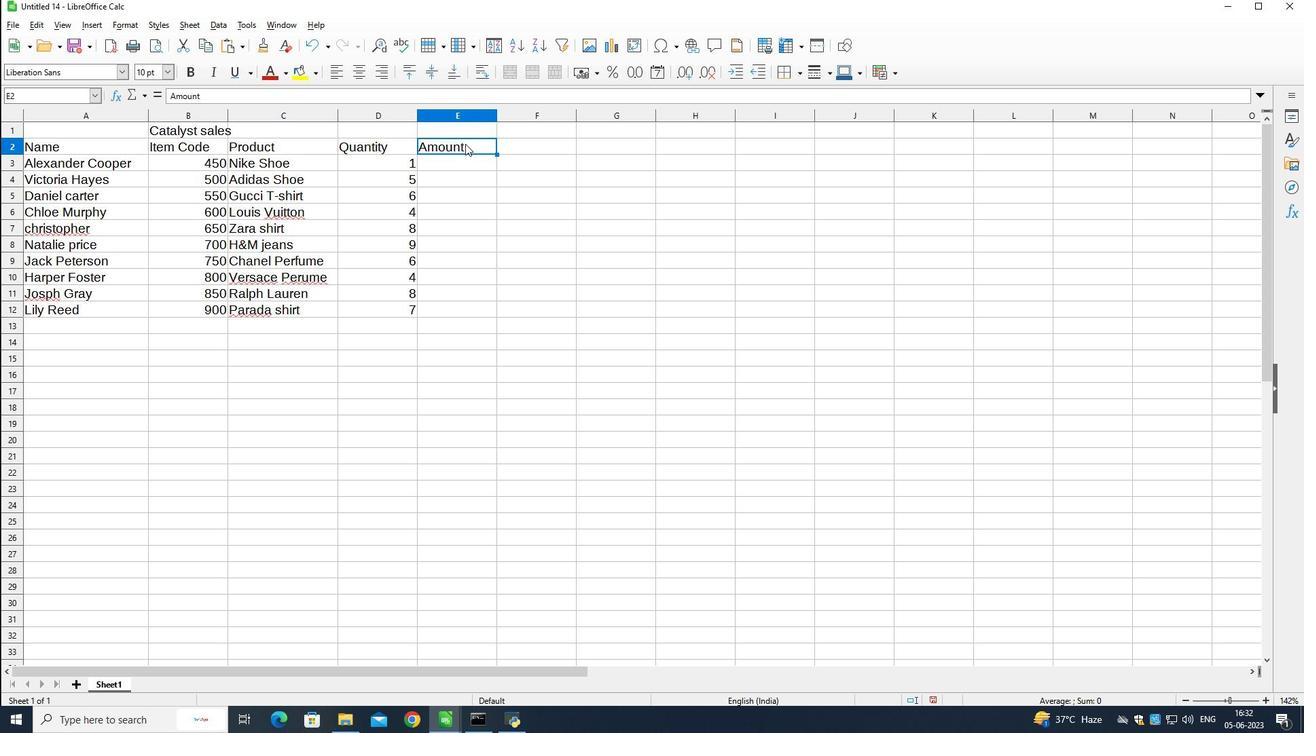 
Action: Mouse moved to (466, 144)
Screenshot: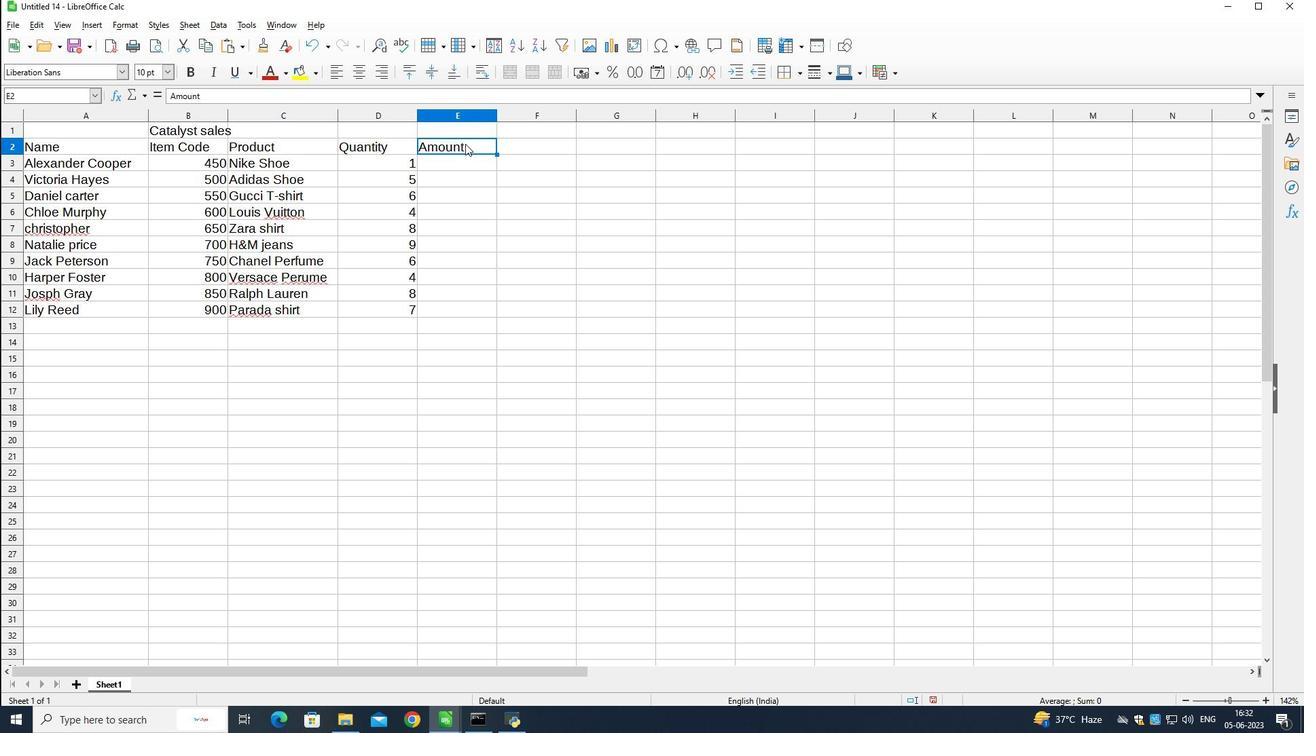
Action: Mouse pressed left at (466, 144)
Screenshot: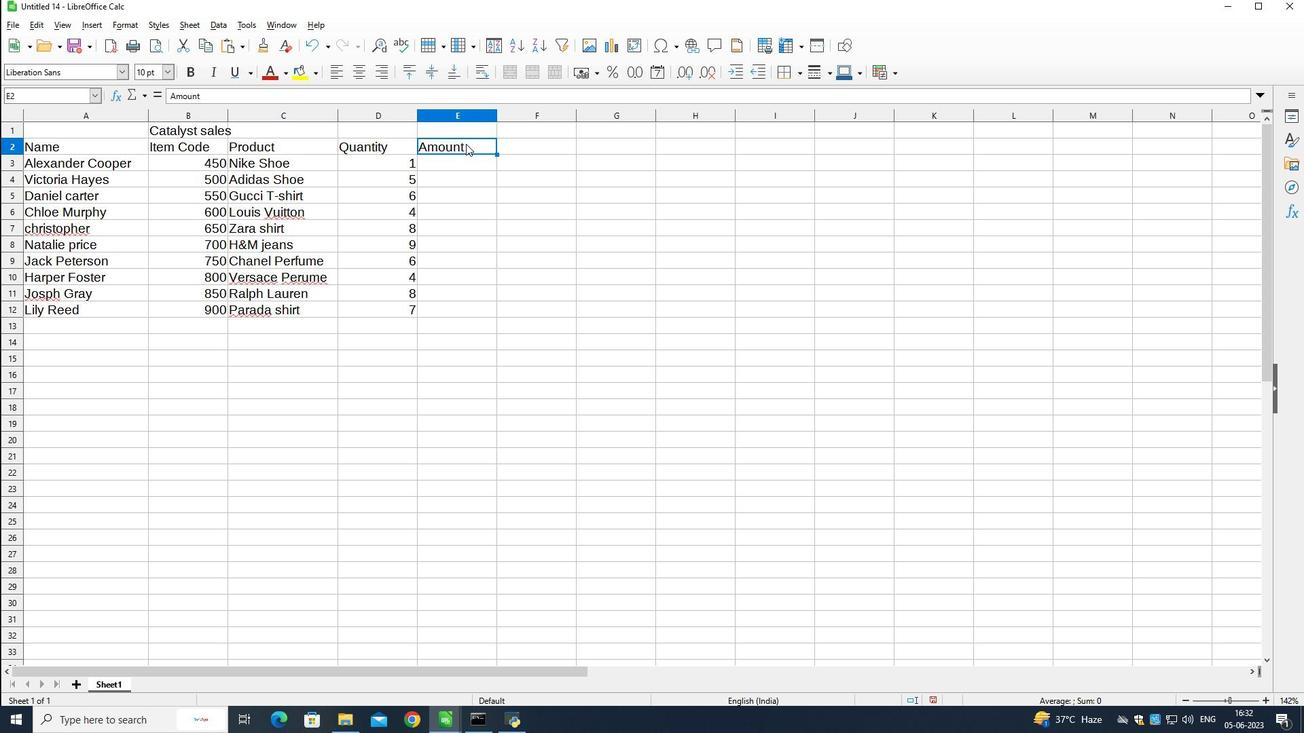 
Action: Key pressed <Key.backspace><Key.shift>Product<Key.space><Key.shift>Range<Key.down>
Screenshot: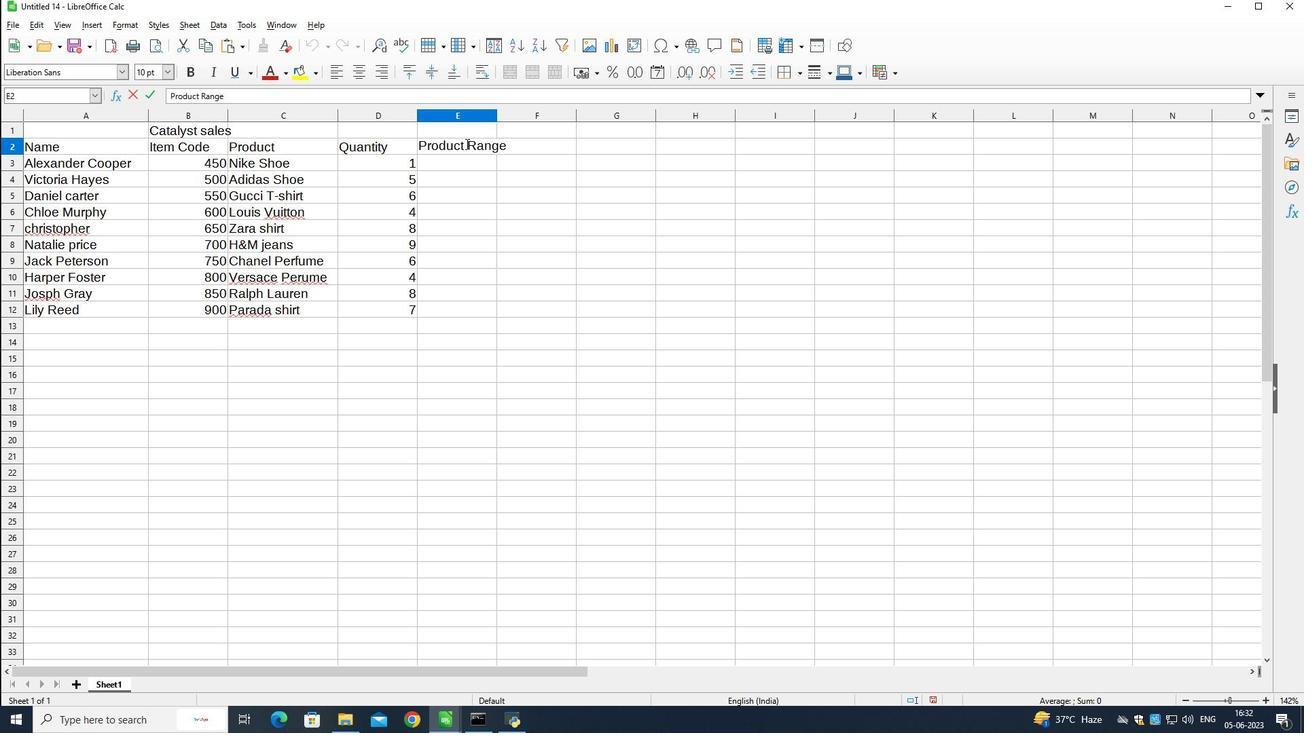
Action: Mouse moved to (1278, 202)
Screenshot: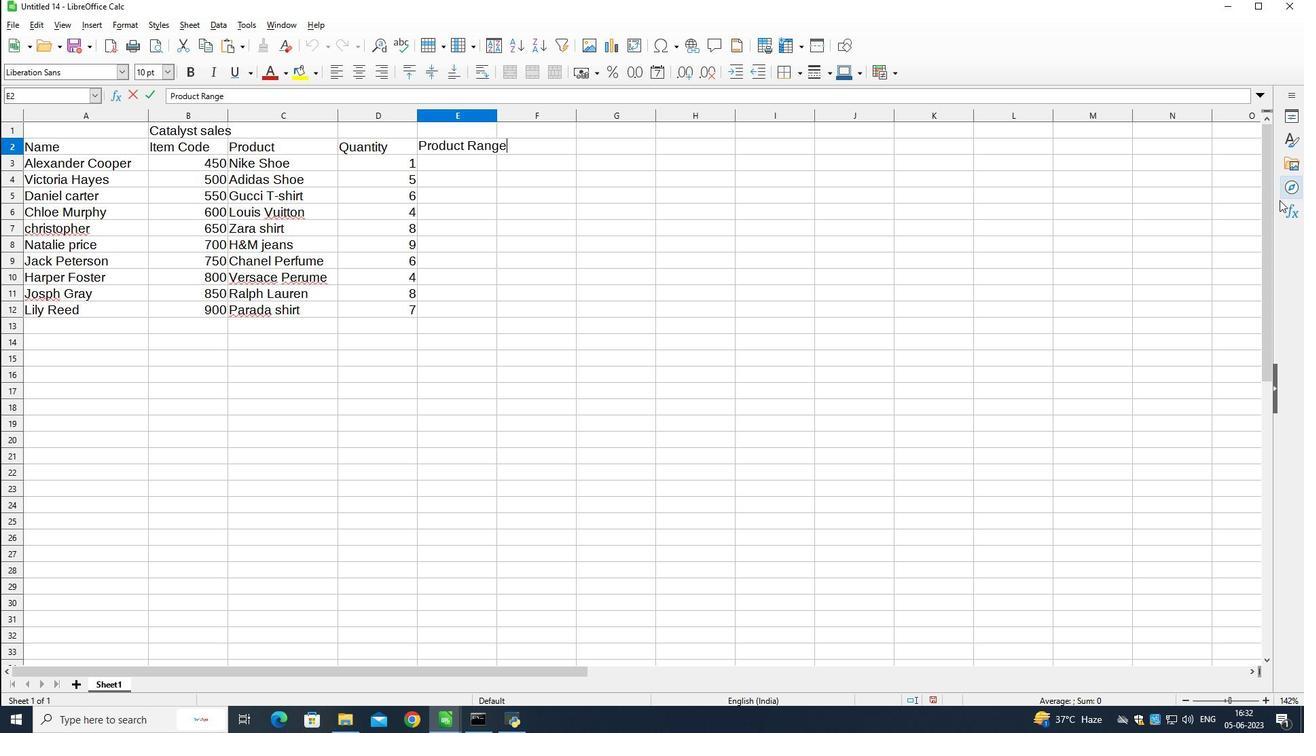 
Action: Key pressed 1000<Key.backspace><Key.backspace><Key.backspace><Key.backspace><Key.down>
Screenshot: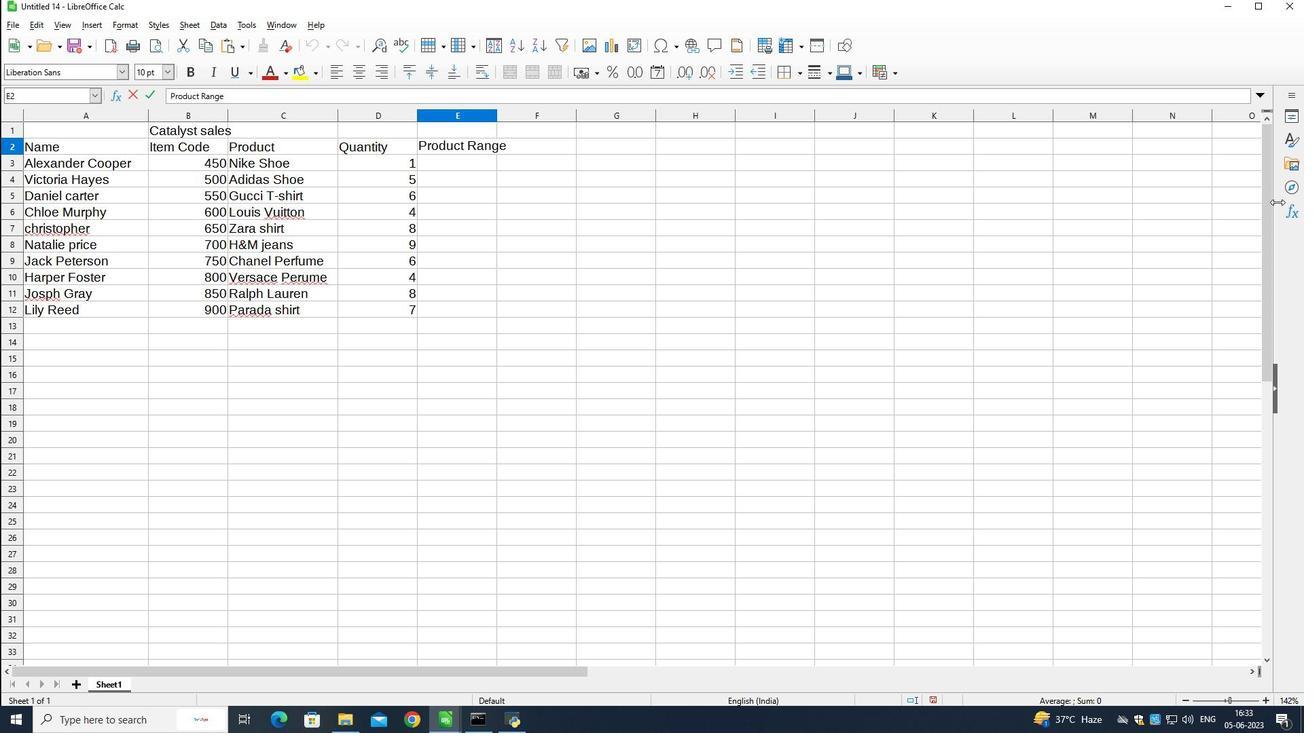 
Action: Mouse moved to (471, 163)
Screenshot: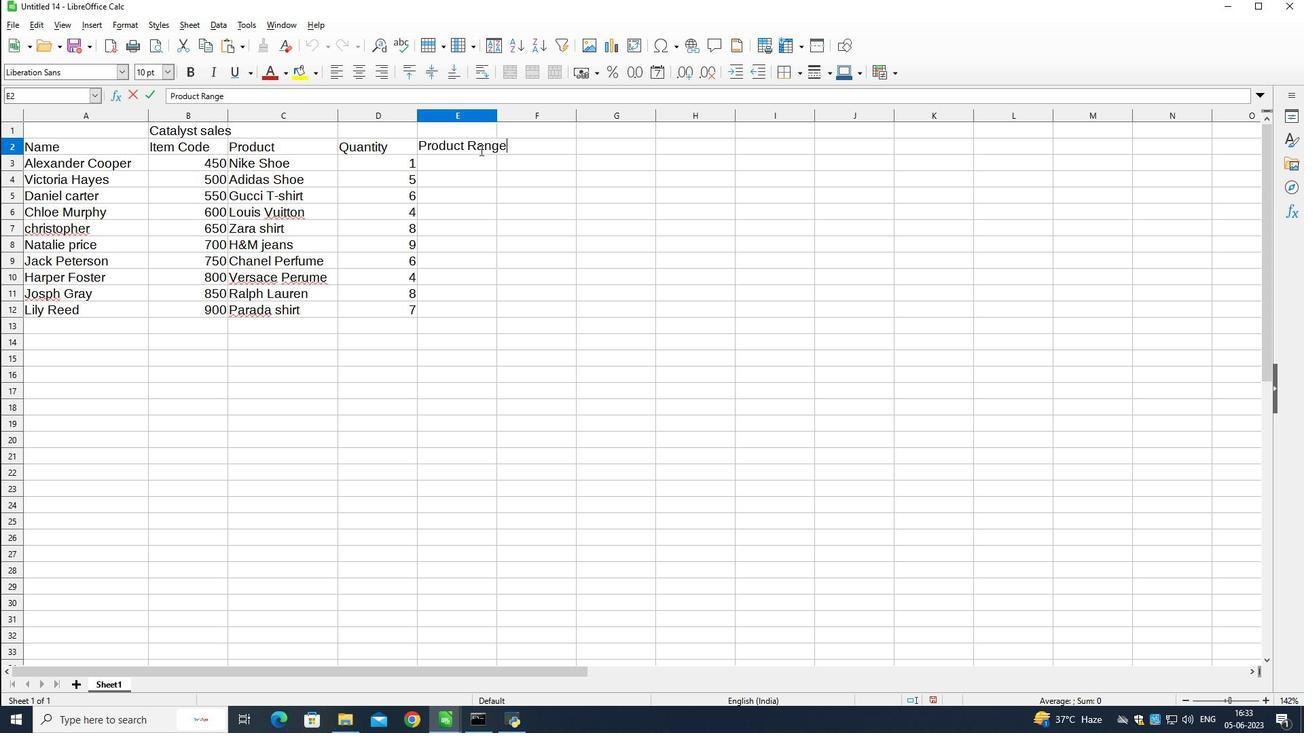 
Action: Mouse pressed left at (471, 163)
Screenshot: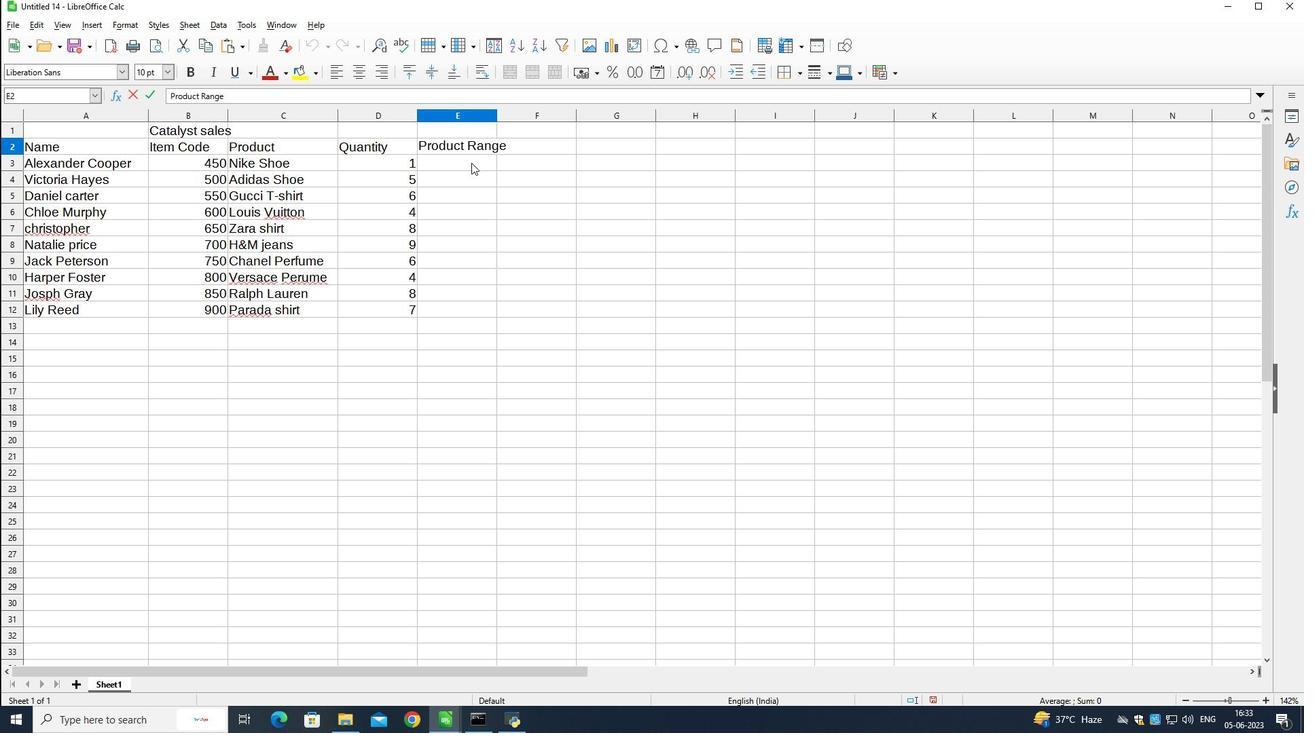 
Action: Mouse moved to (852, 222)
Screenshot: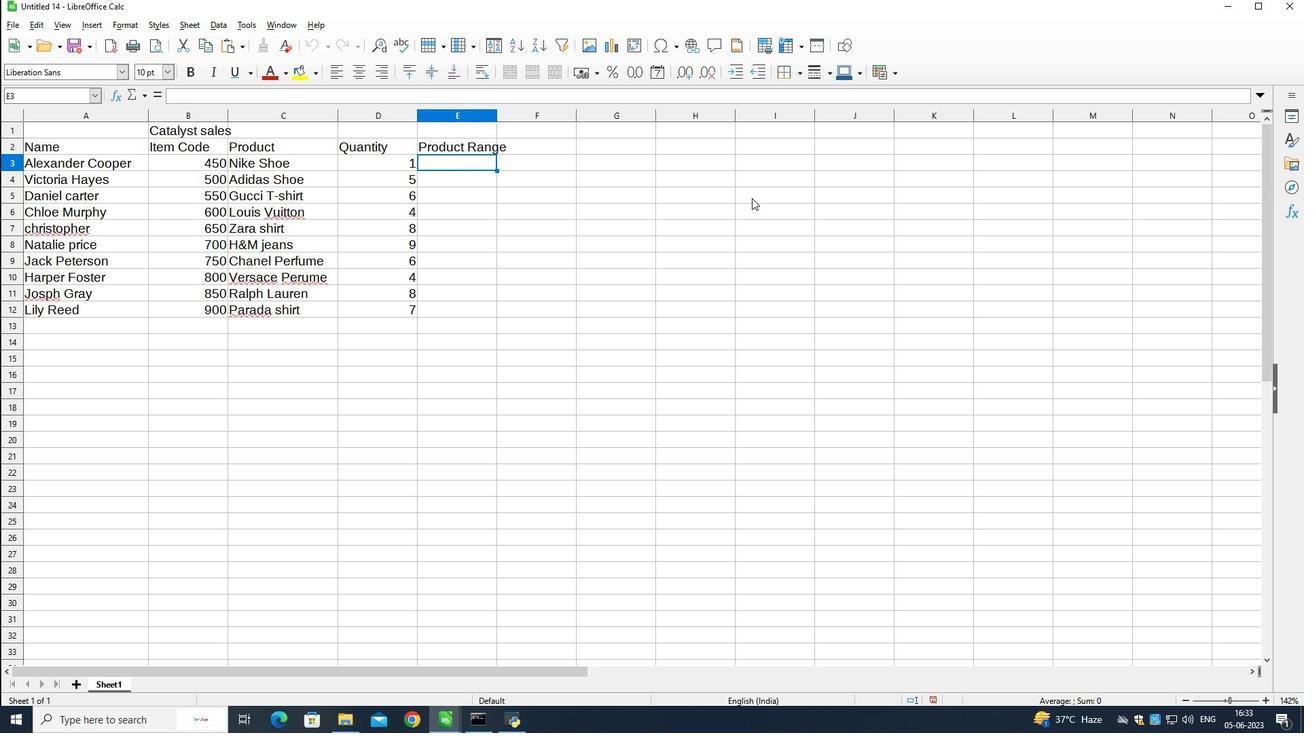 
Action: Key pressed 1000<Key.down>2000<Key.down>6000<Key.down>4000<Key.down>8000<Key.down>9000<Key.down>8000<Key.down>6855<Key.down>8756<Key.down>8966
Screenshot: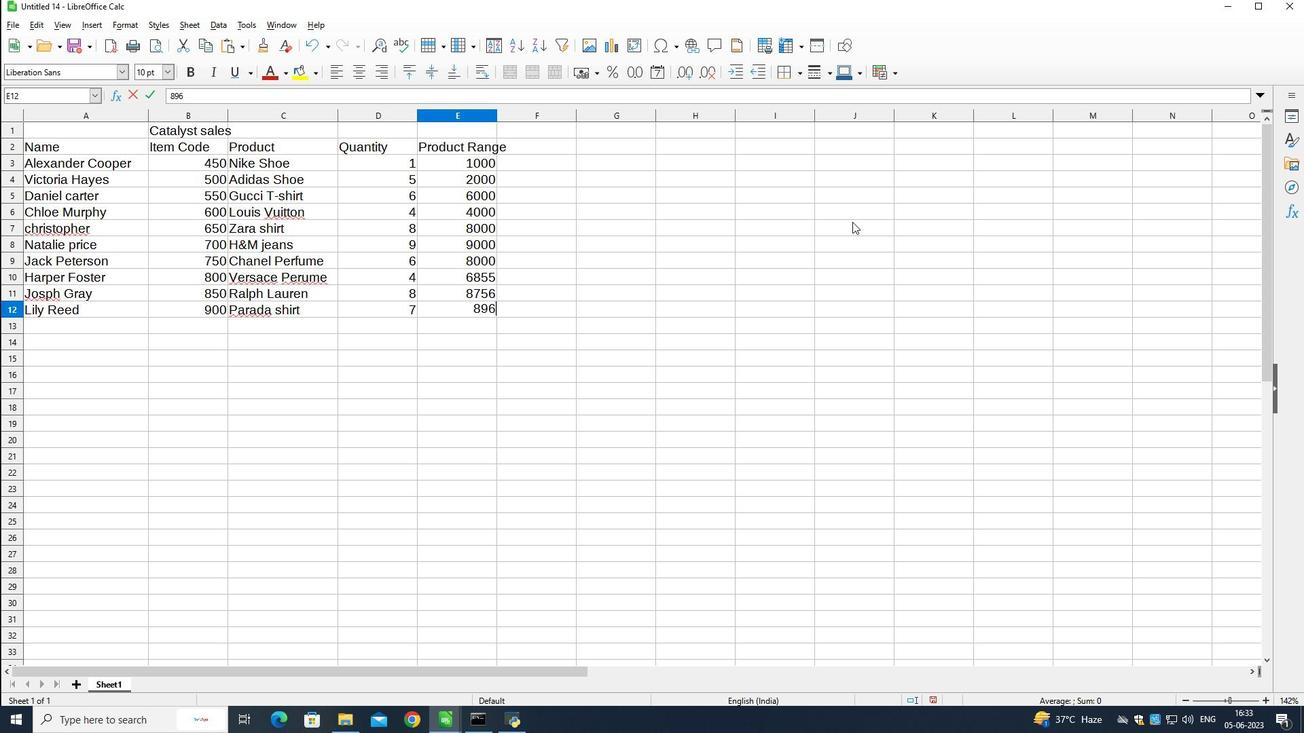 
Action: Mouse moved to (484, 111)
Screenshot: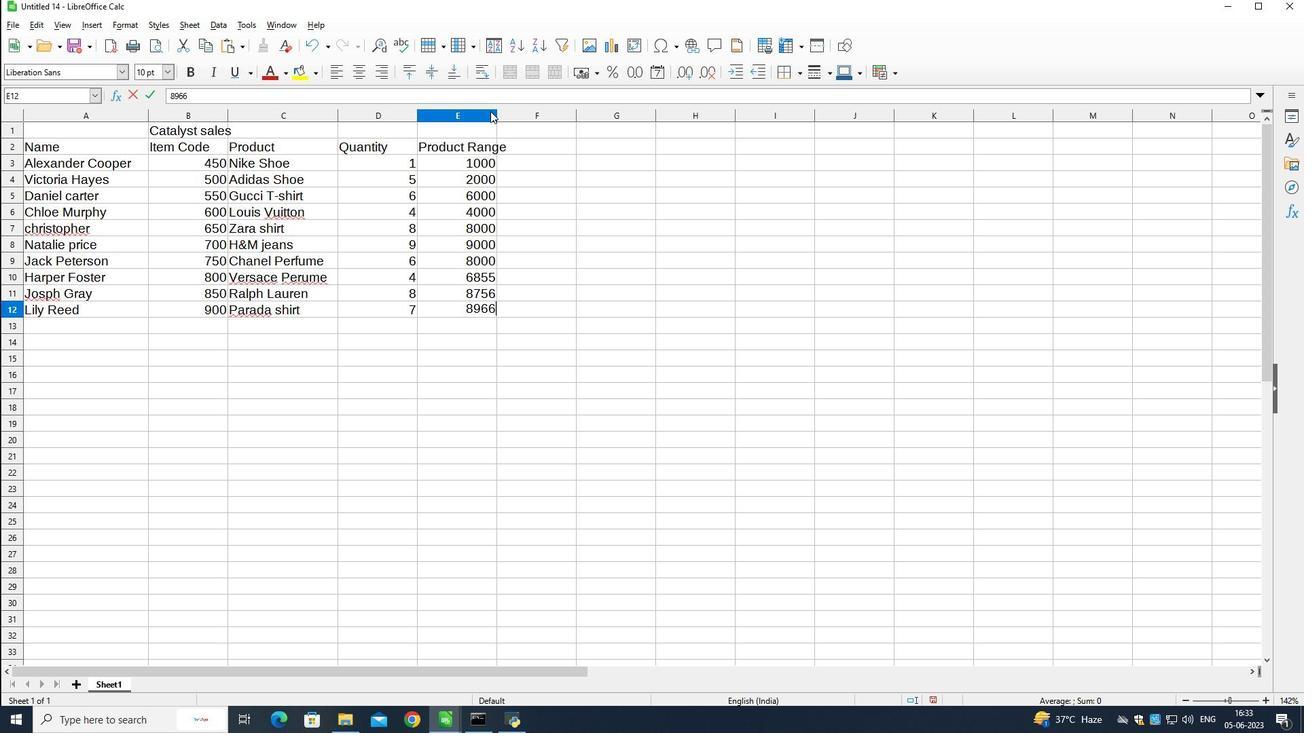 
Action: Mouse pressed left at (484, 111)
Screenshot: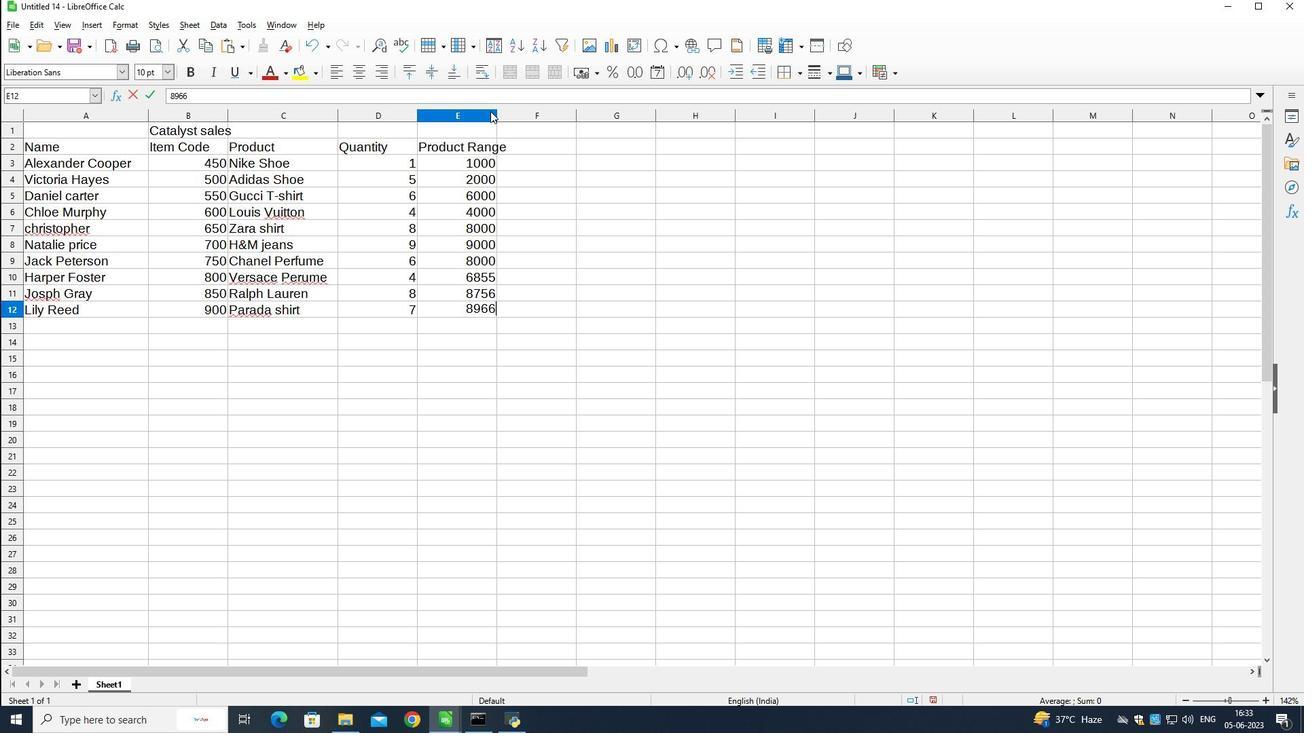 
Action: Mouse moved to (498, 116)
Screenshot: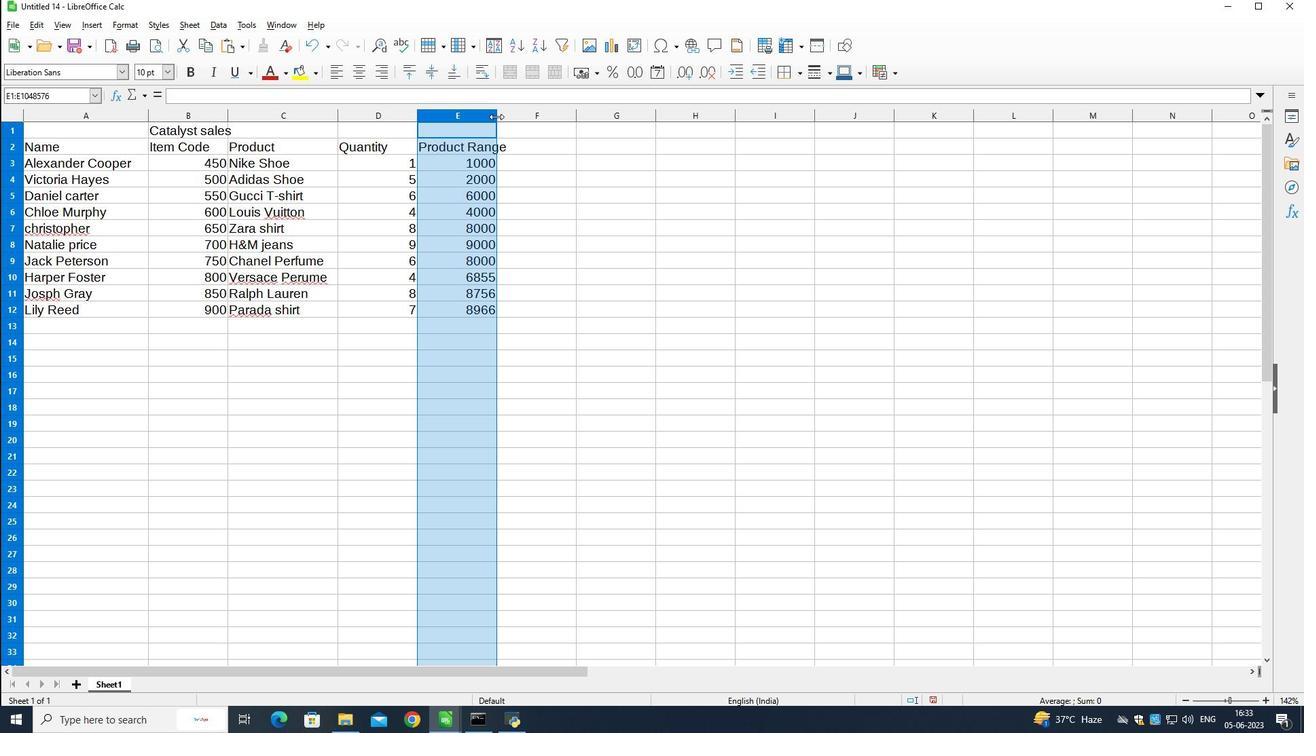 
Action: Mouse pressed left at (498, 116)
Screenshot: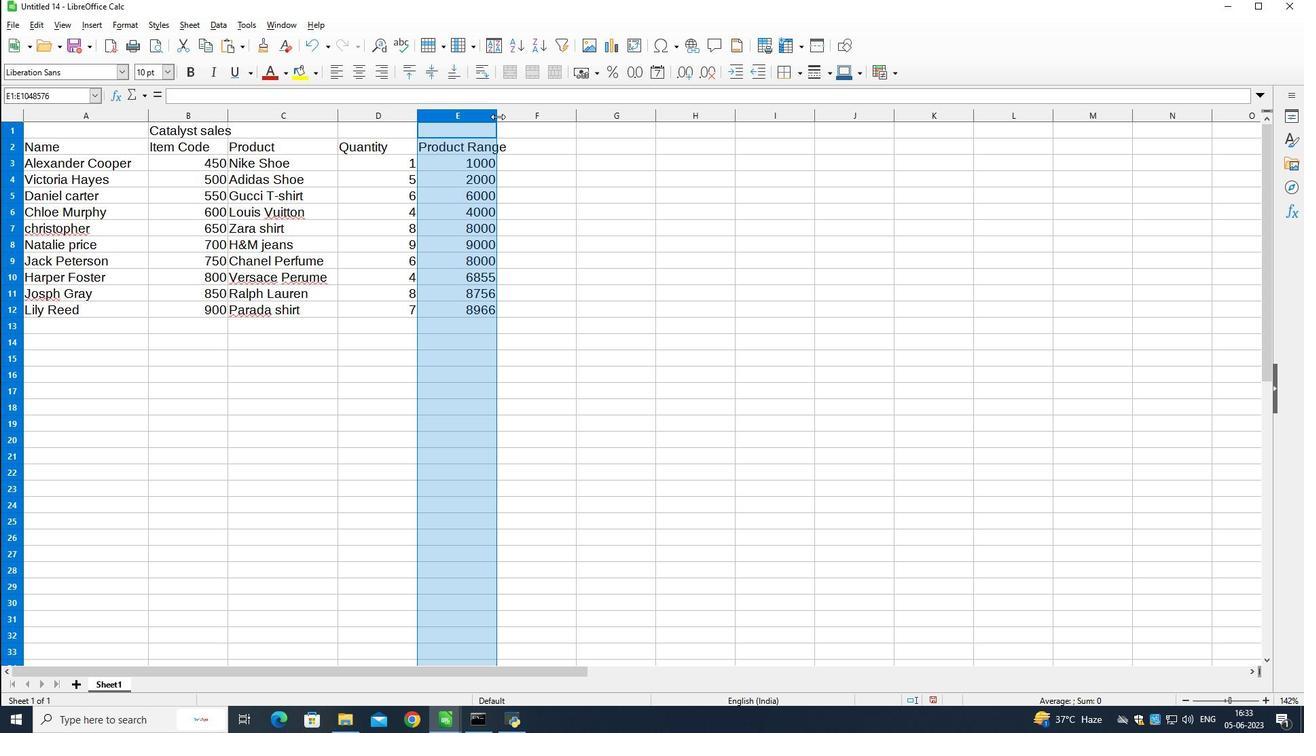 
Action: Mouse moved to (536, 144)
Screenshot: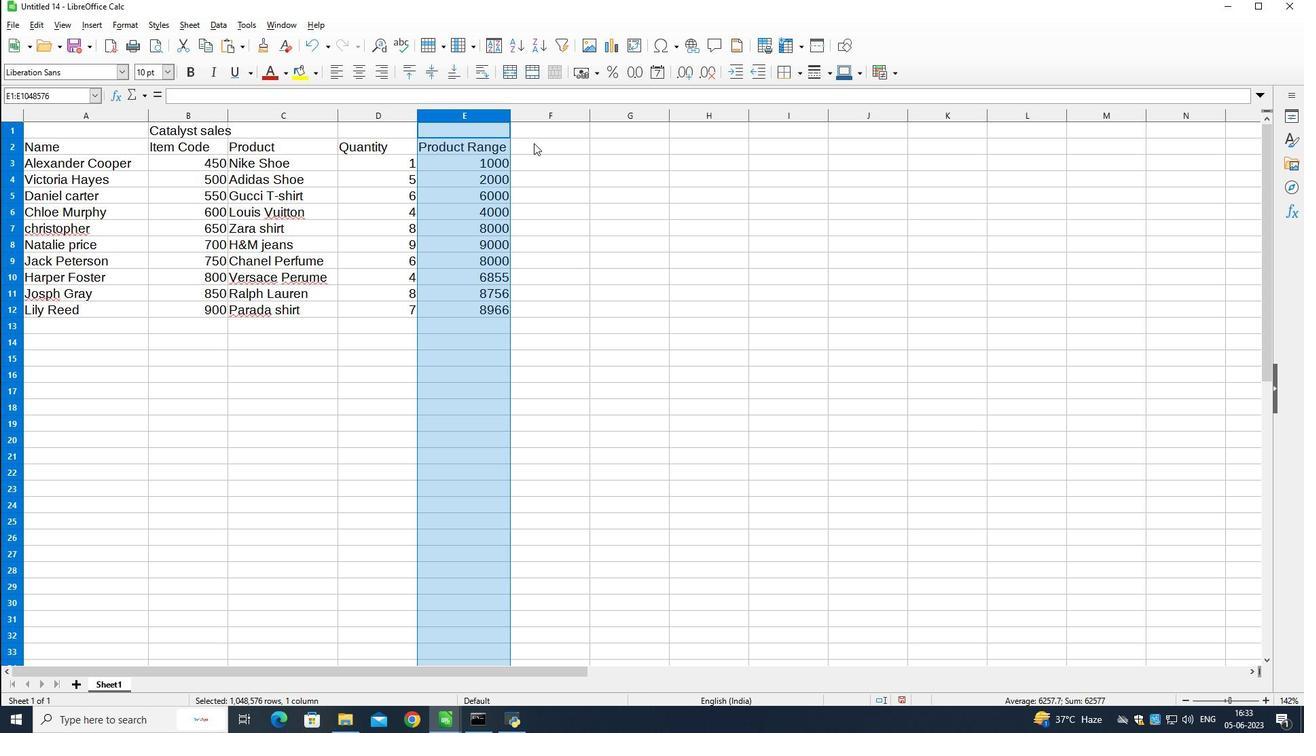 
Action: Mouse pressed left at (536, 144)
Screenshot: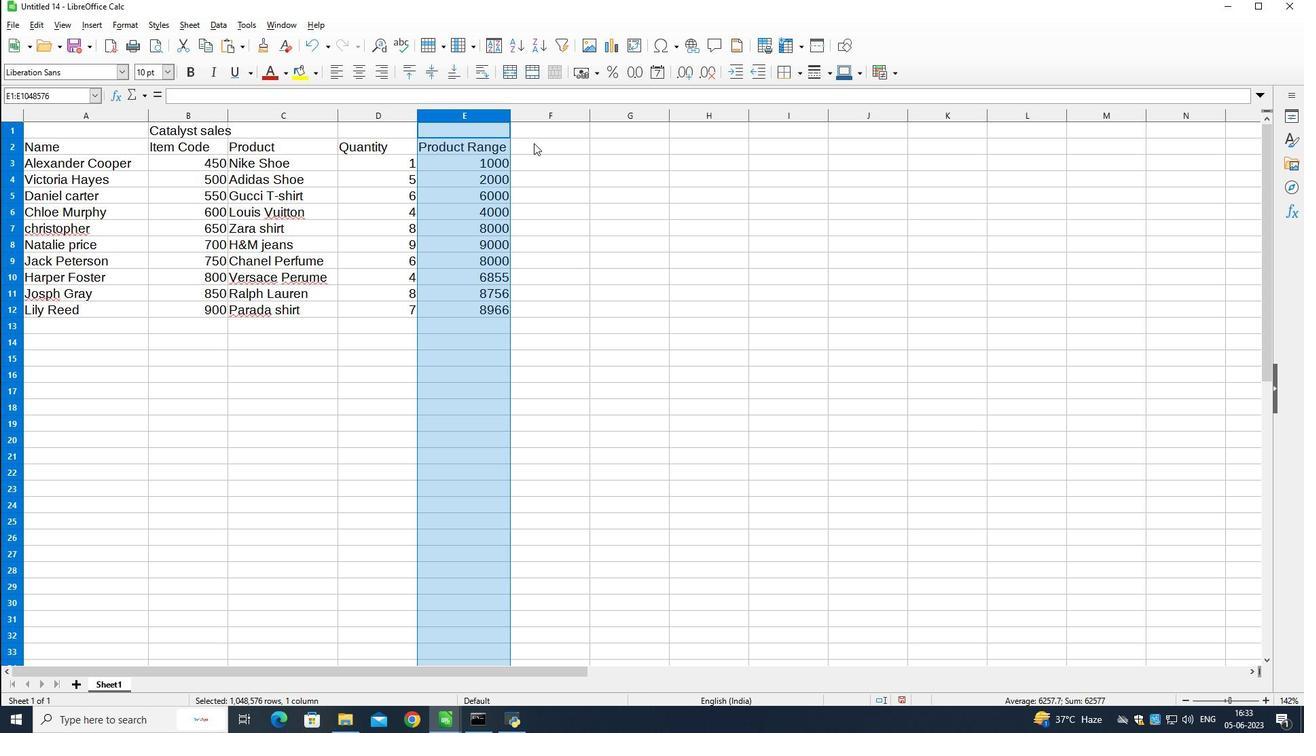 
Action: Key pressed <Key.shift>Amount<Key.down>
Screenshot: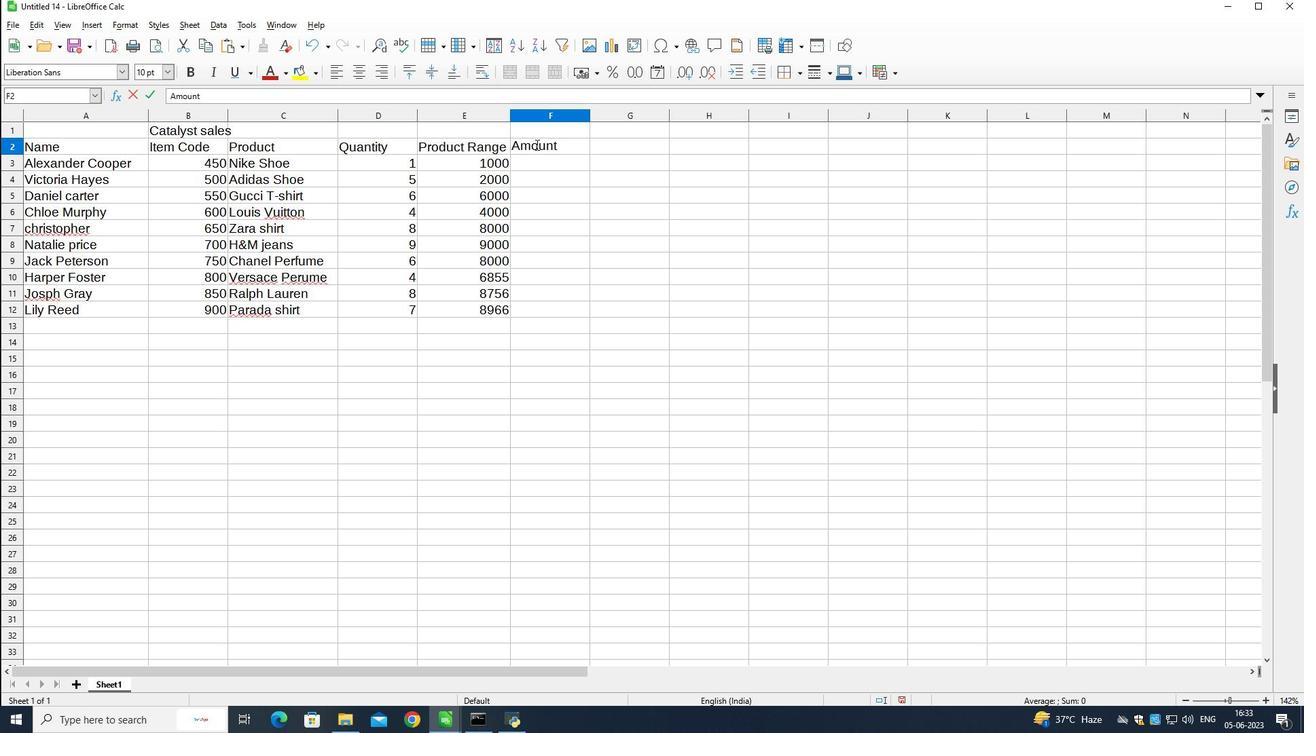 
Action: Mouse moved to (648, 190)
Screenshot: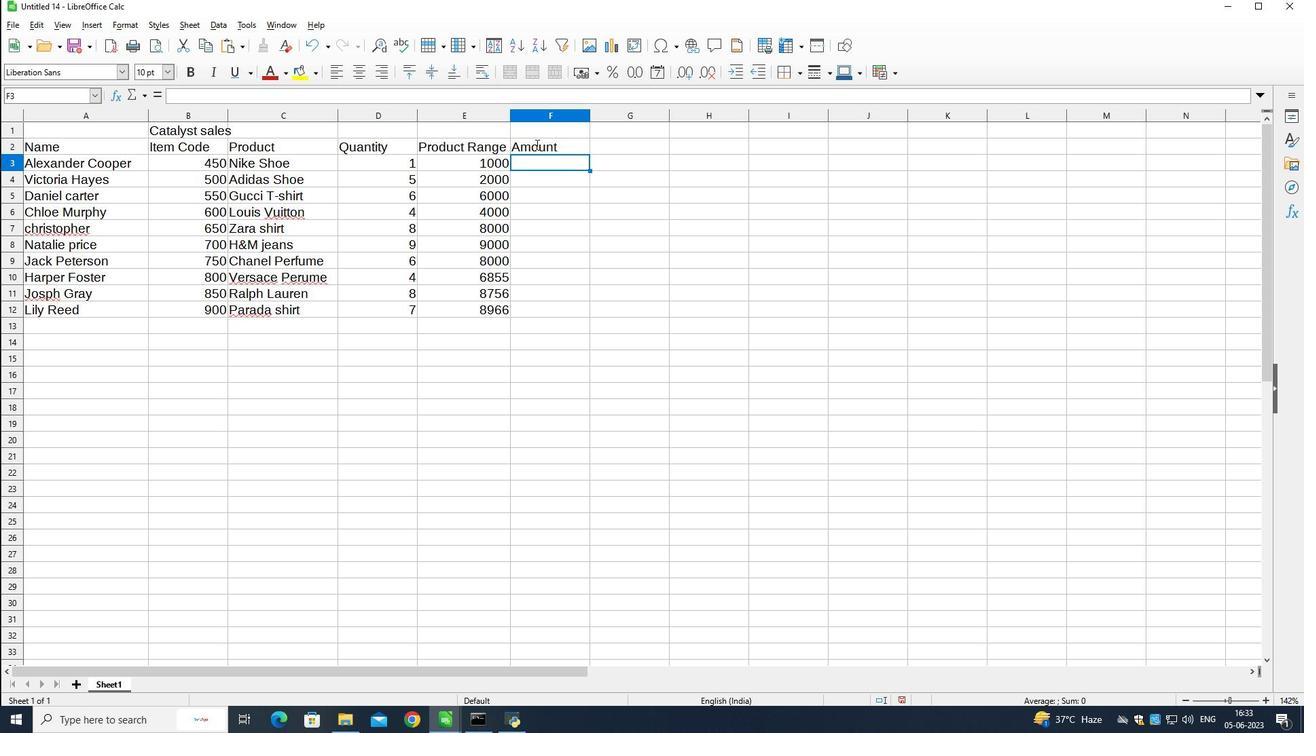 
Action: Key pressed =sum<Key.shift_r>(
Screenshot: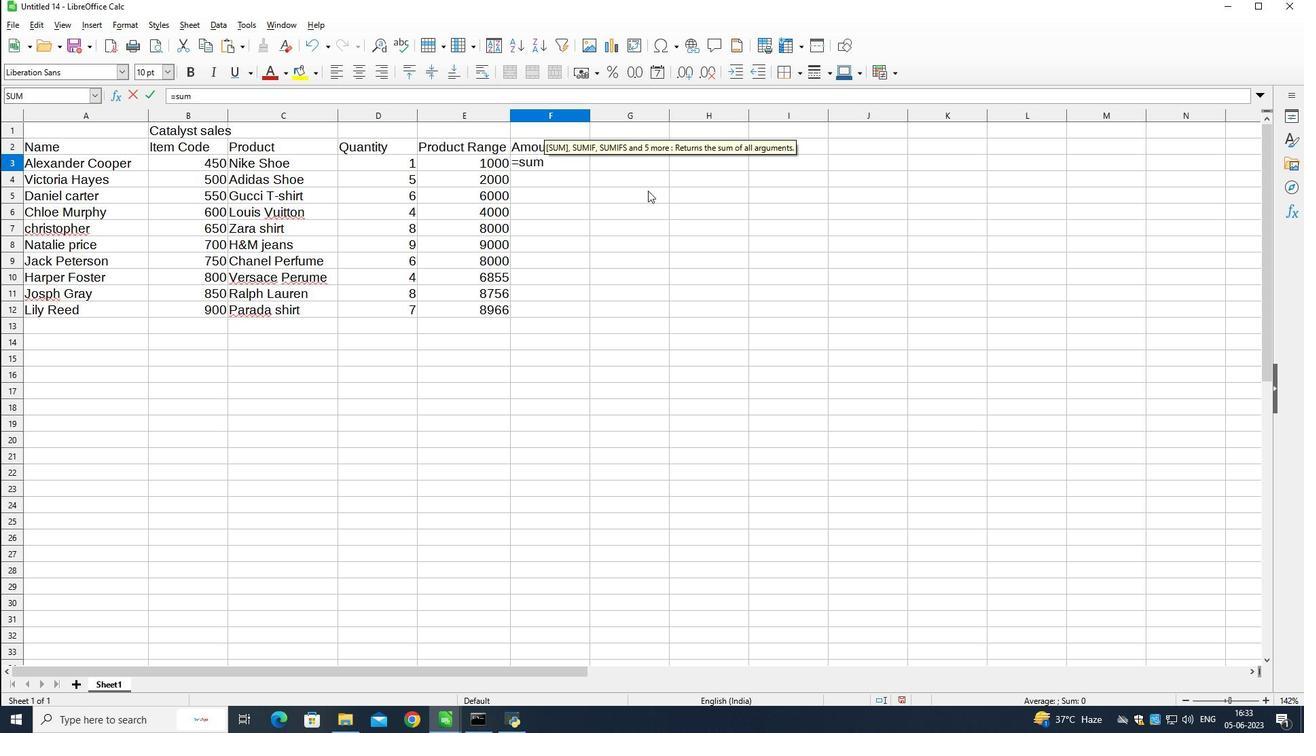 
Action: Mouse moved to (486, 165)
Screenshot: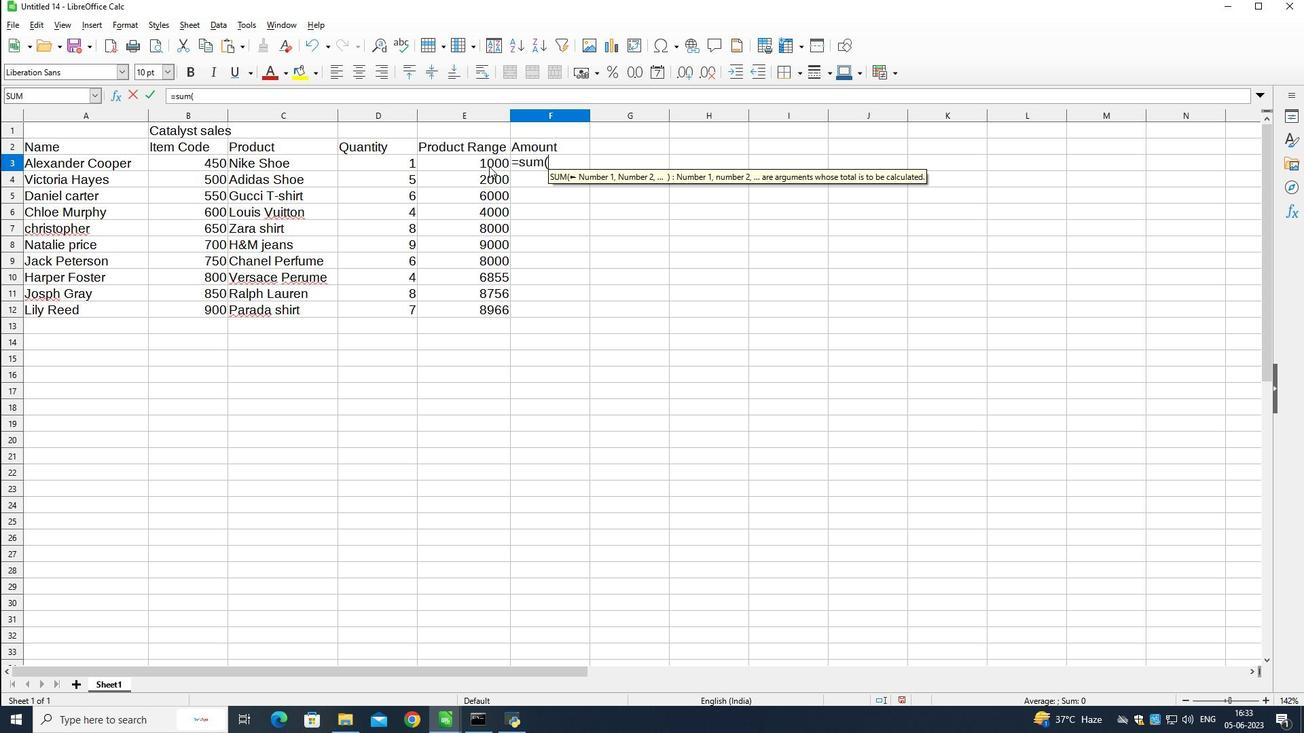 
Action: Mouse pressed left at (486, 165)
Screenshot: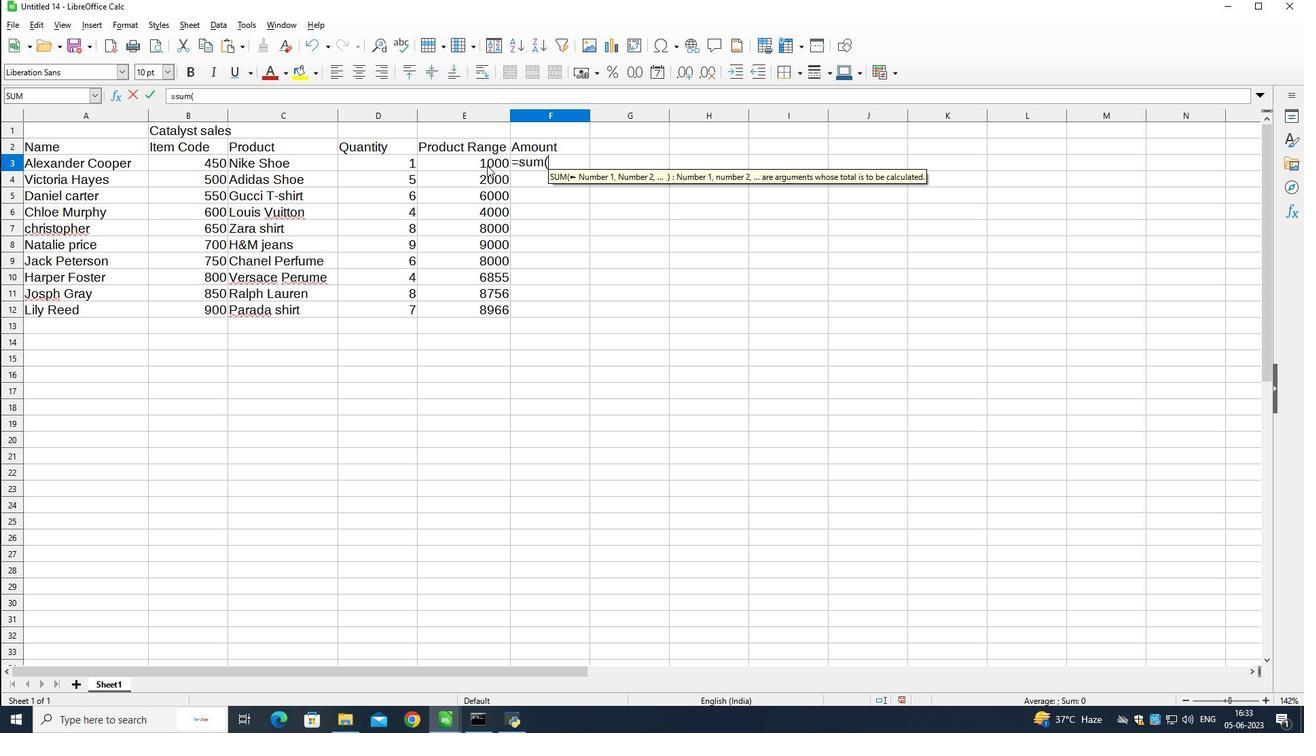 
Action: Key pressed *
Screenshot: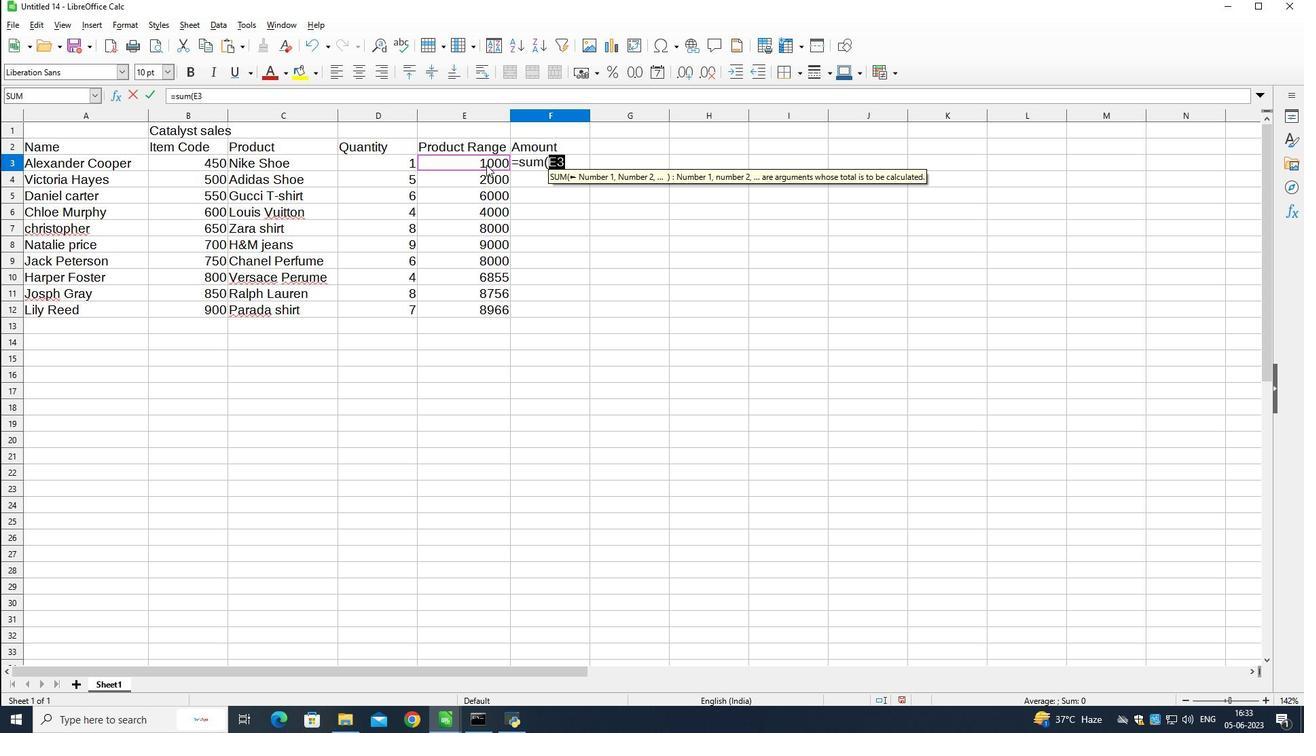 
Action: Mouse moved to (400, 161)
Screenshot: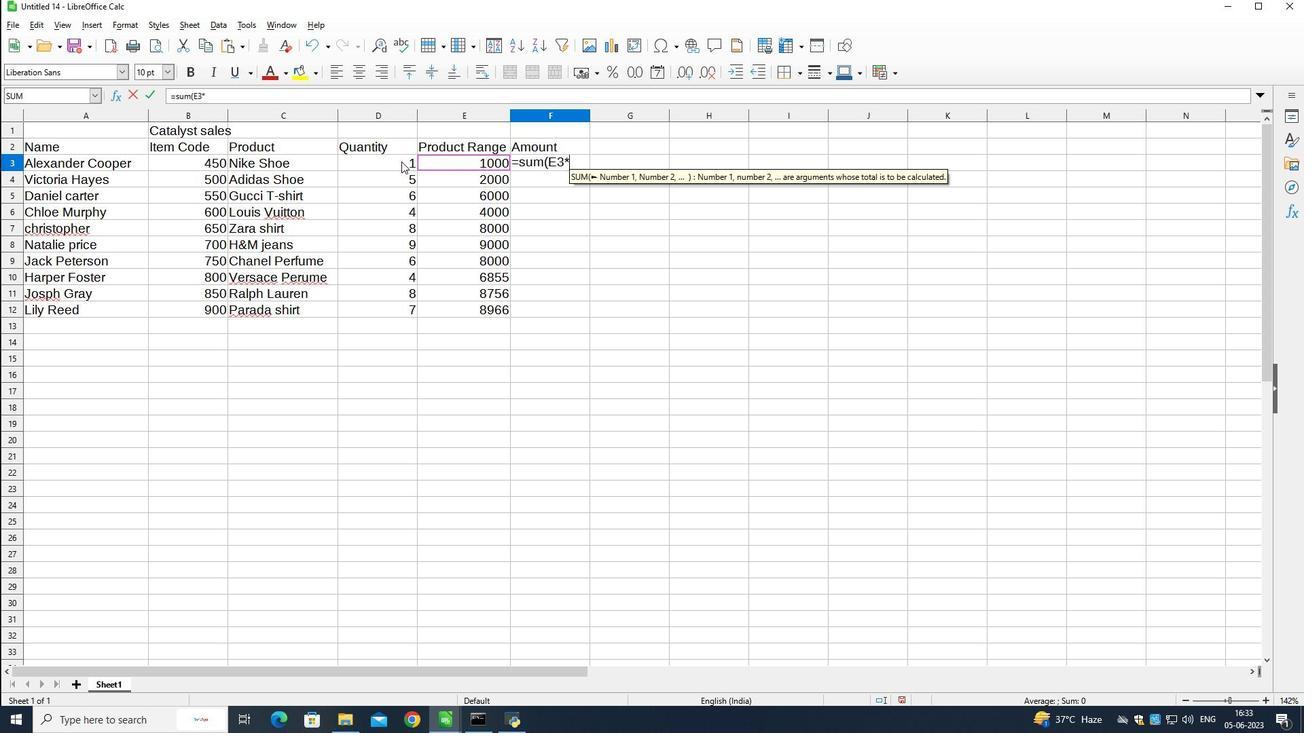 
Action: Mouse pressed left at (400, 161)
Screenshot: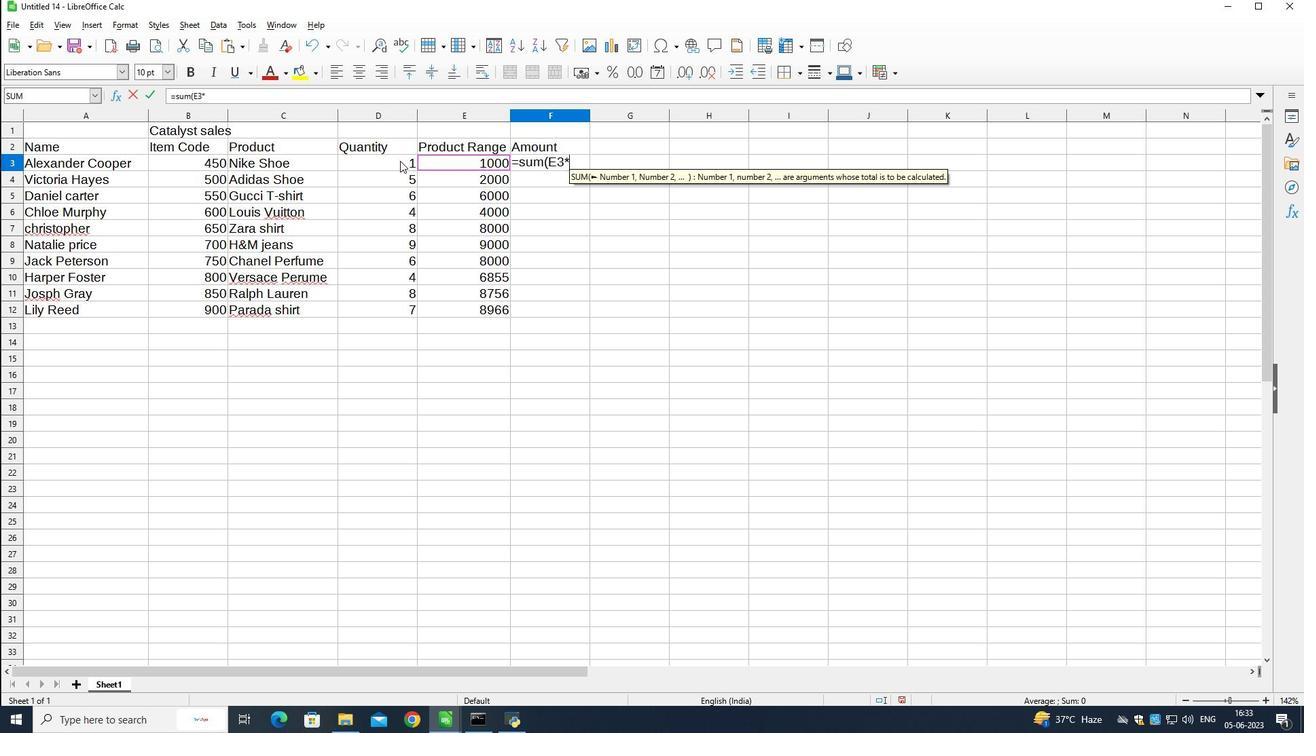 
Action: Key pressed <Key.shift_r><Key.shift_r>)<Key.enter>
Screenshot: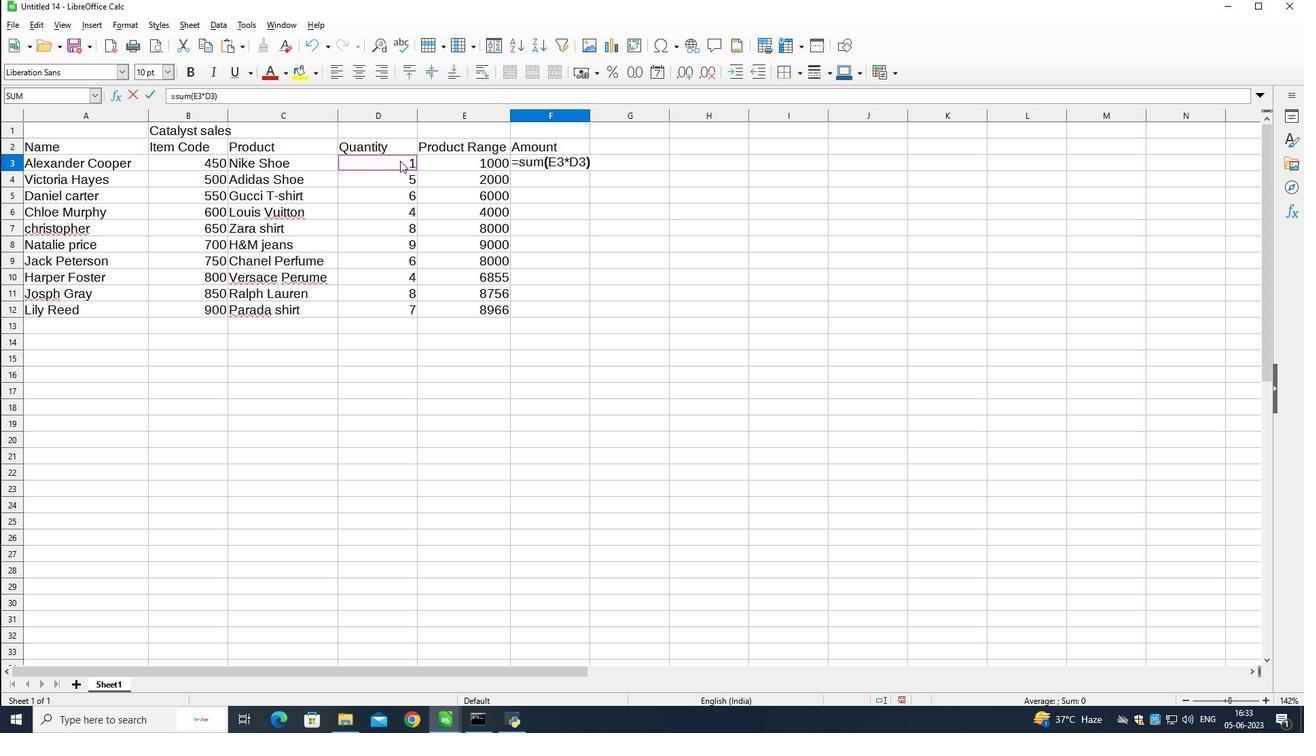 
Action: Mouse moved to (547, 158)
Screenshot: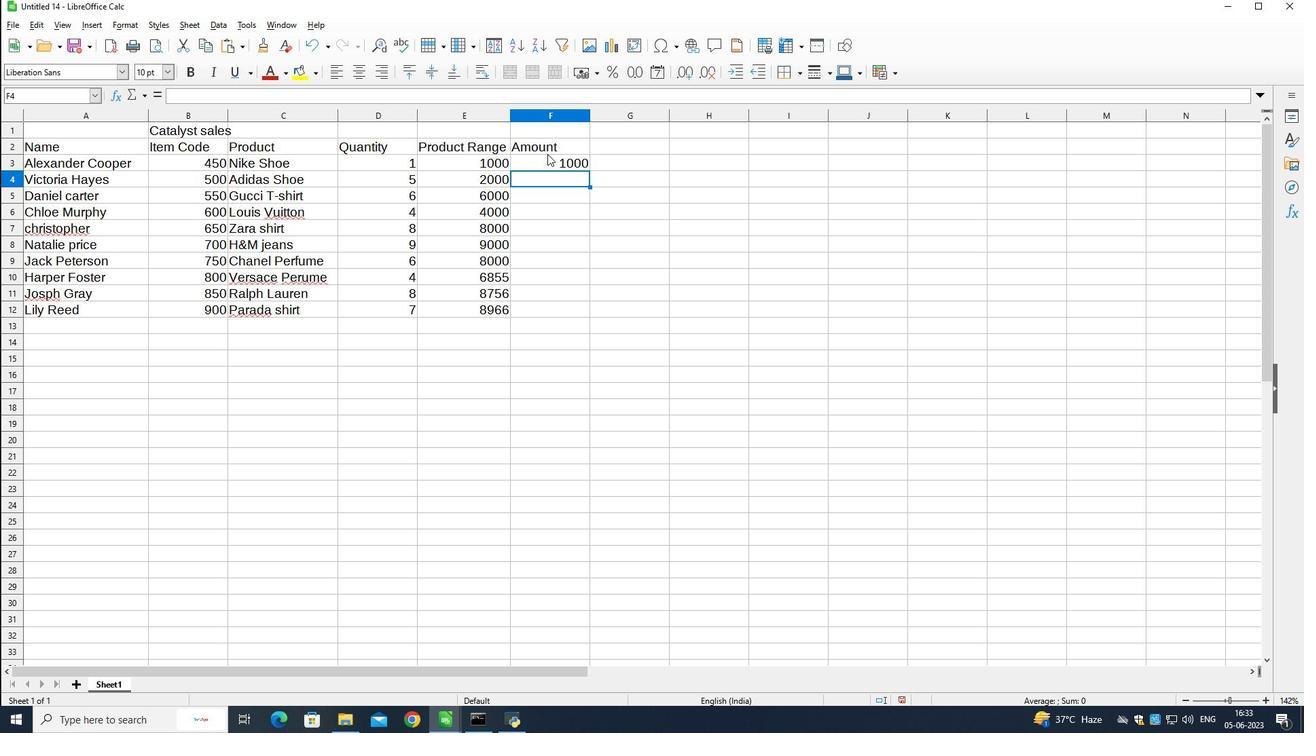
Action: Mouse pressed left at (547, 158)
Screenshot: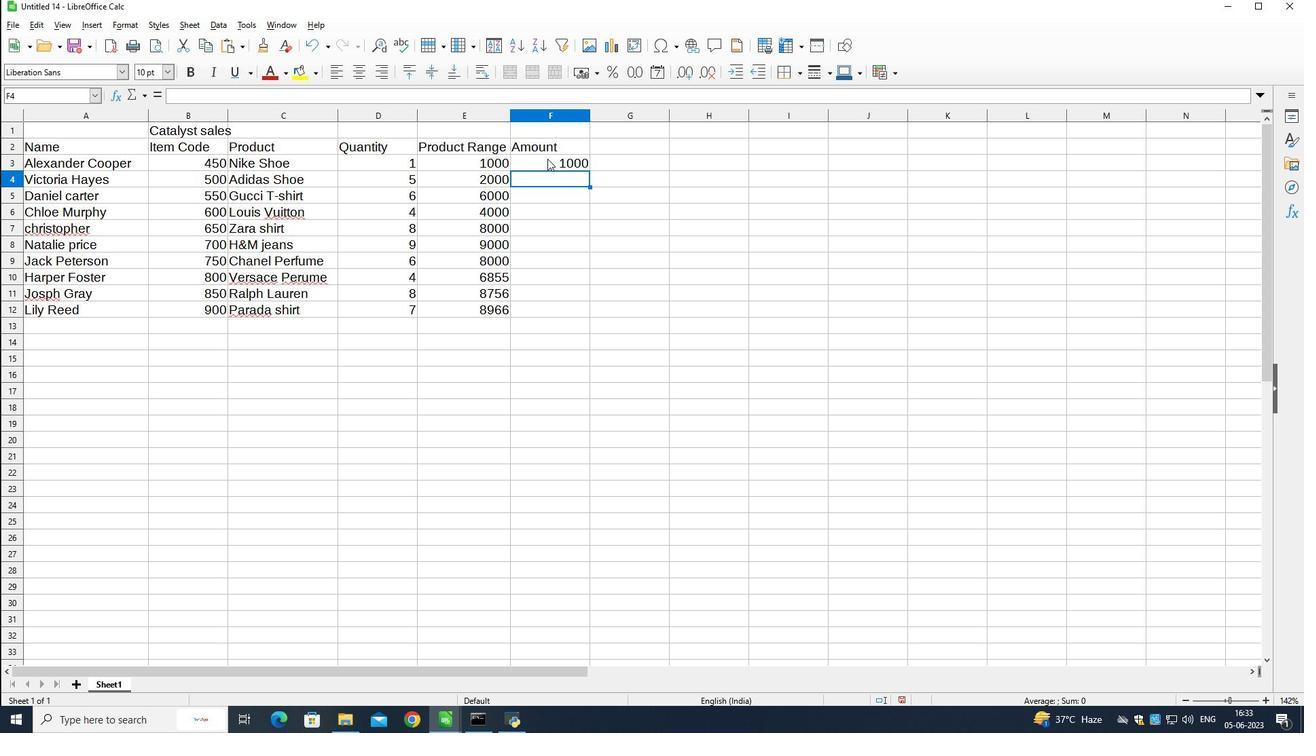 
Action: Mouse moved to (589, 171)
Screenshot: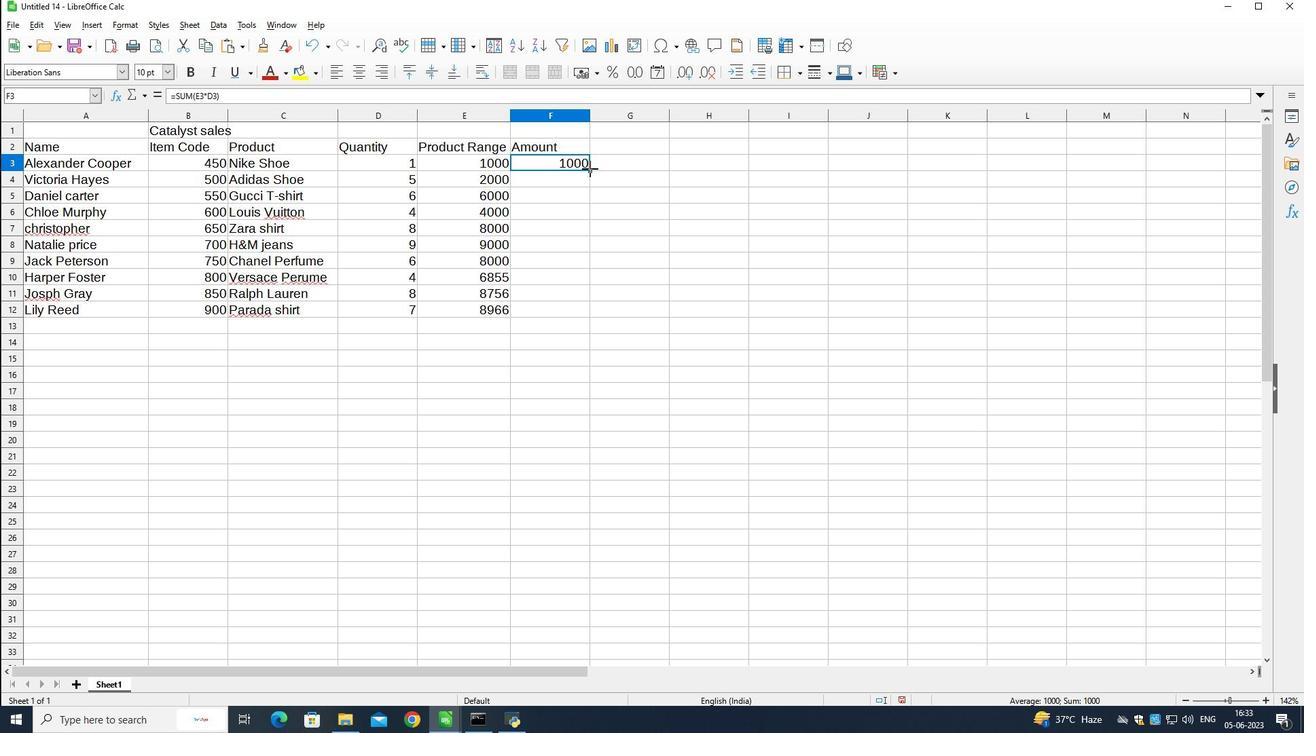 
Action: Mouse pressed left at (589, 171)
Screenshot: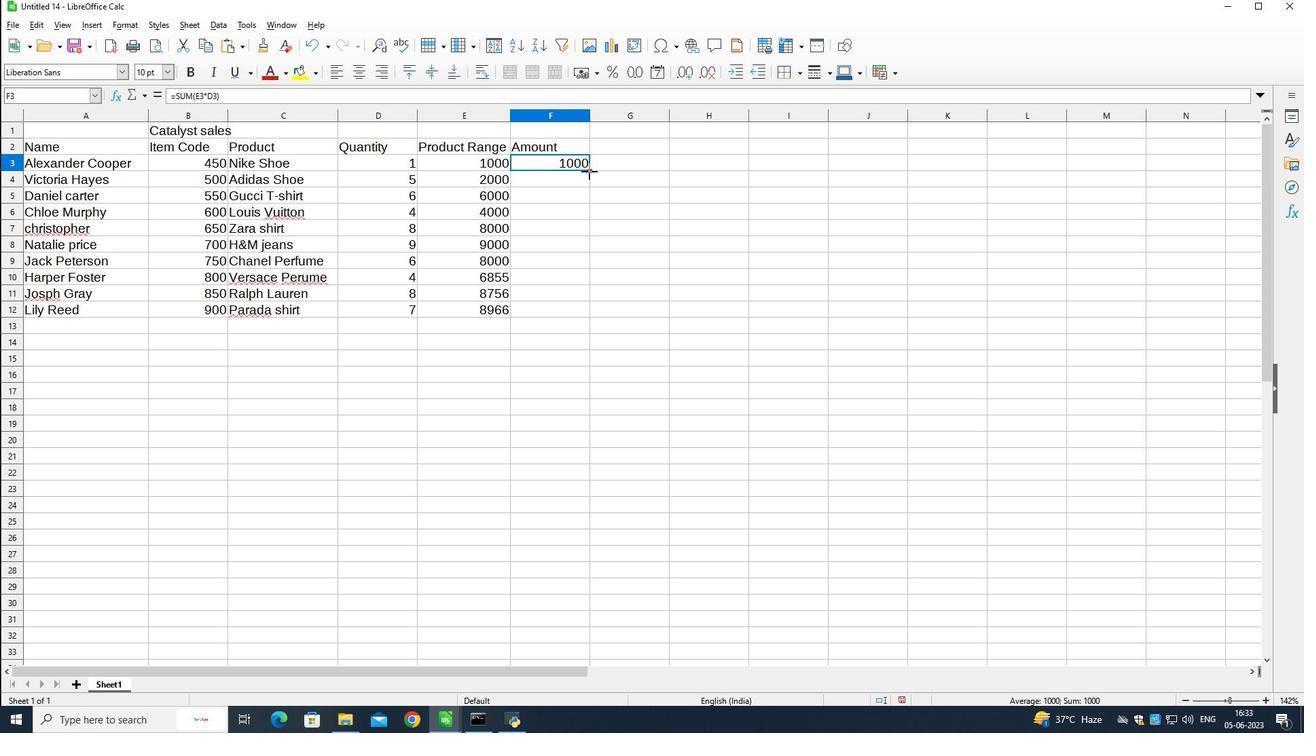 
Action: Mouse moved to (623, 142)
Screenshot: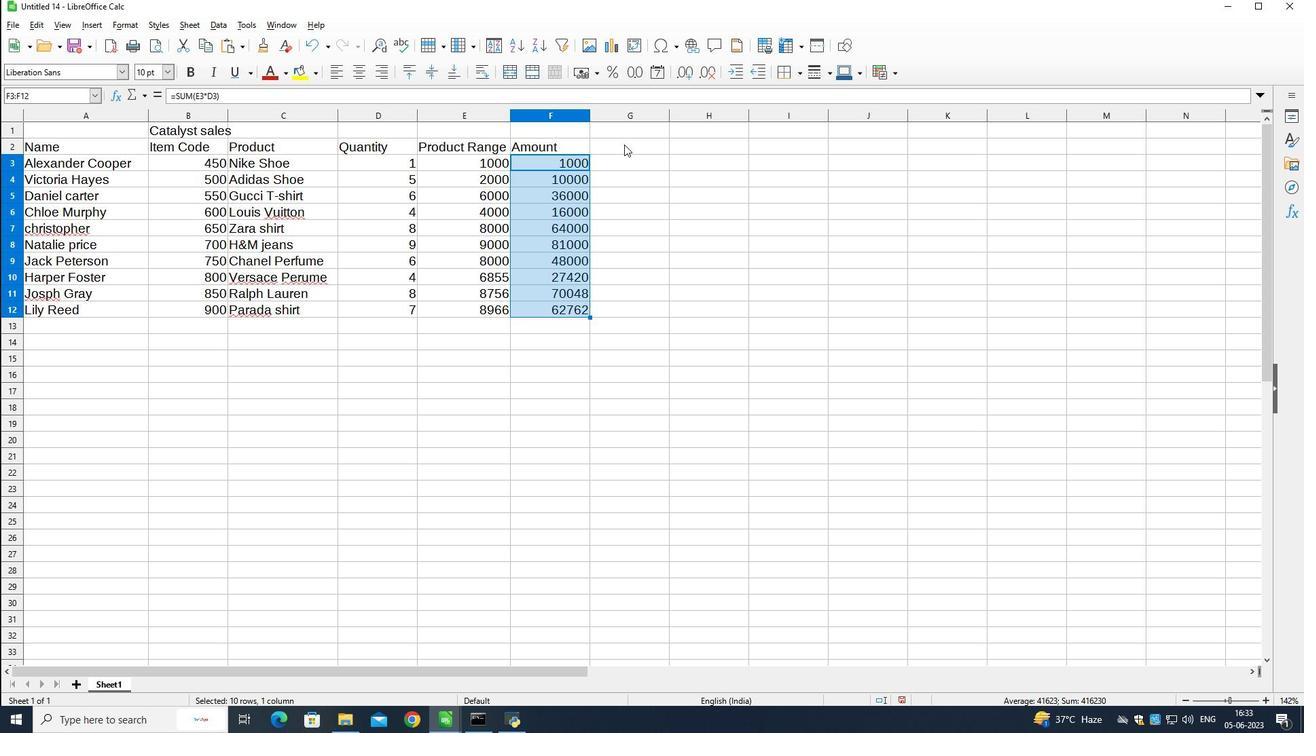 
Action: Mouse pressed left at (623, 142)
Screenshot: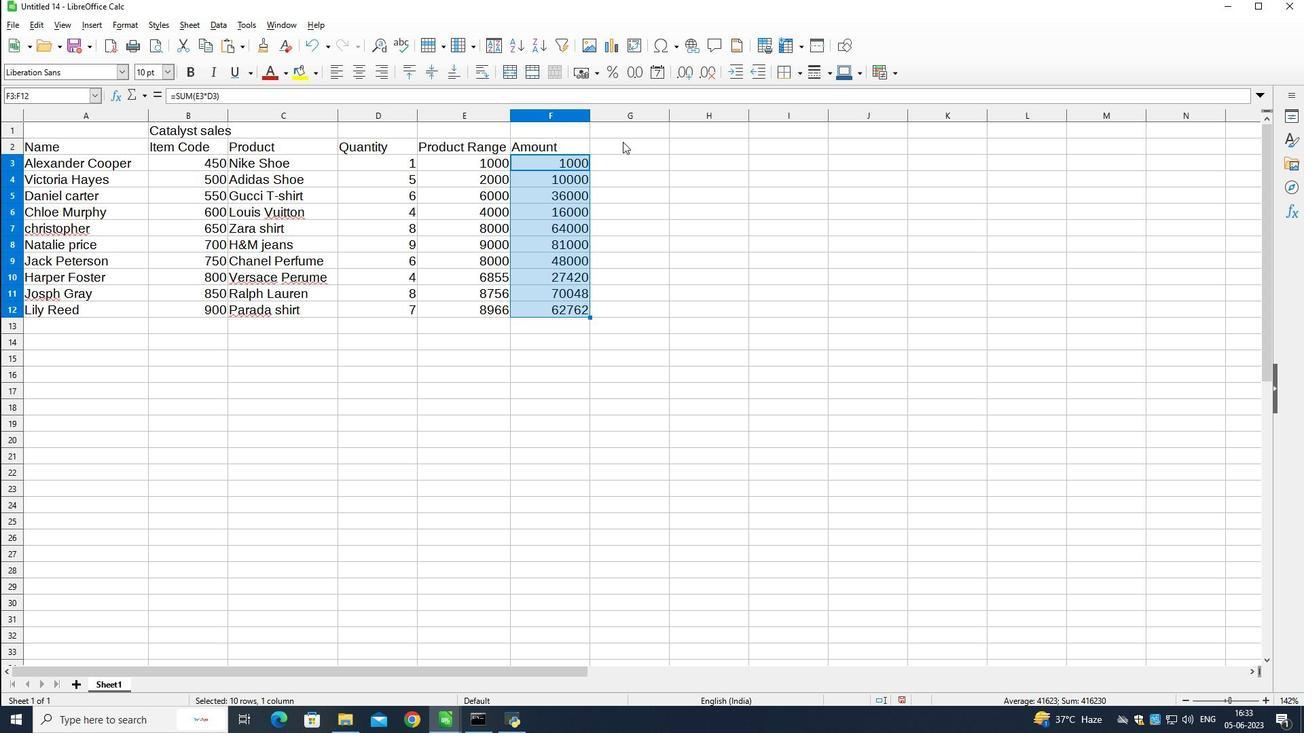 
Action: Mouse moved to (623, 145)
Screenshot: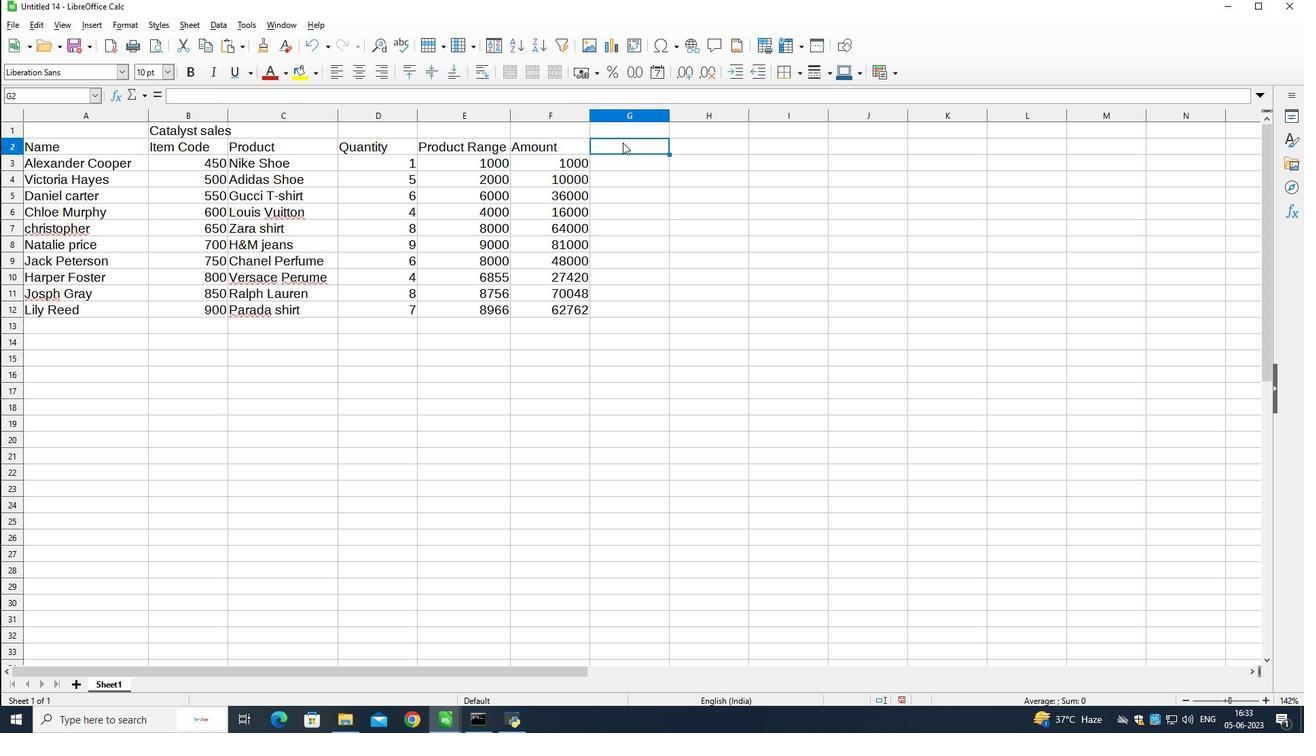 
Action: Key pressed <Key.shift>Commission<Key.down>=<Key.shift_r>(
Screenshot: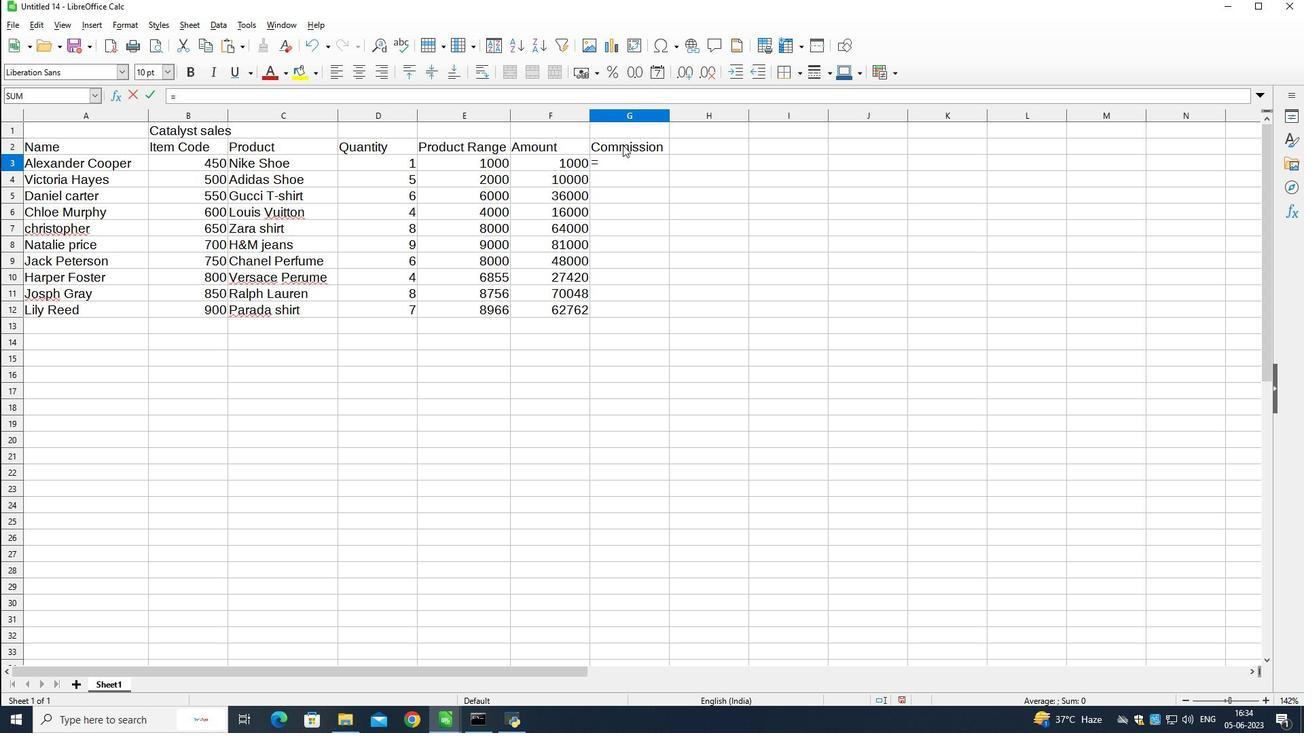 
Action: Mouse moved to (569, 163)
Screenshot: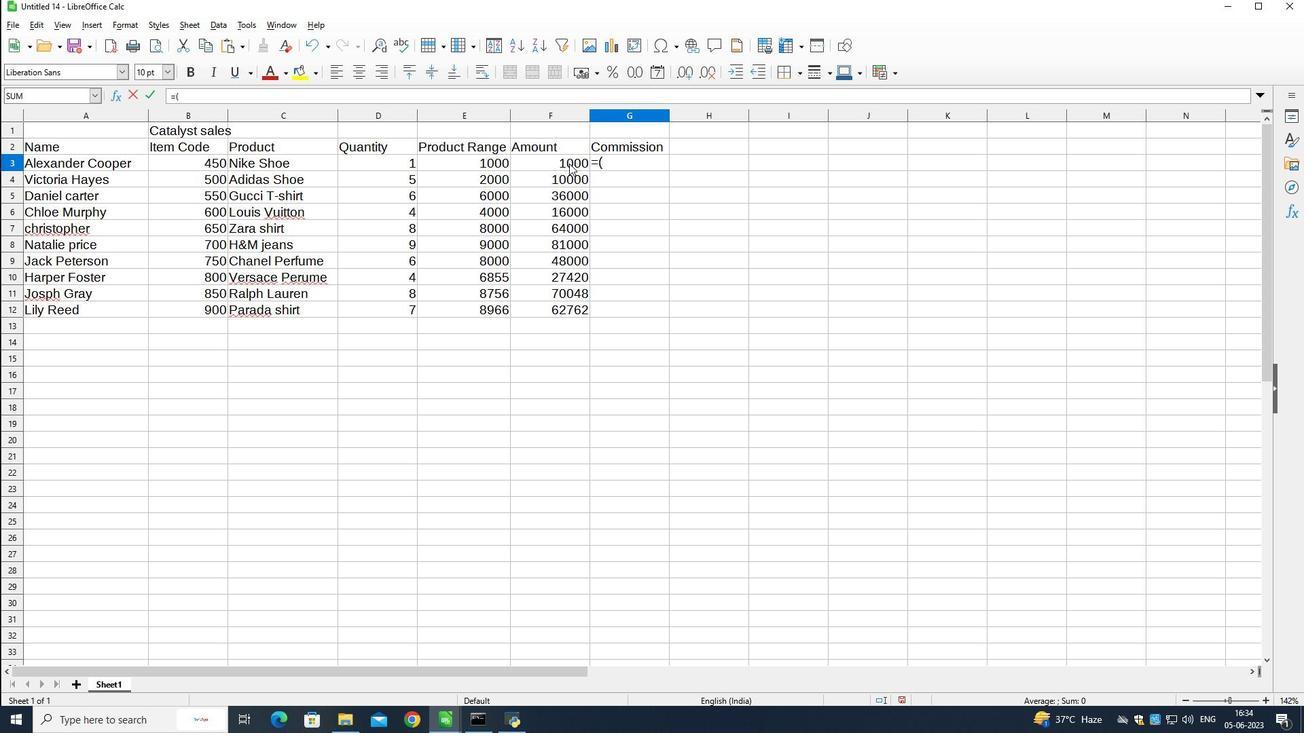 
Action: Mouse pressed left at (569, 163)
Screenshot: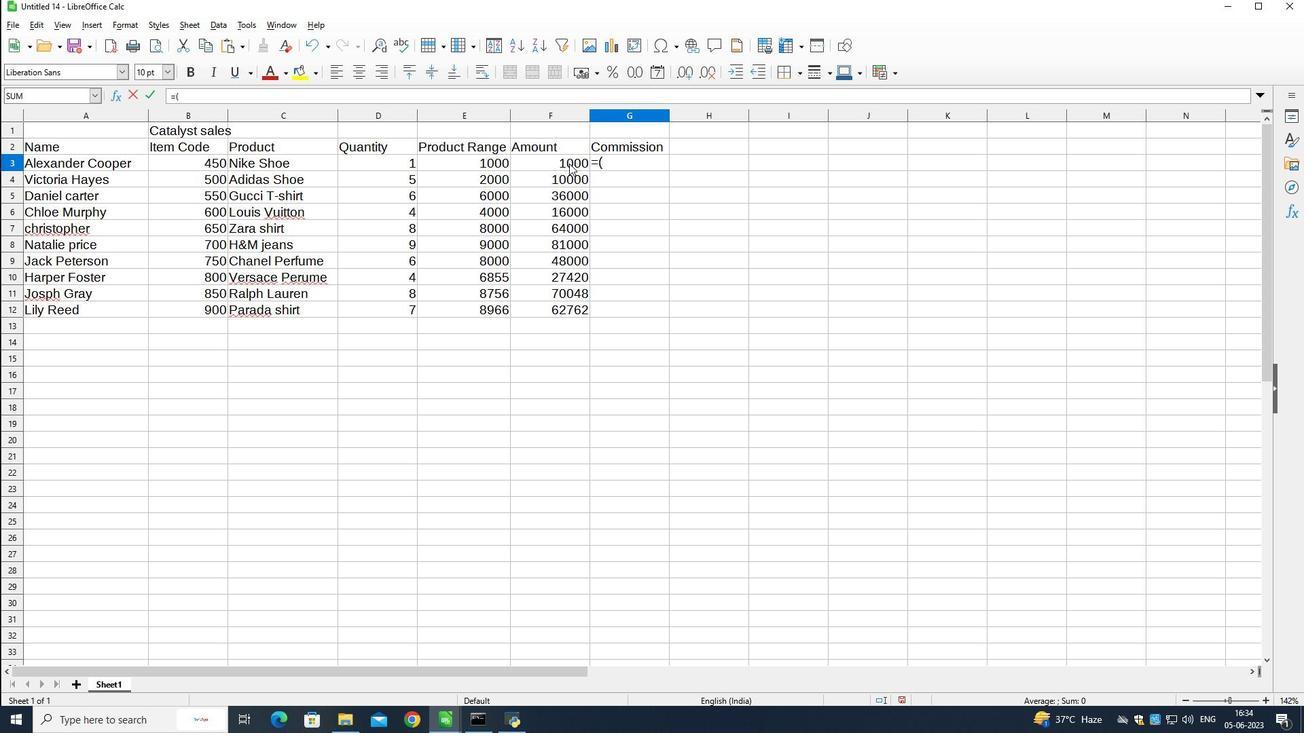 
Action: Key pressed *2<Key.shift><Key.shift><Key.shift><Key.shift><Key.shift><Key.shift><Key.shift><Key.shift><Key.shift>%<Key.shift_r>)<Key.enter>
Screenshot: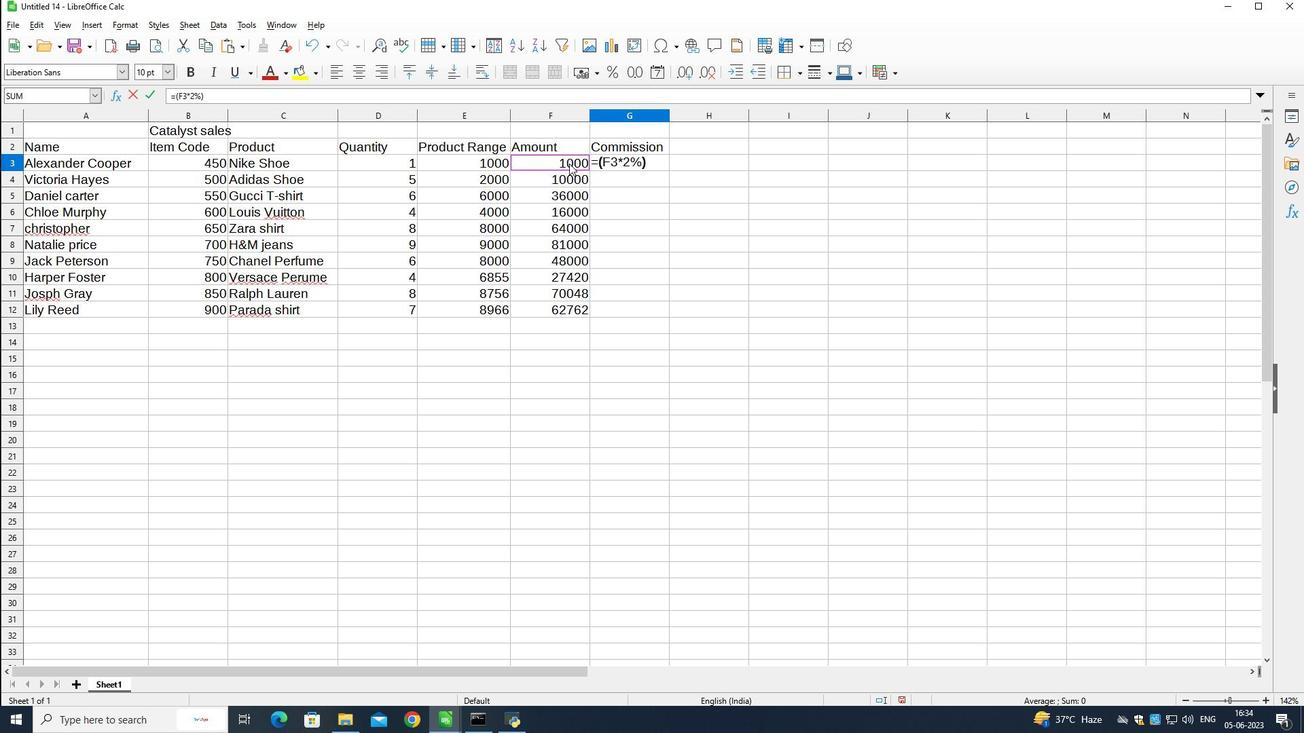 
Action: Mouse moved to (611, 158)
Screenshot: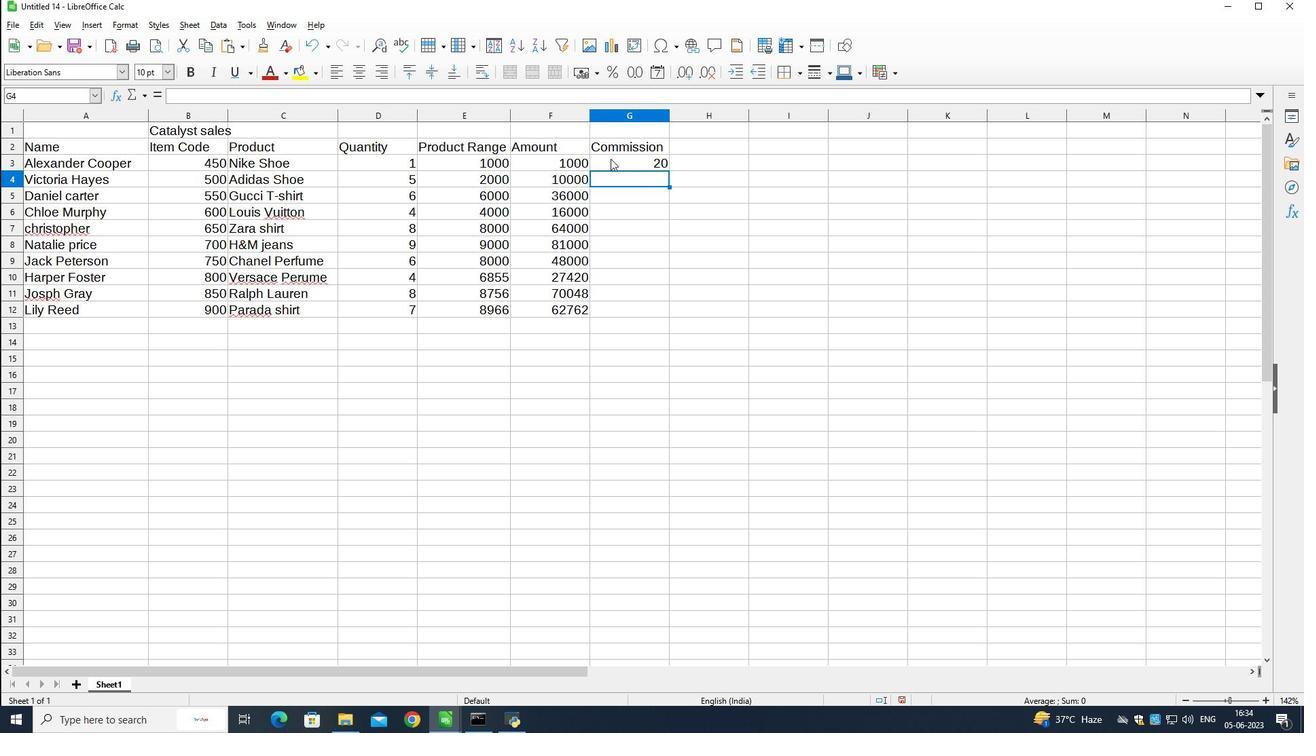 
Action: Mouse pressed left at (611, 158)
Screenshot: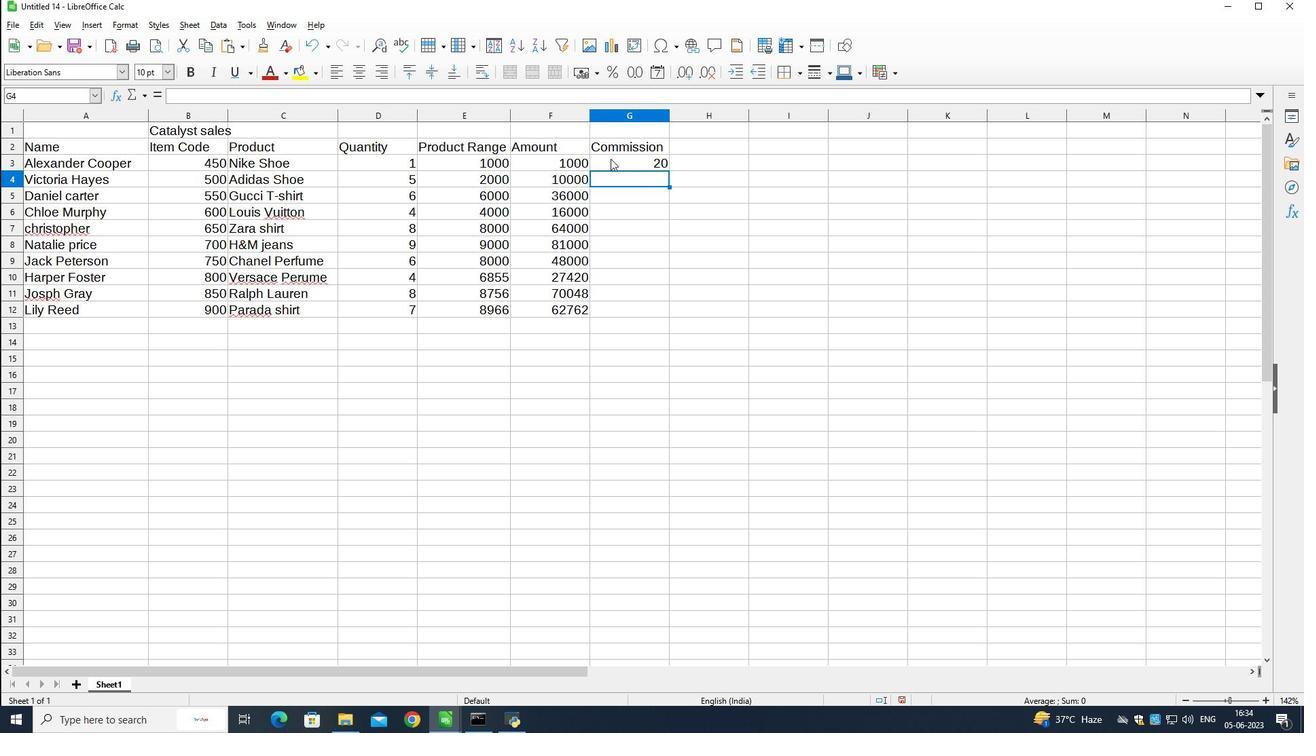 
Action: Mouse moved to (666, 169)
Screenshot: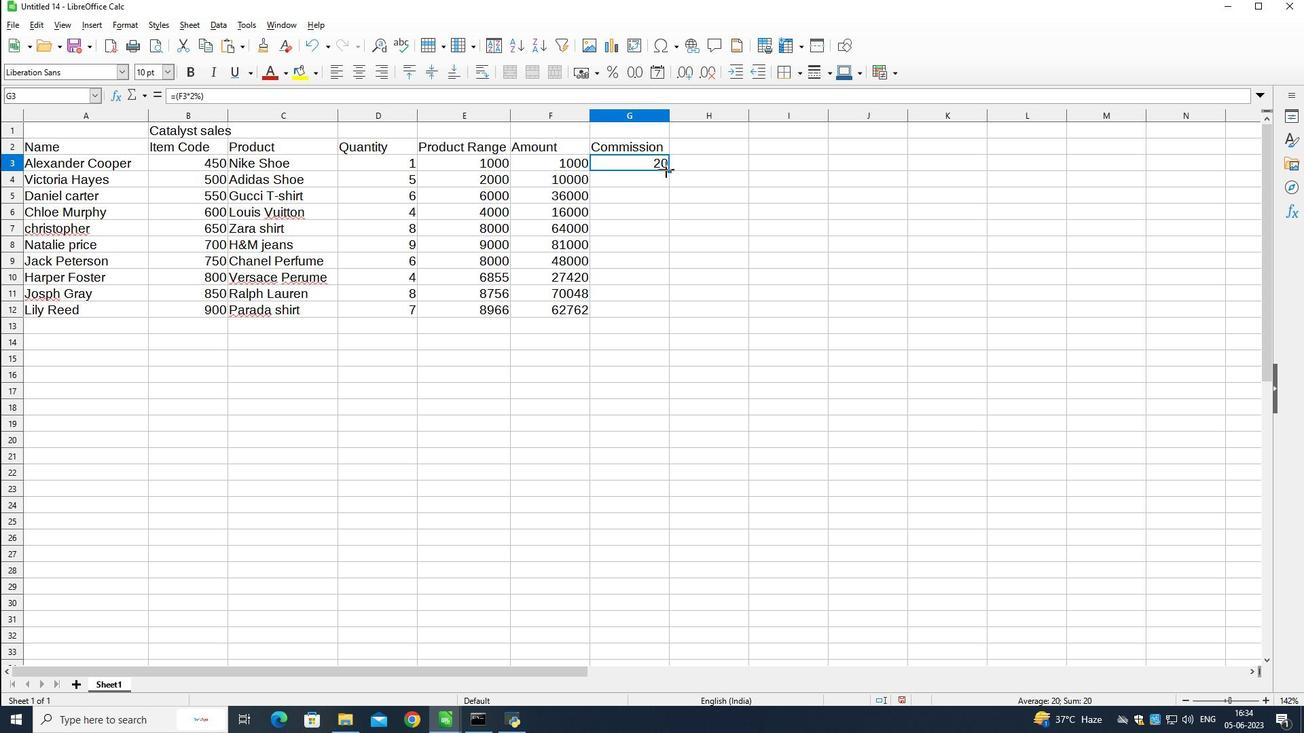 
Action: Mouse pressed left at (666, 169)
Screenshot: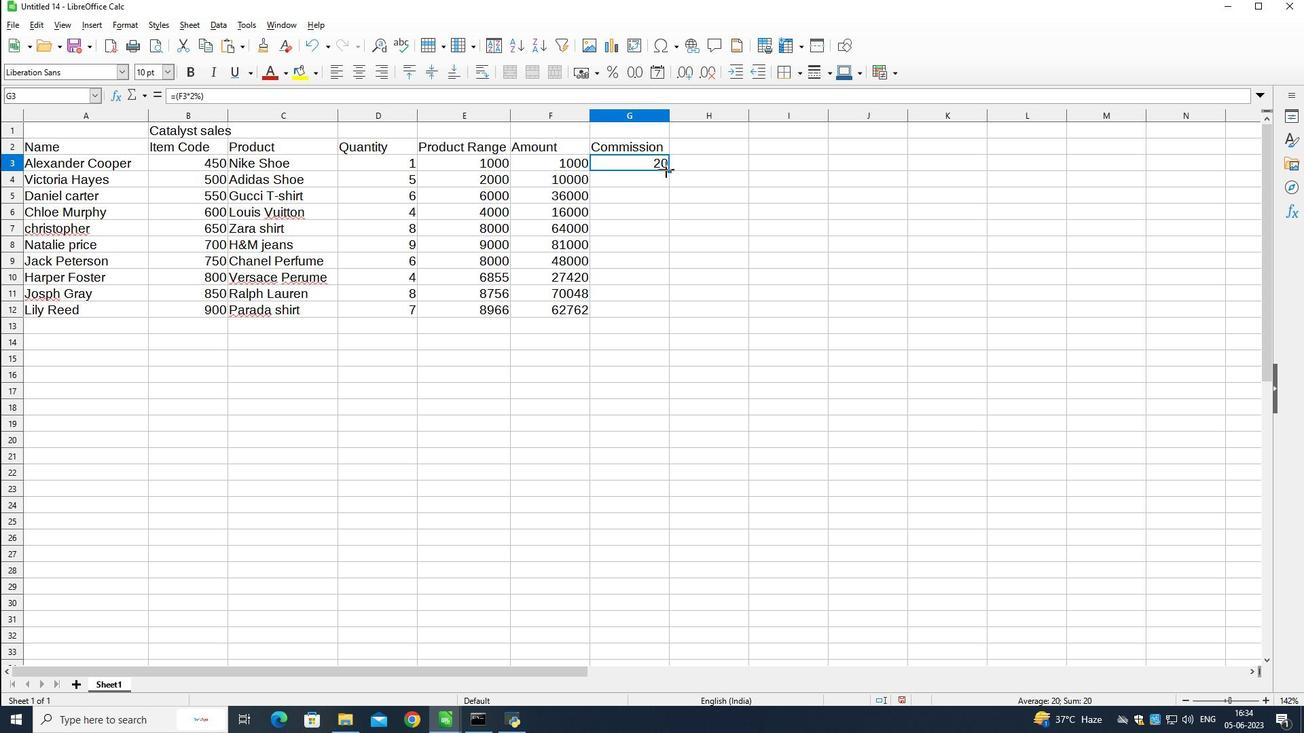 
Action: Mouse moved to (688, 151)
Screenshot: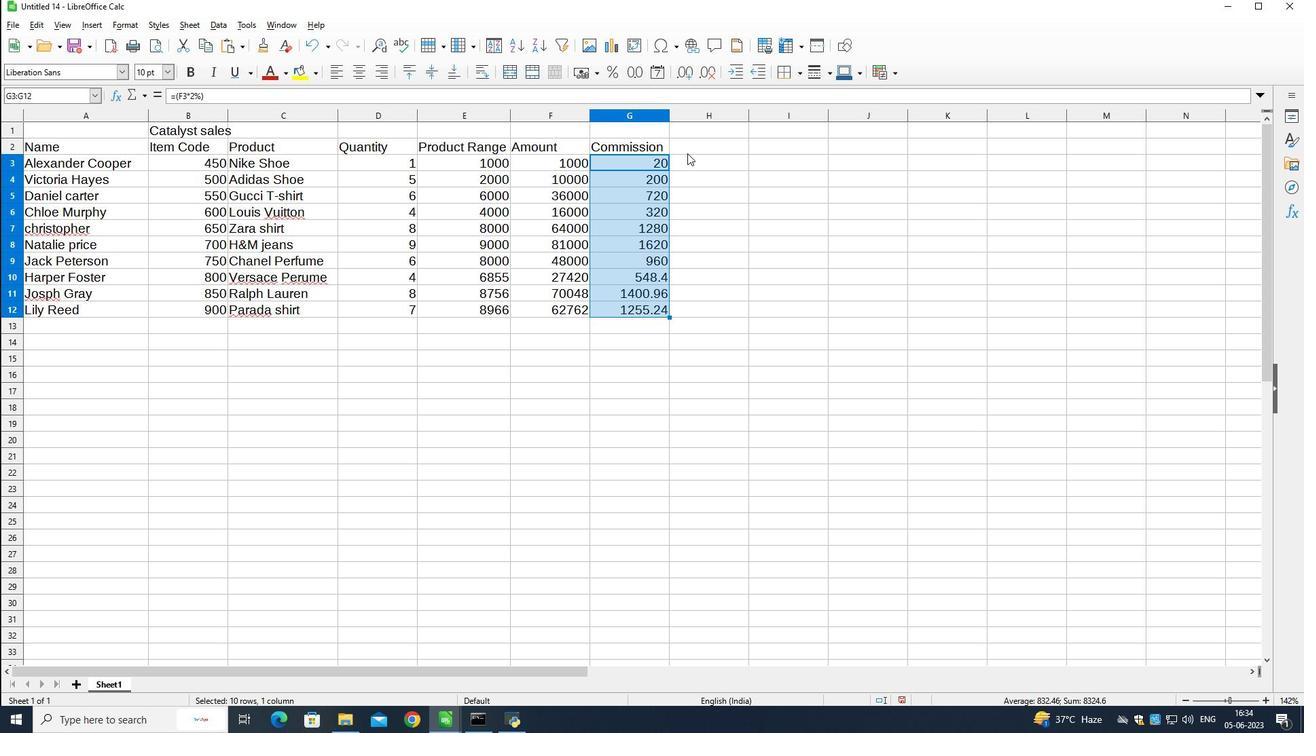 
Action: Mouse pressed left at (688, 151)
Screenshot: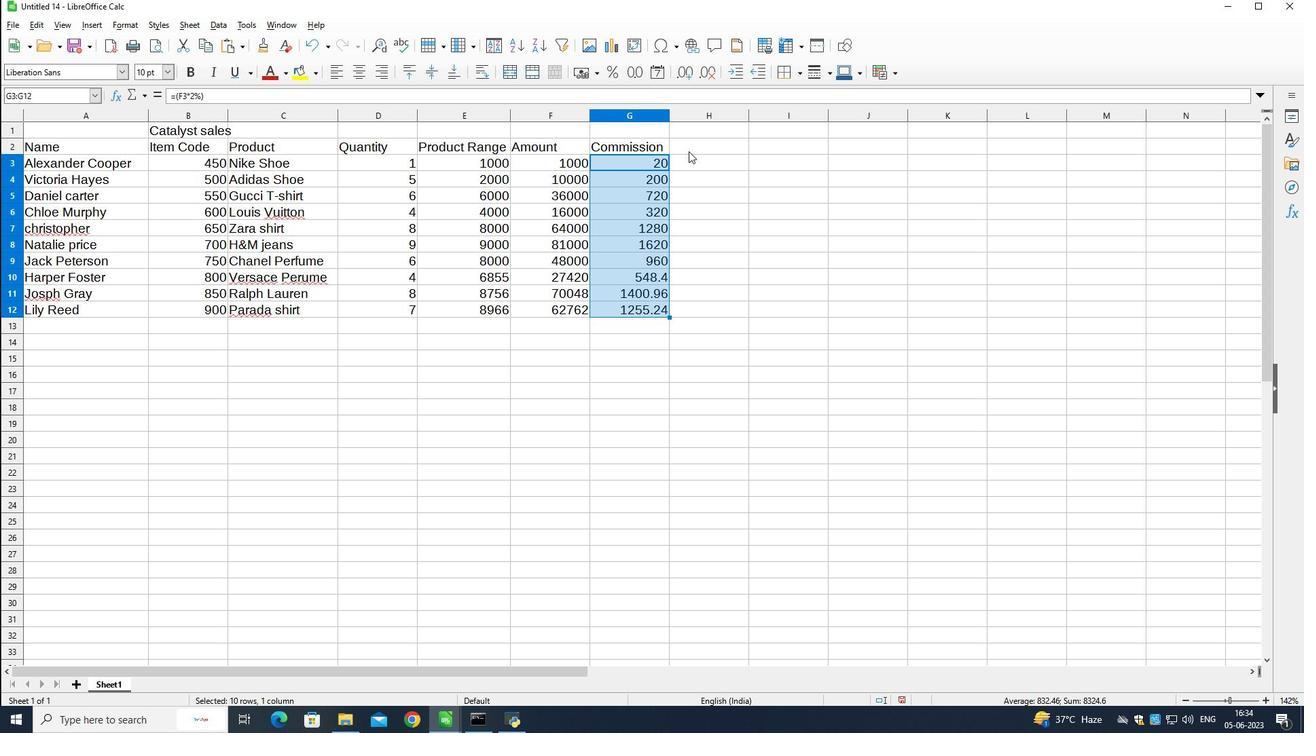 
Action: Mouse moved to (752, 201)
Screenshot: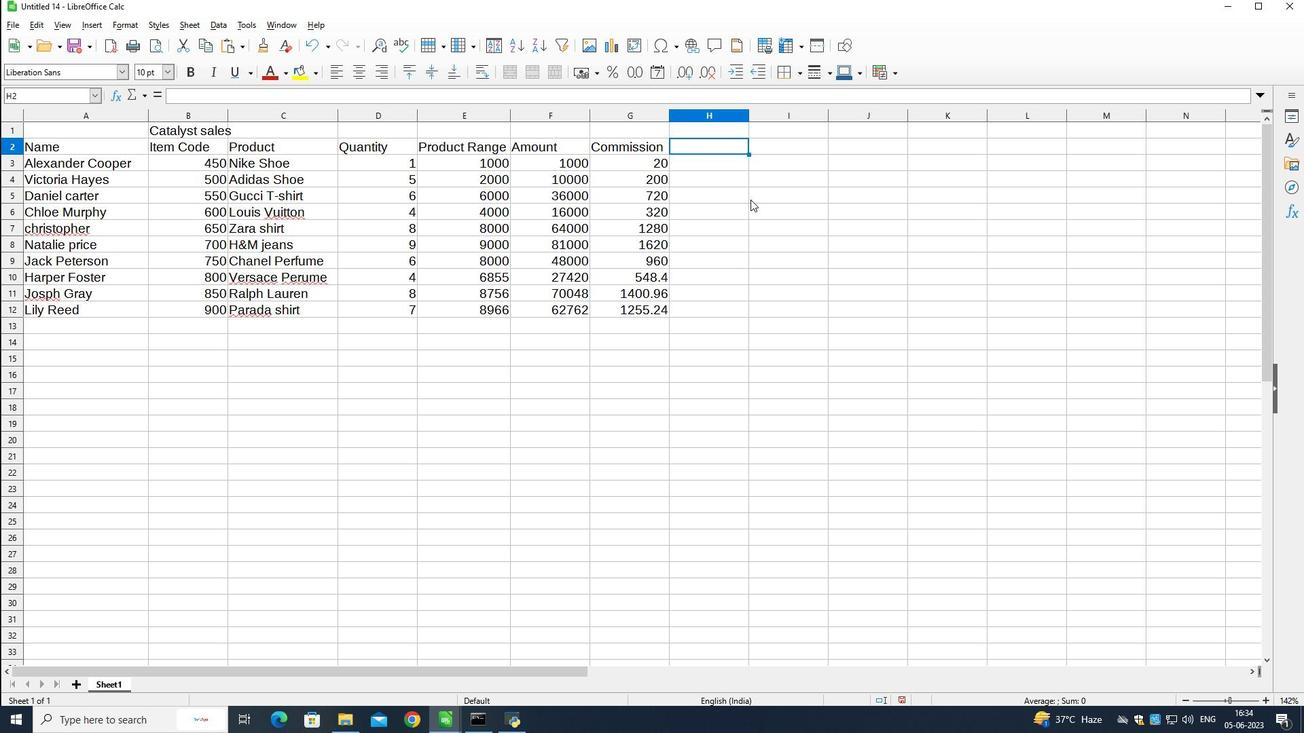 
Action: Key pressed <Key.shift>Total<Key.down>=sum<Key.shift_r>(
Screenshot: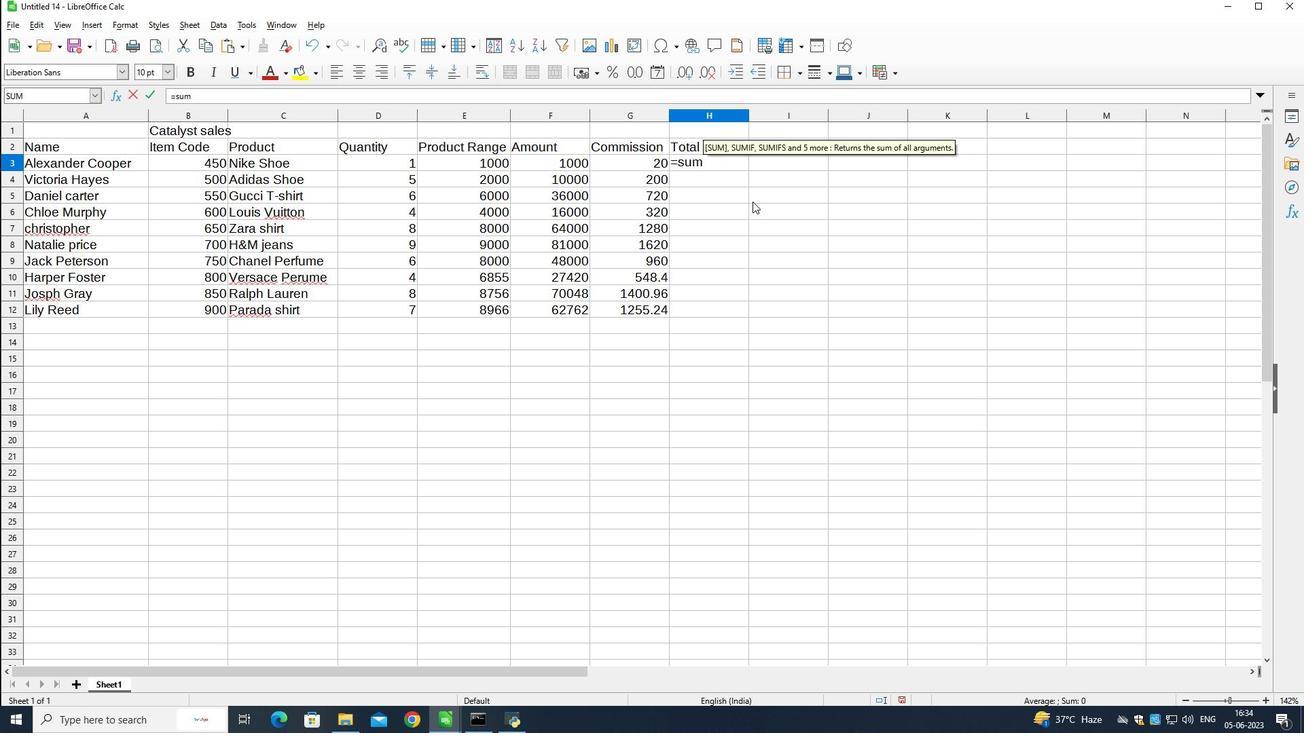 
Action: Mouse moved to (572, 161)
Screenshot: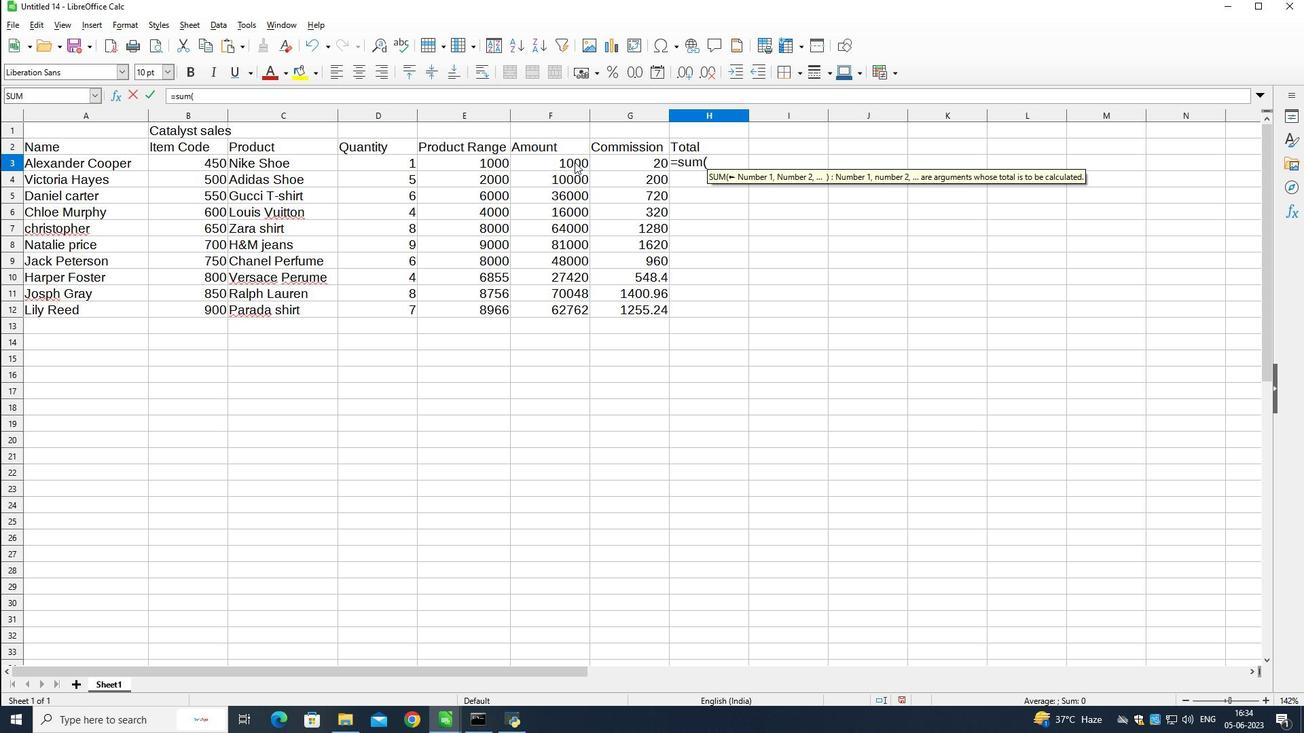 
Action: Mouse pressed left at (572, 161)
Screenshot: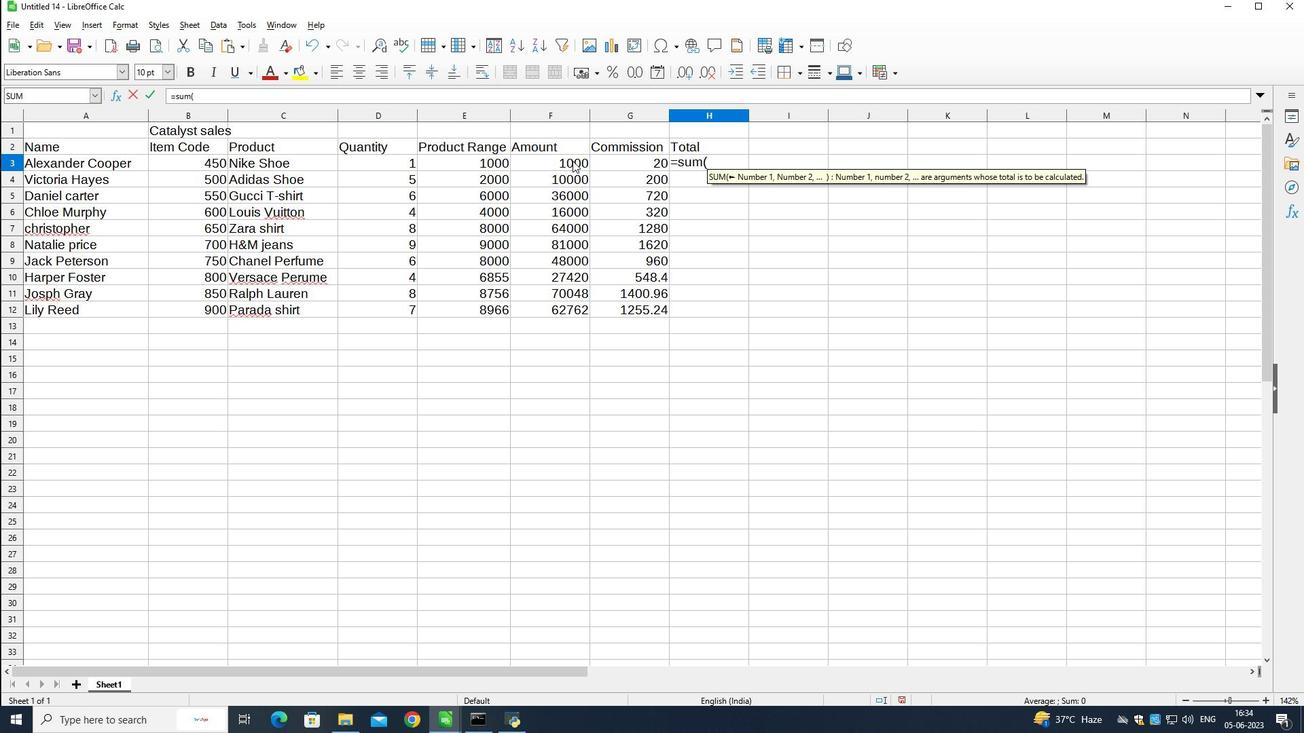 
Action: Mouse moved to (616, 35)
Screenshot: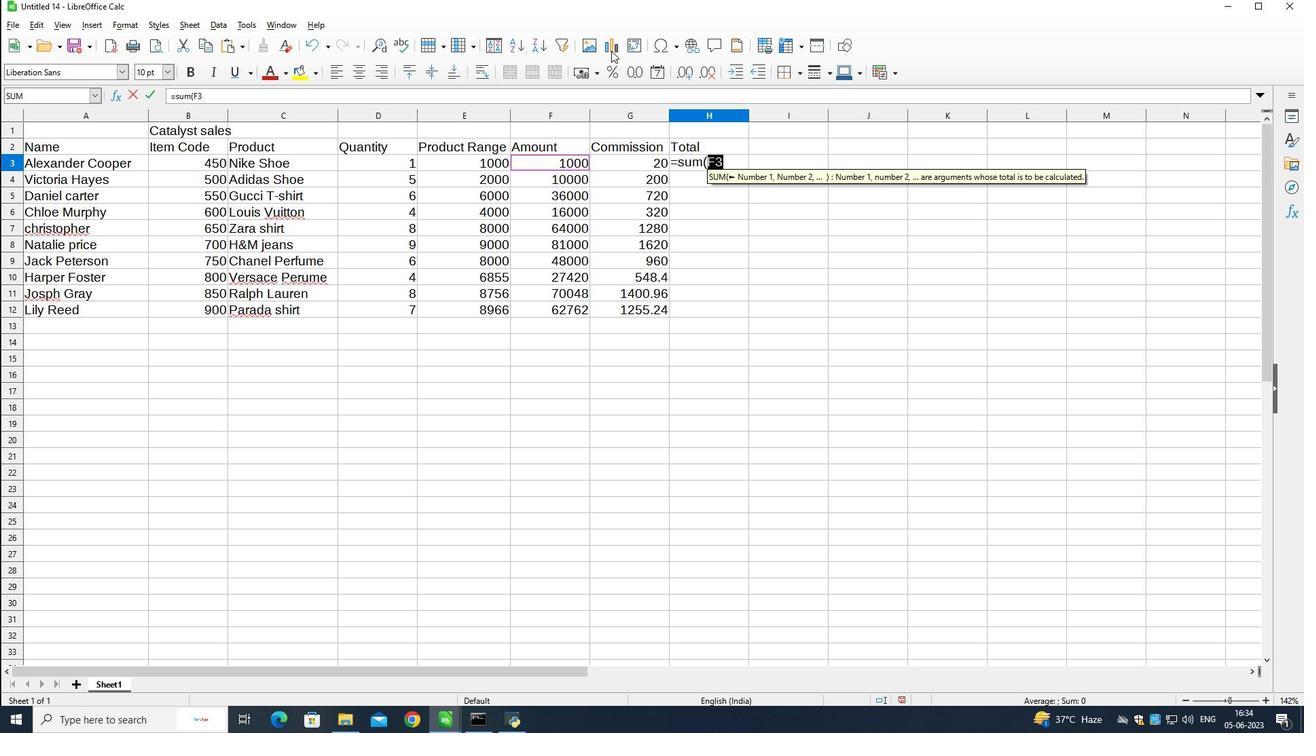 
Action: Key pressed +
Screenshot: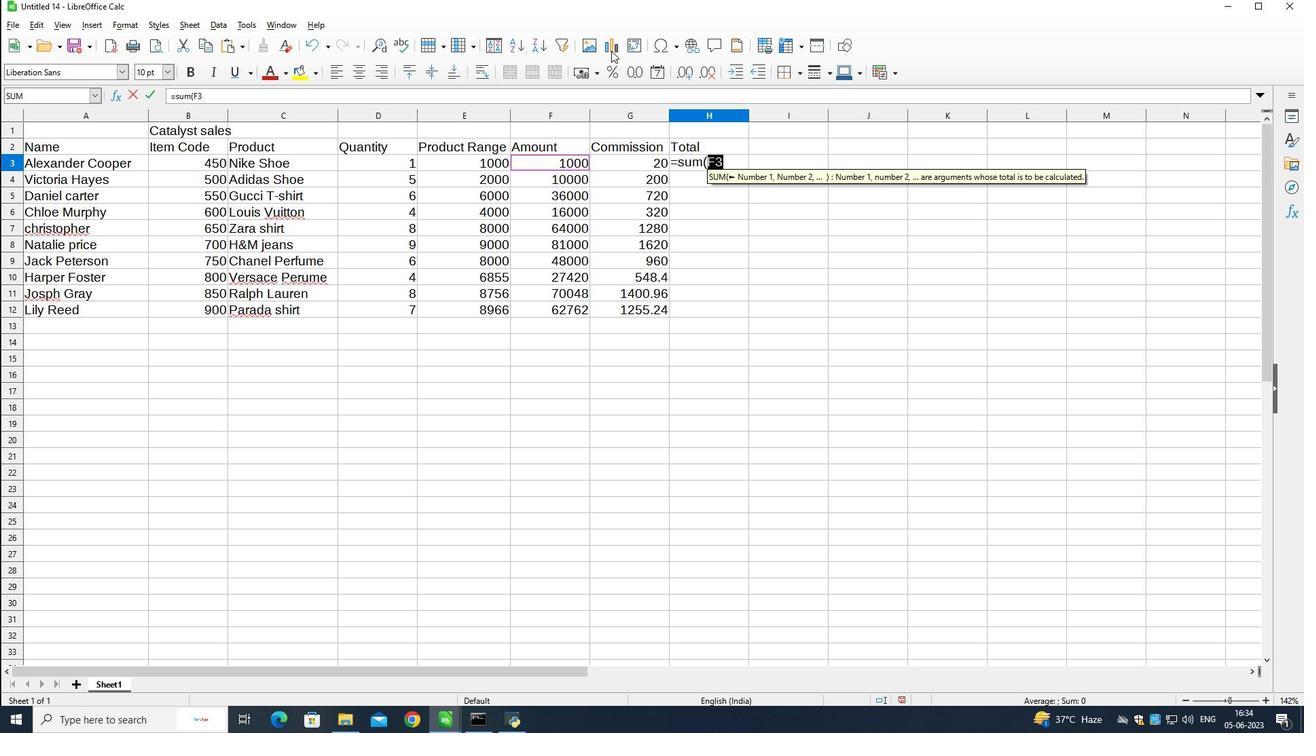 
Action: Mouse moved to (627, 158)
Screenshot: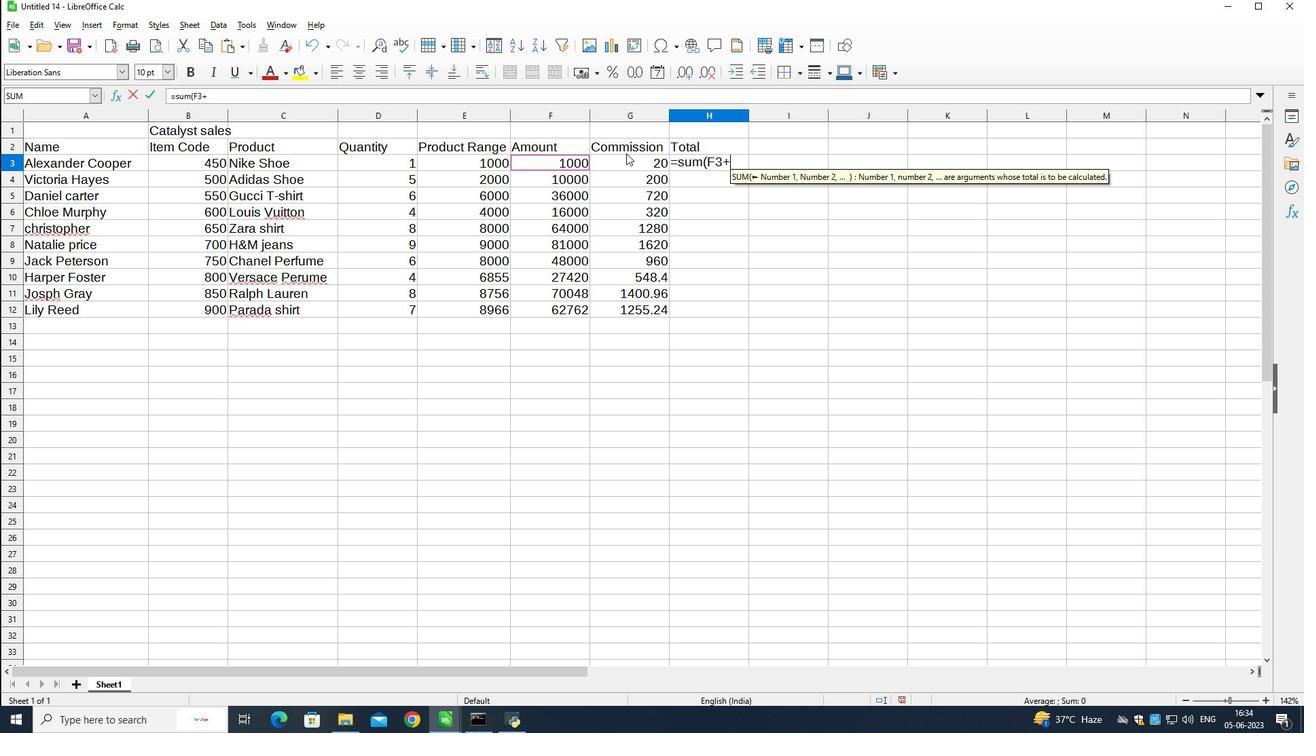 
Action: Mouse pressed left at (627, 158)
Screenshot: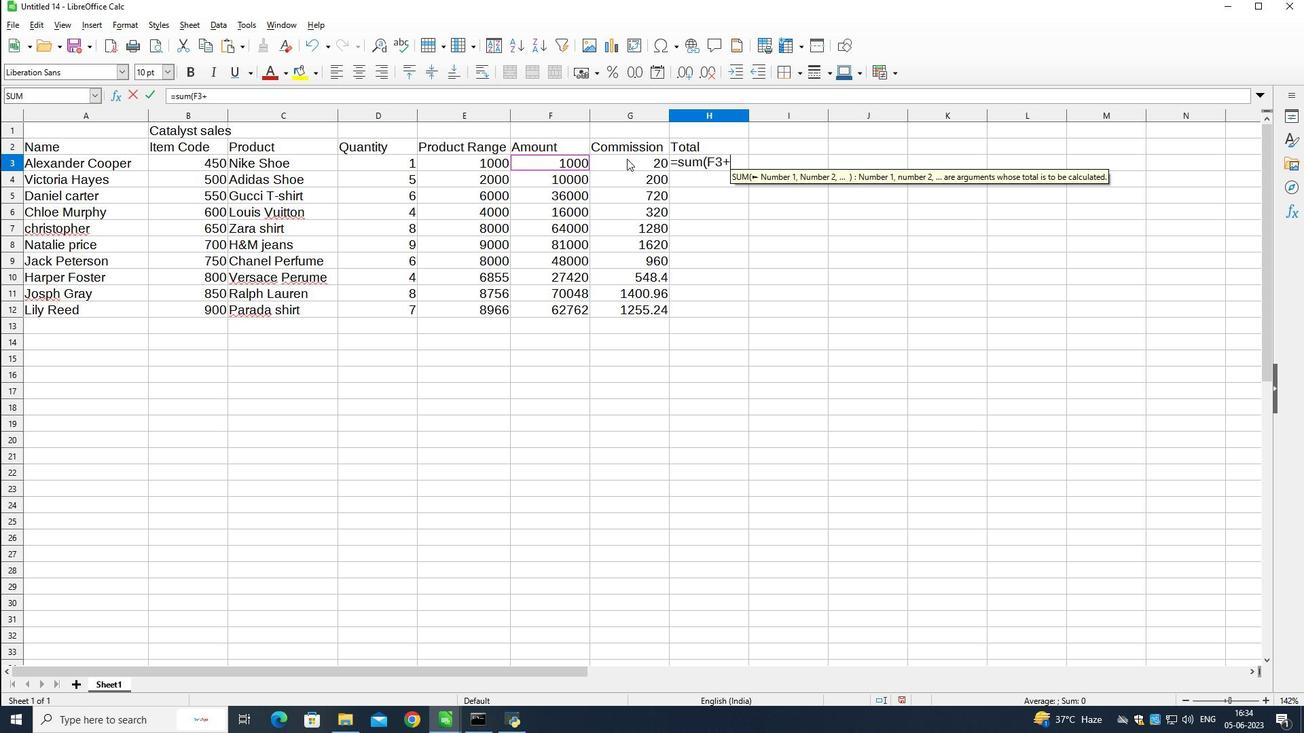 
Action: Key pressed <Key.shift_r>)<Key.enter>
Screenshot: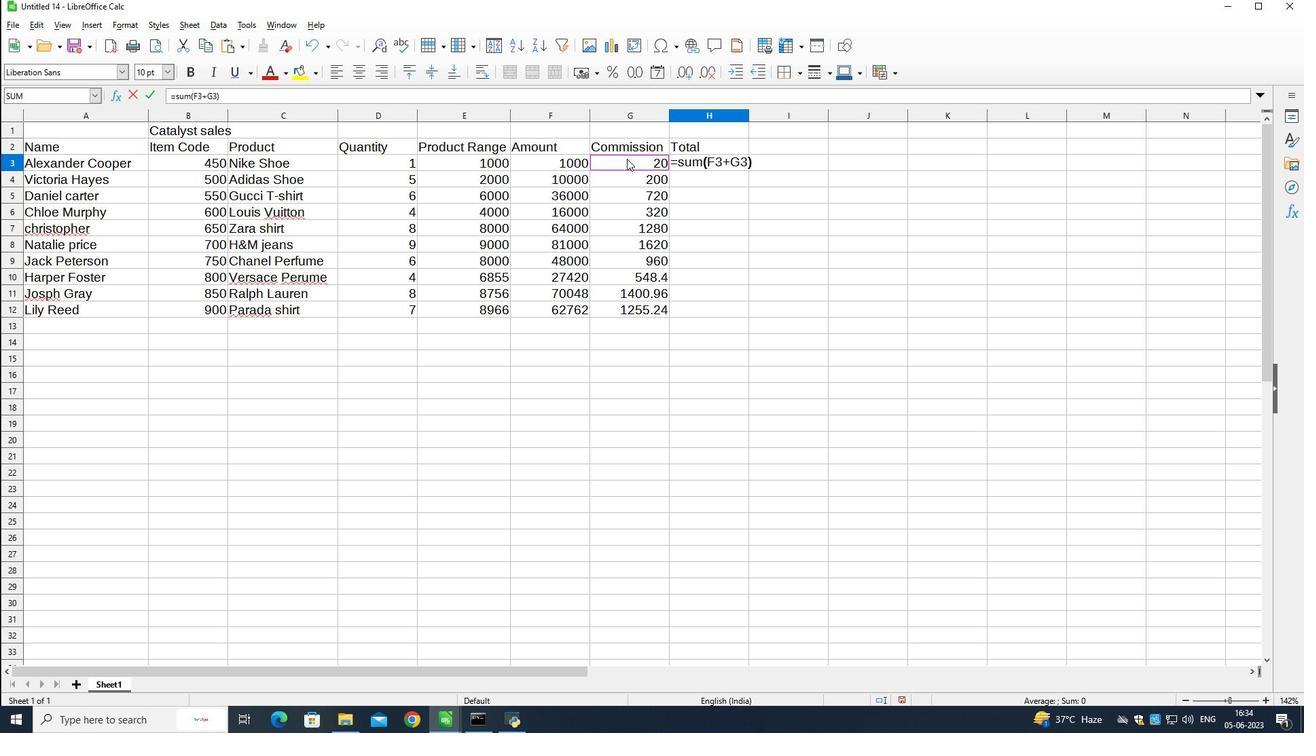 
Action: Mouse moved to (683, 164)
Screenshot: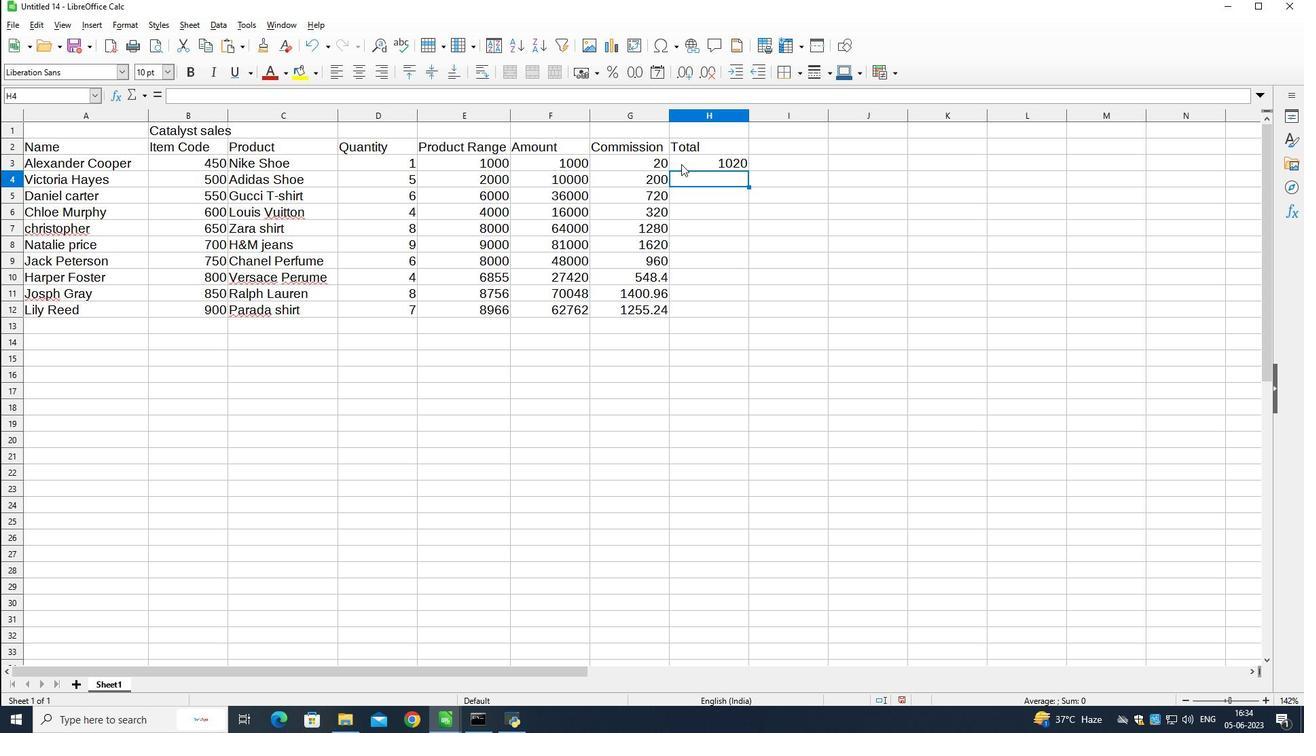 
Action: Mouse pressed left at (683, 164)
Screenshot: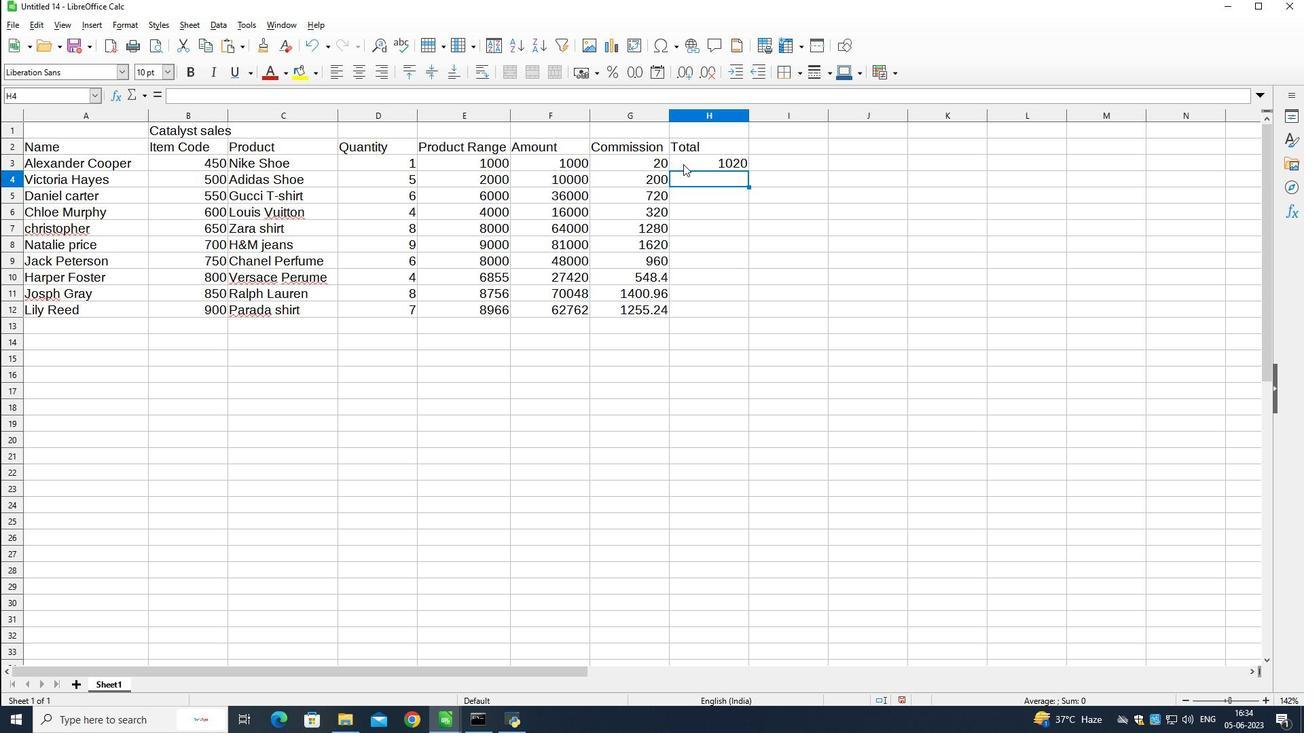 
Action: Mouse moved to (749, 169)
Screenshot: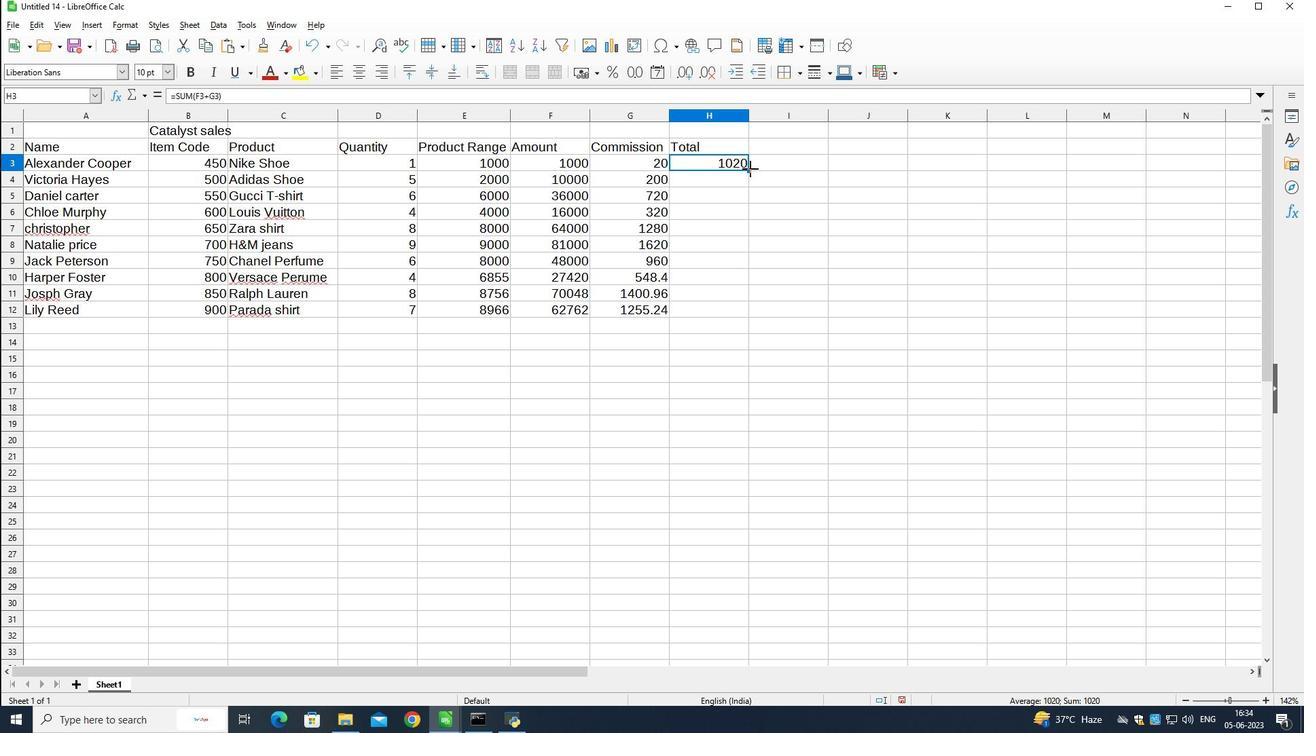 
Action: Mouse pressed left at (749, 169)
Screenshot: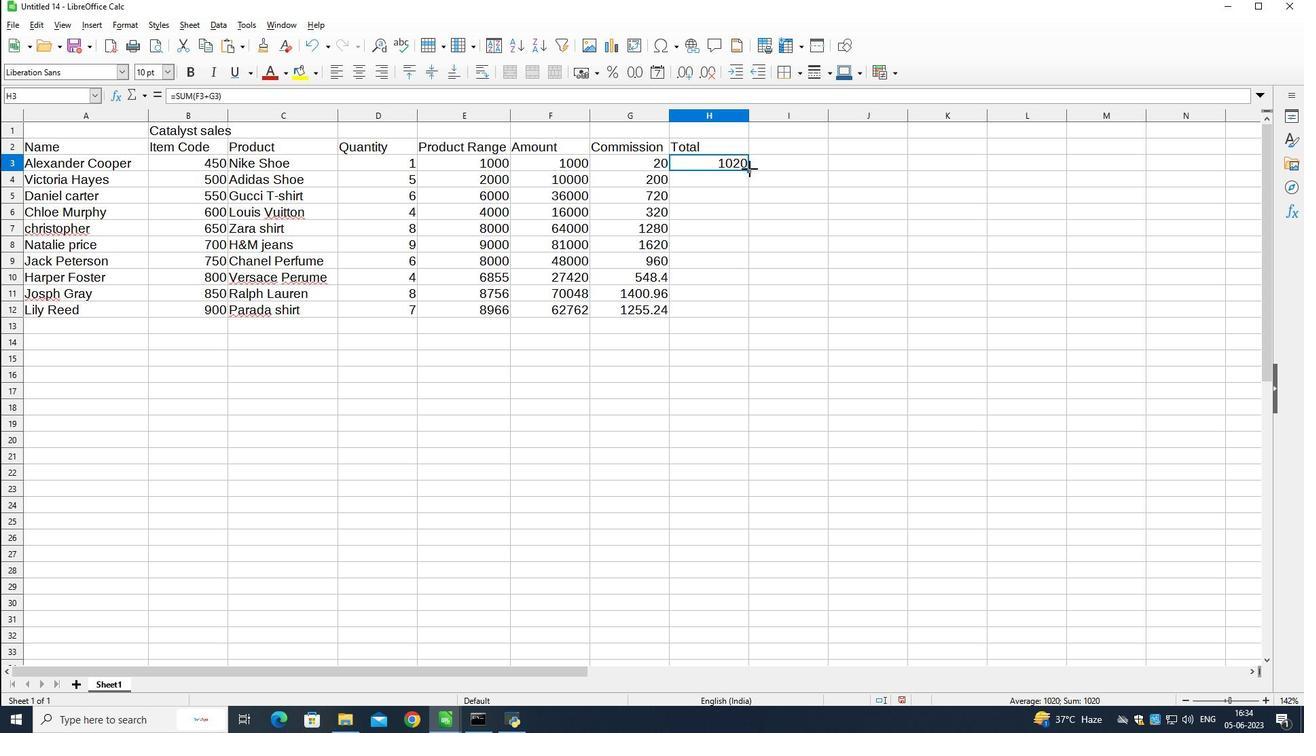
Action: Mouse moved to (806, 294)
Screenshot: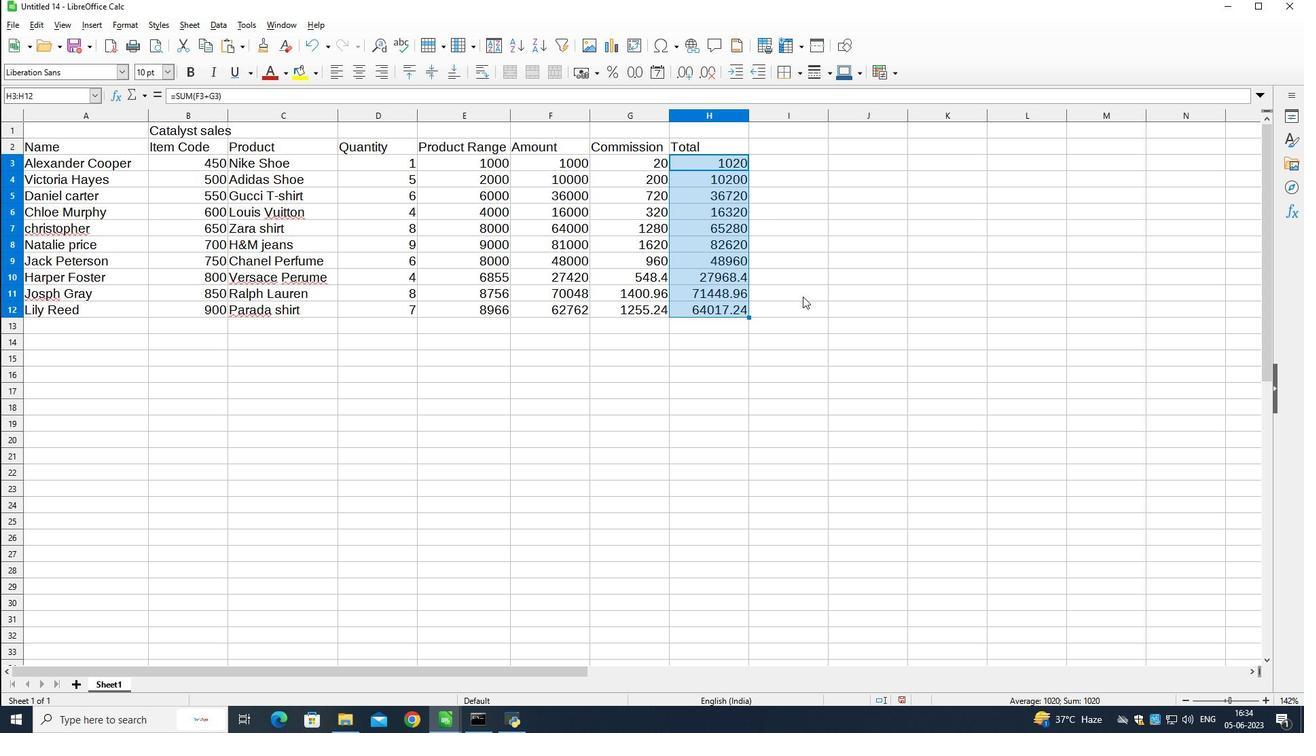 
Action: Mouse pressed left at (806, 294)
Screenshot: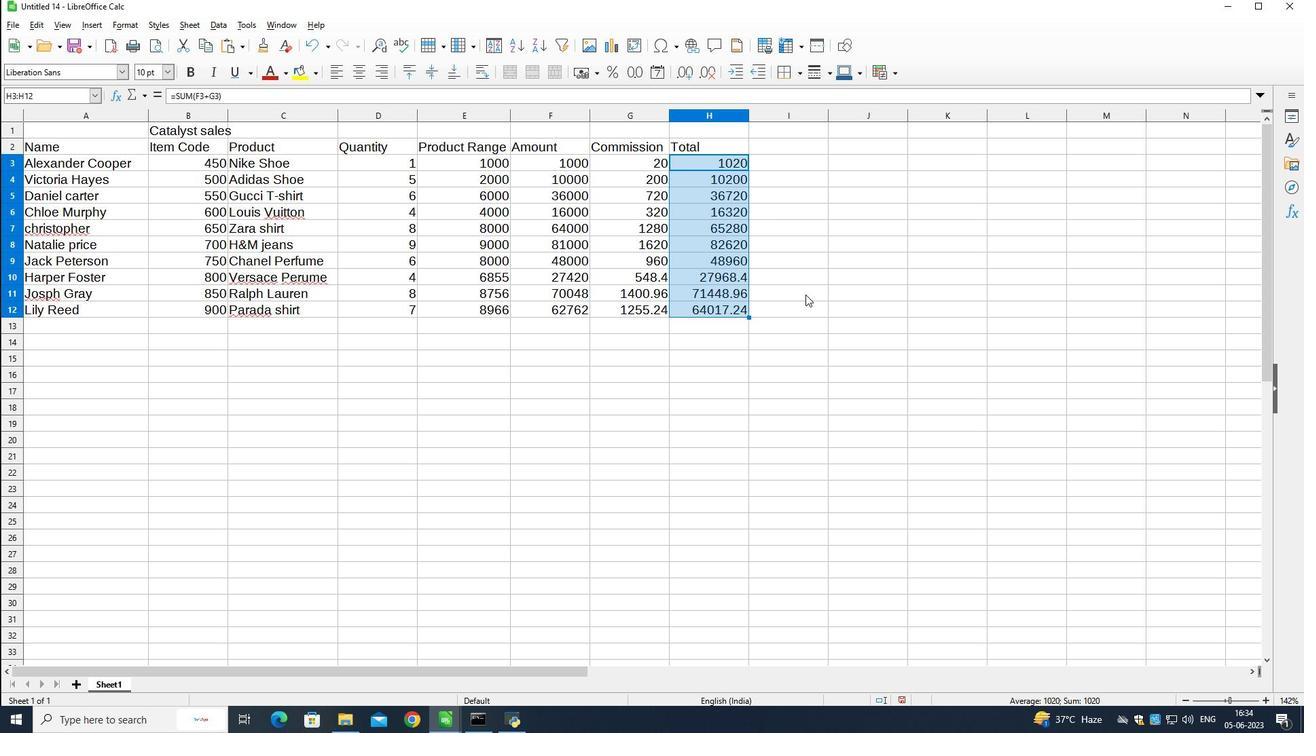 
Action: Mouse moved to (826, 329)
Screenshot: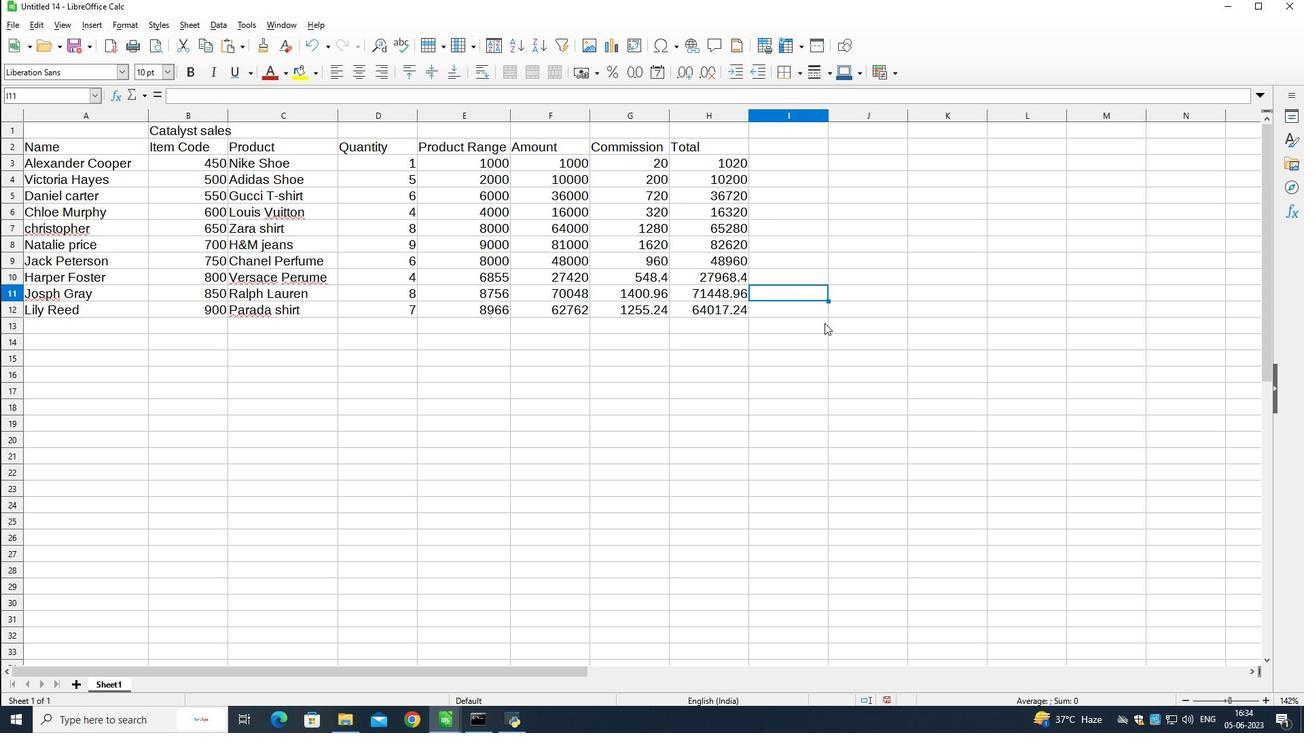 
Action: Mouse pressed left at (826, 329)
Screenshot: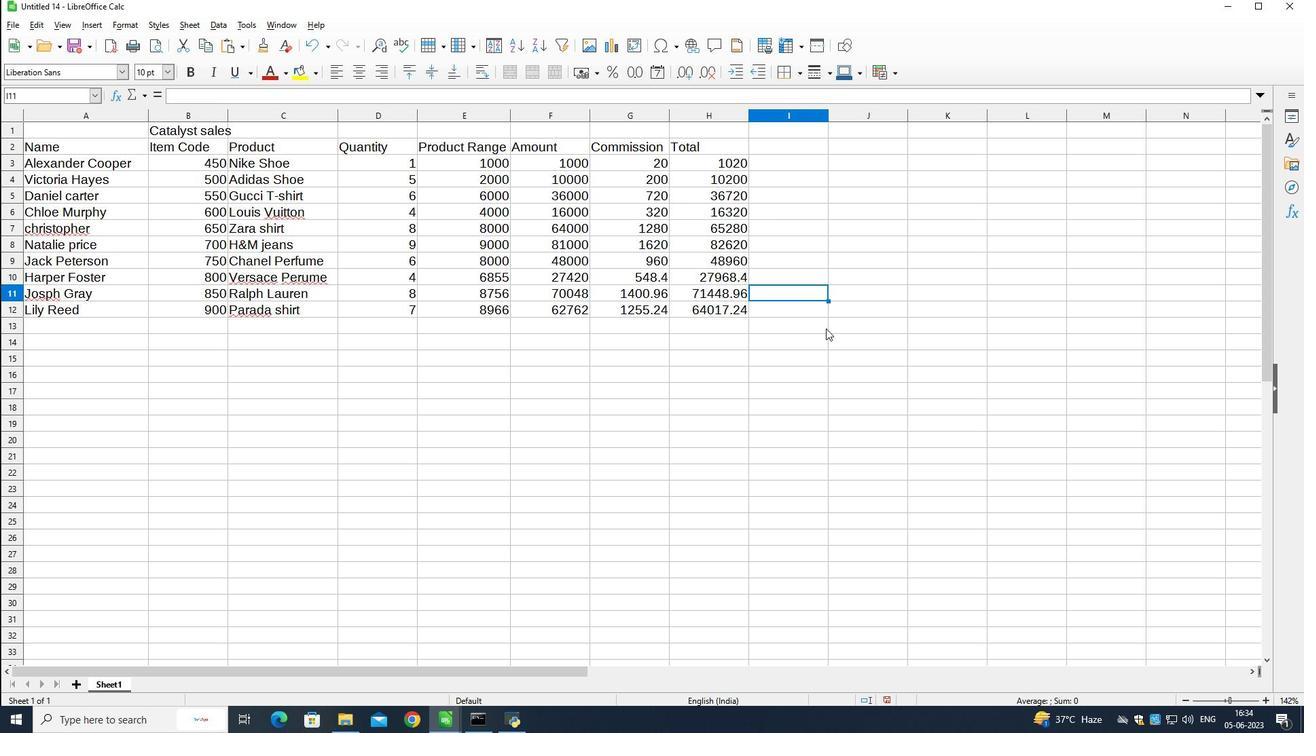 
Action: Mouse pressed left at (826, 329)
Screenshot: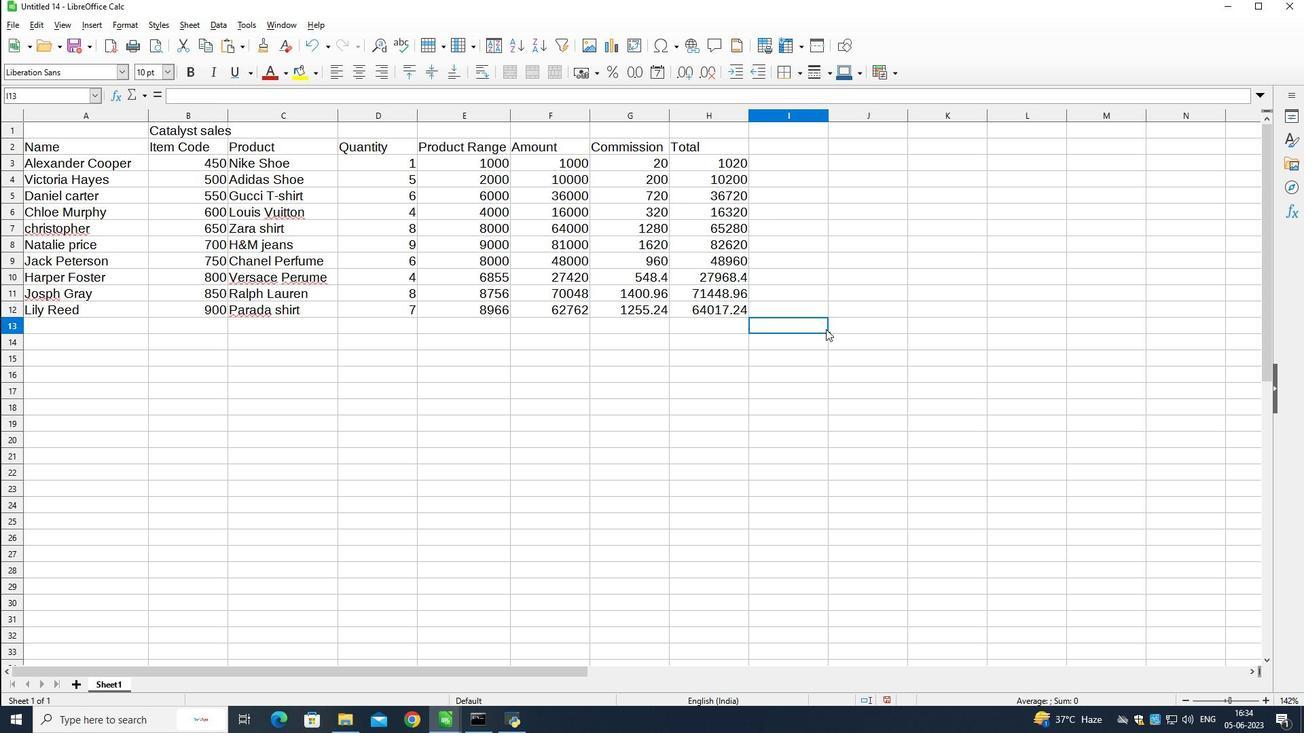 
